 Task: Submit your pick sheet for the the "The 19th Hole".
Action: Mouse moved to (727, 233)
Screenshot: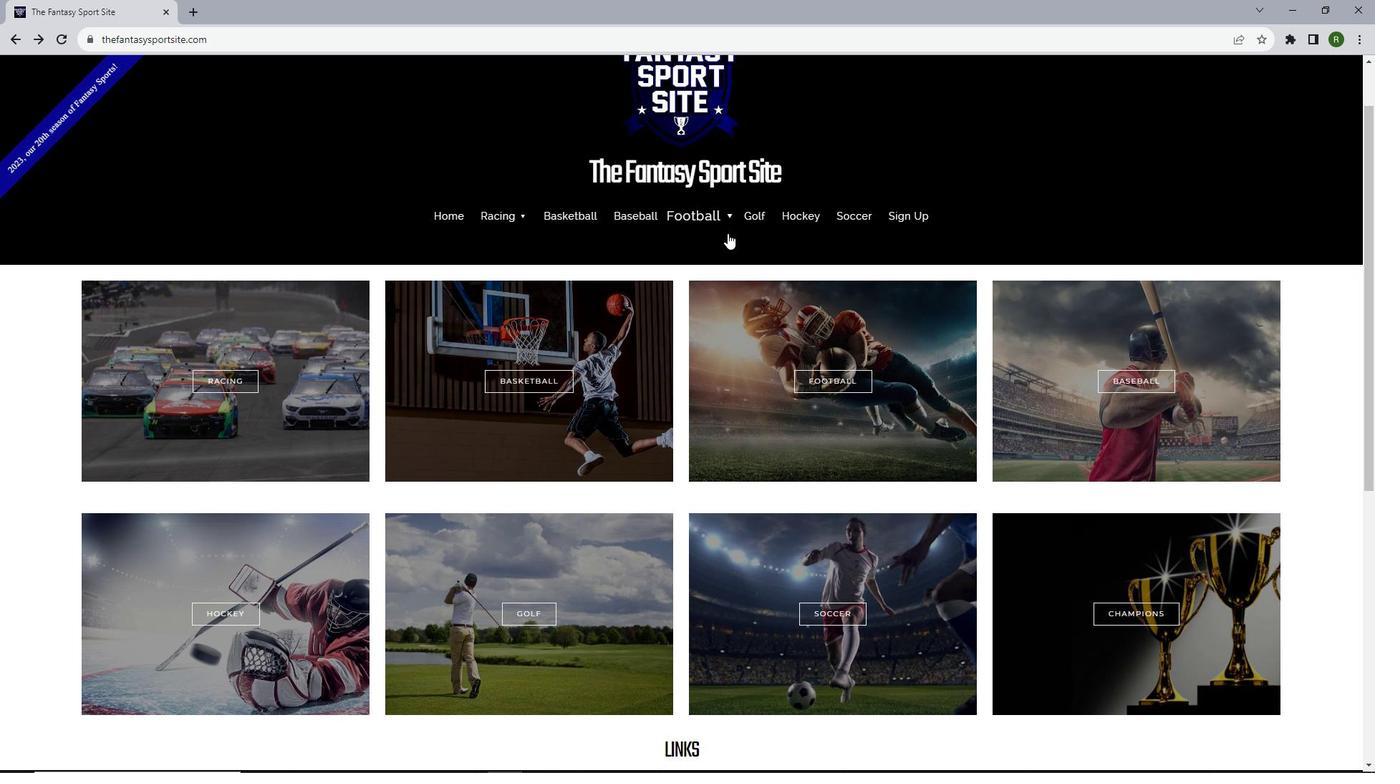 
Action: Mouse scrolled (727, 232) with delta (0, 0)
Screenshot: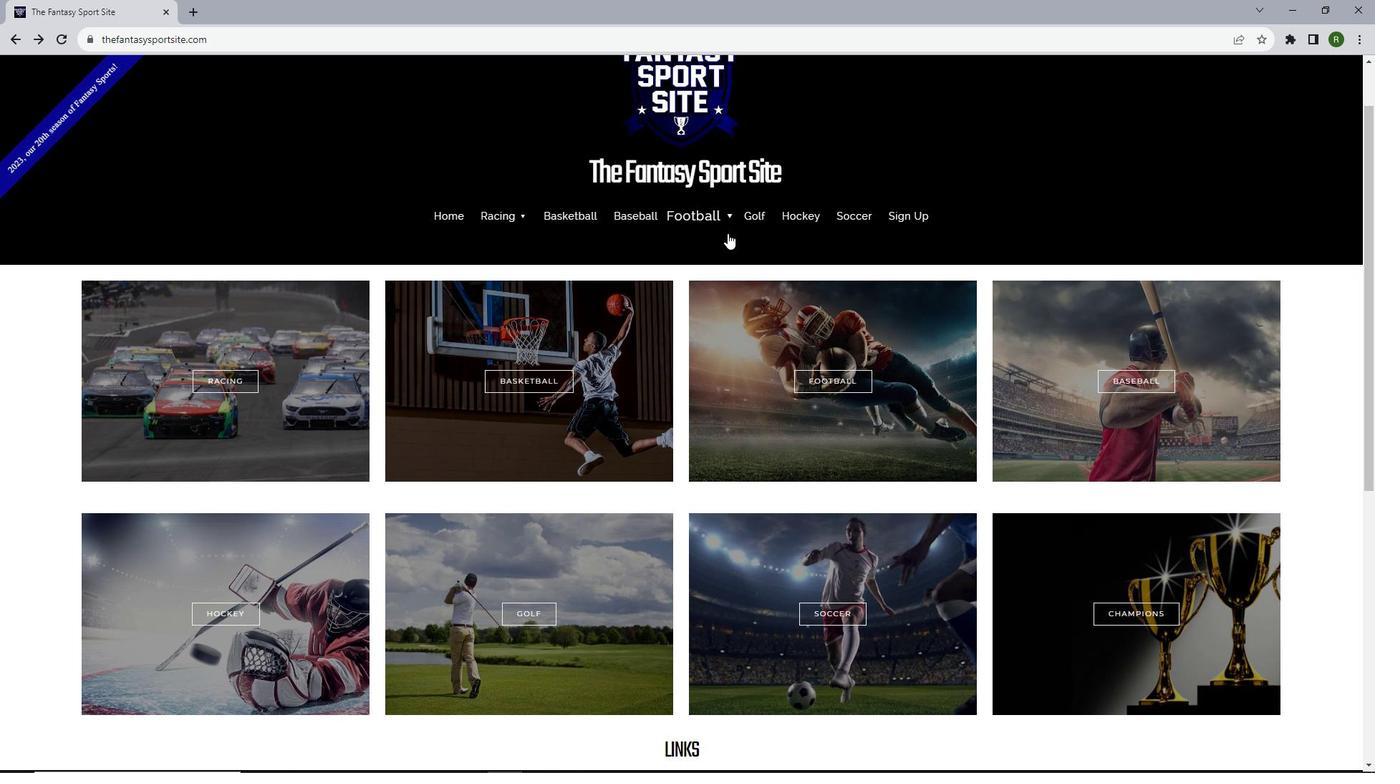 
Action: Mouse moved to (244, 443)
Screenshot: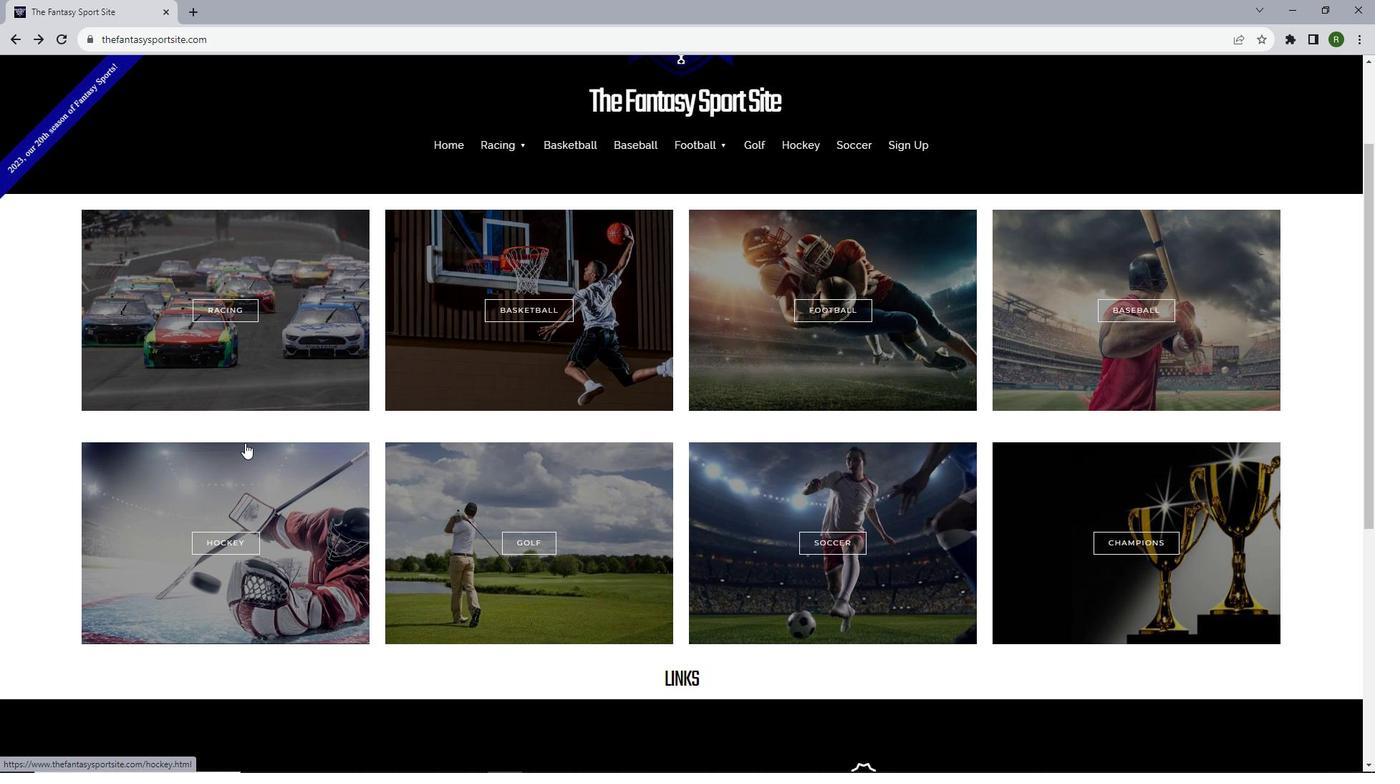 
Action: Mouse scrolled (244, 442) with delta (0, 0)
Screenshot: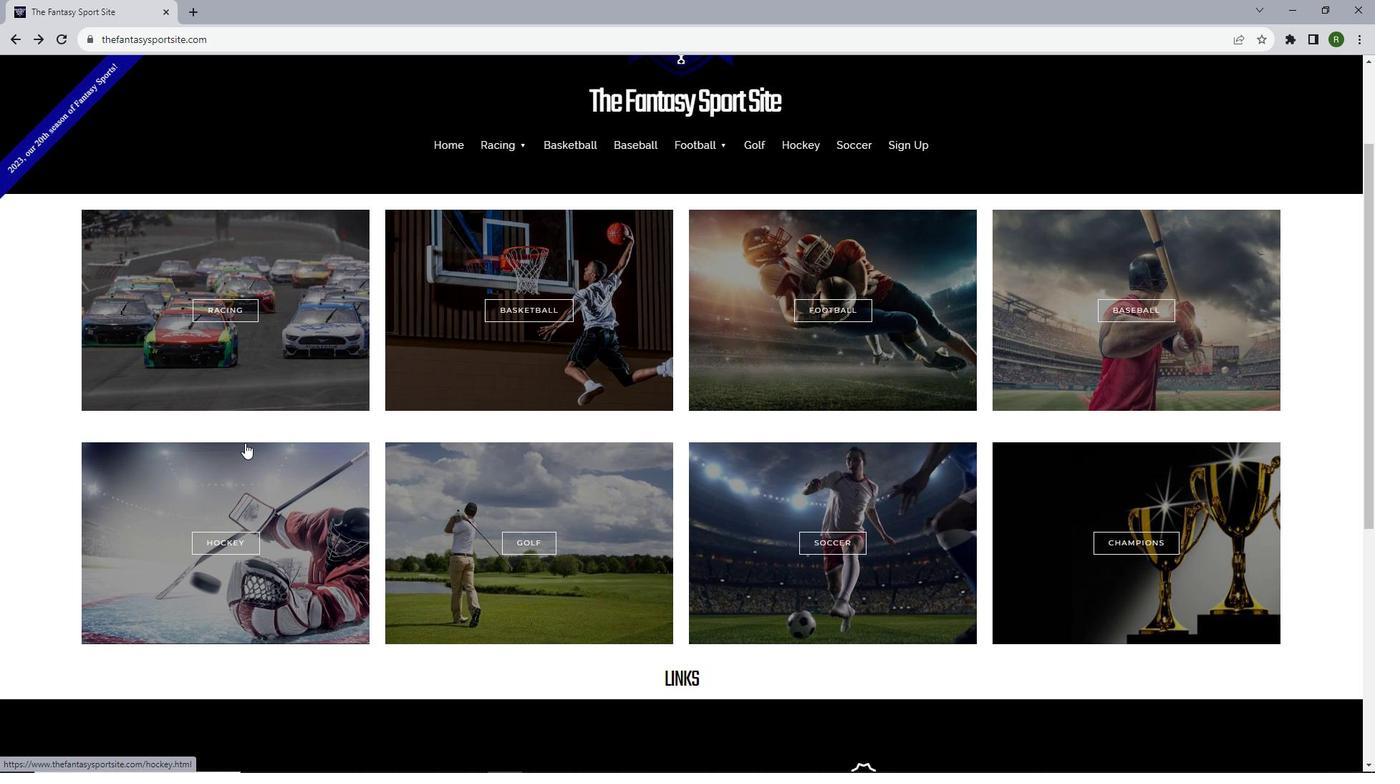
Action: Mouse scrolled (244, 442) with delta (0, 0)
Screenshot: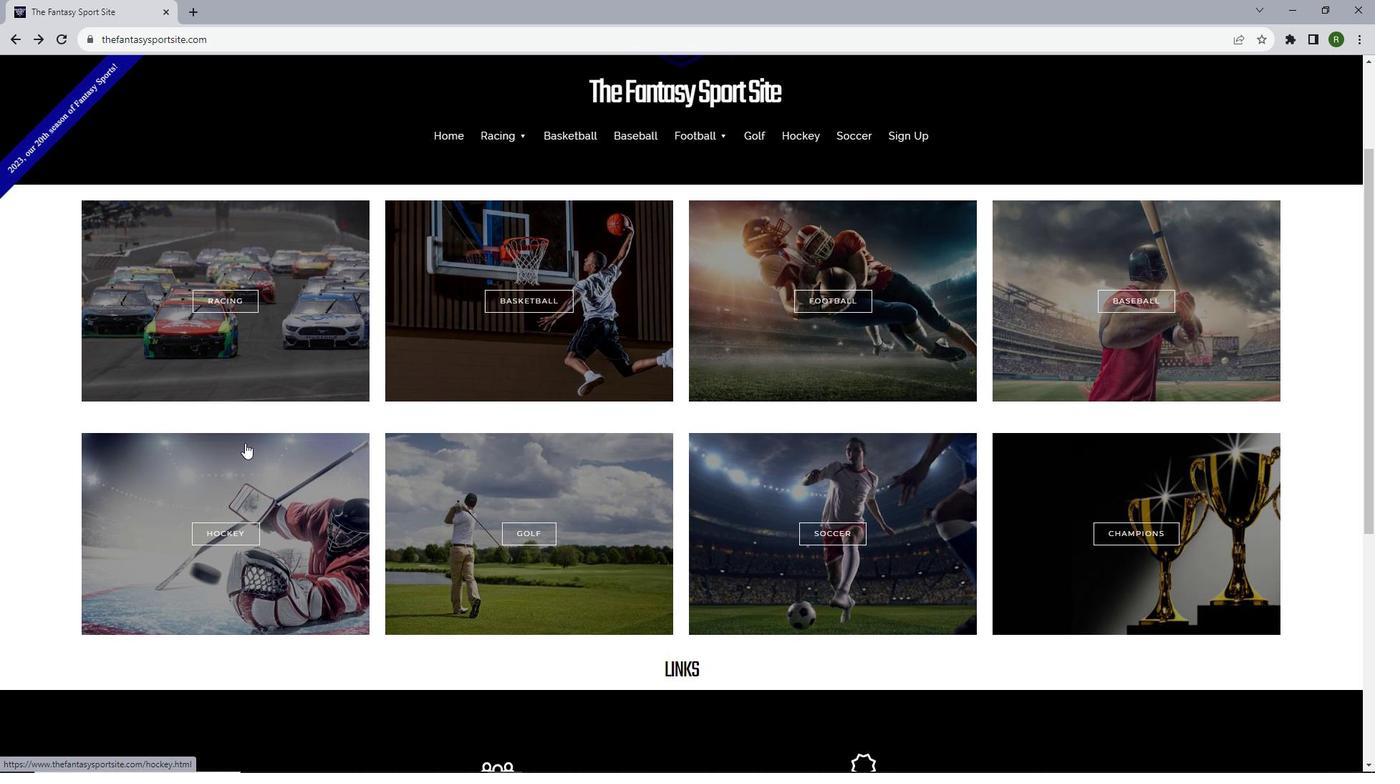 
Action: Mouse moved to (507, 402)
Screenshot: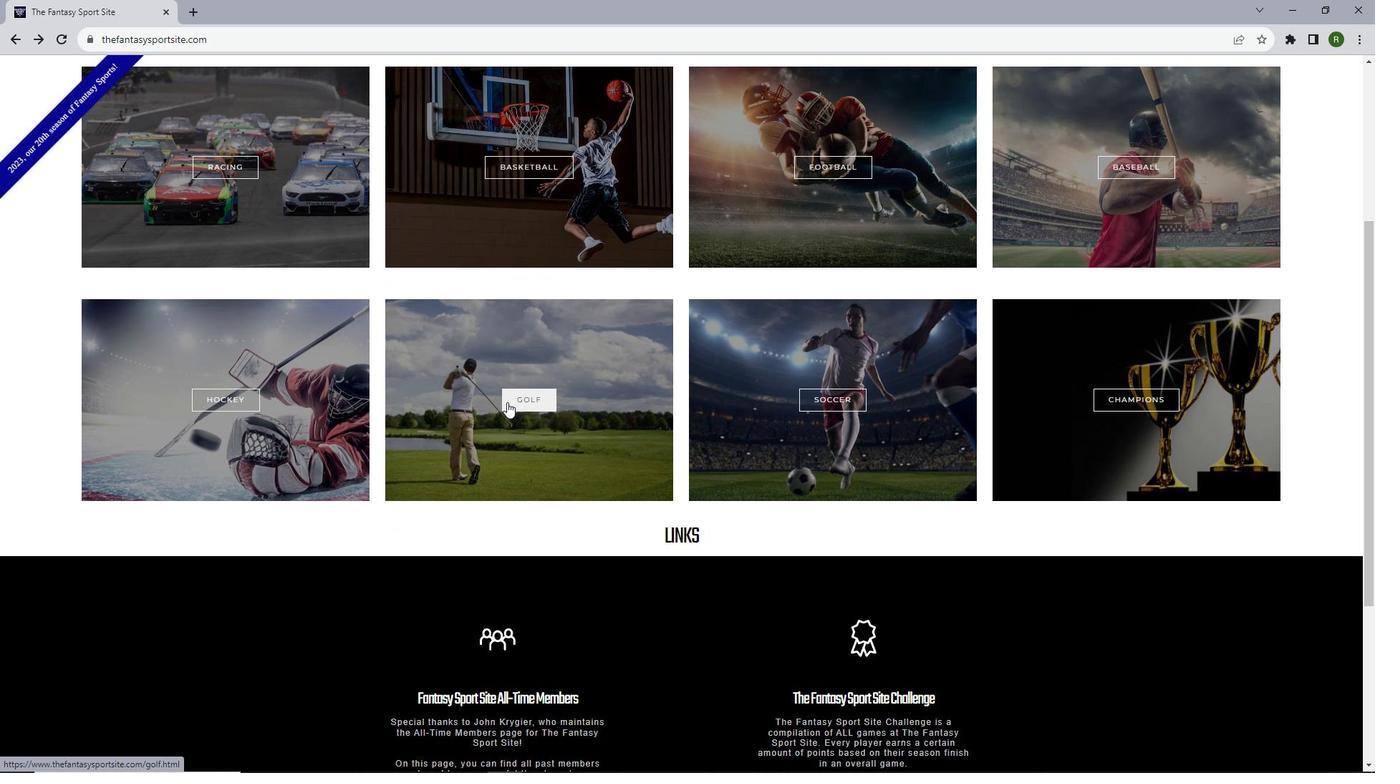 
Action: Mouse pressed left at (507, 402)
Screenshot: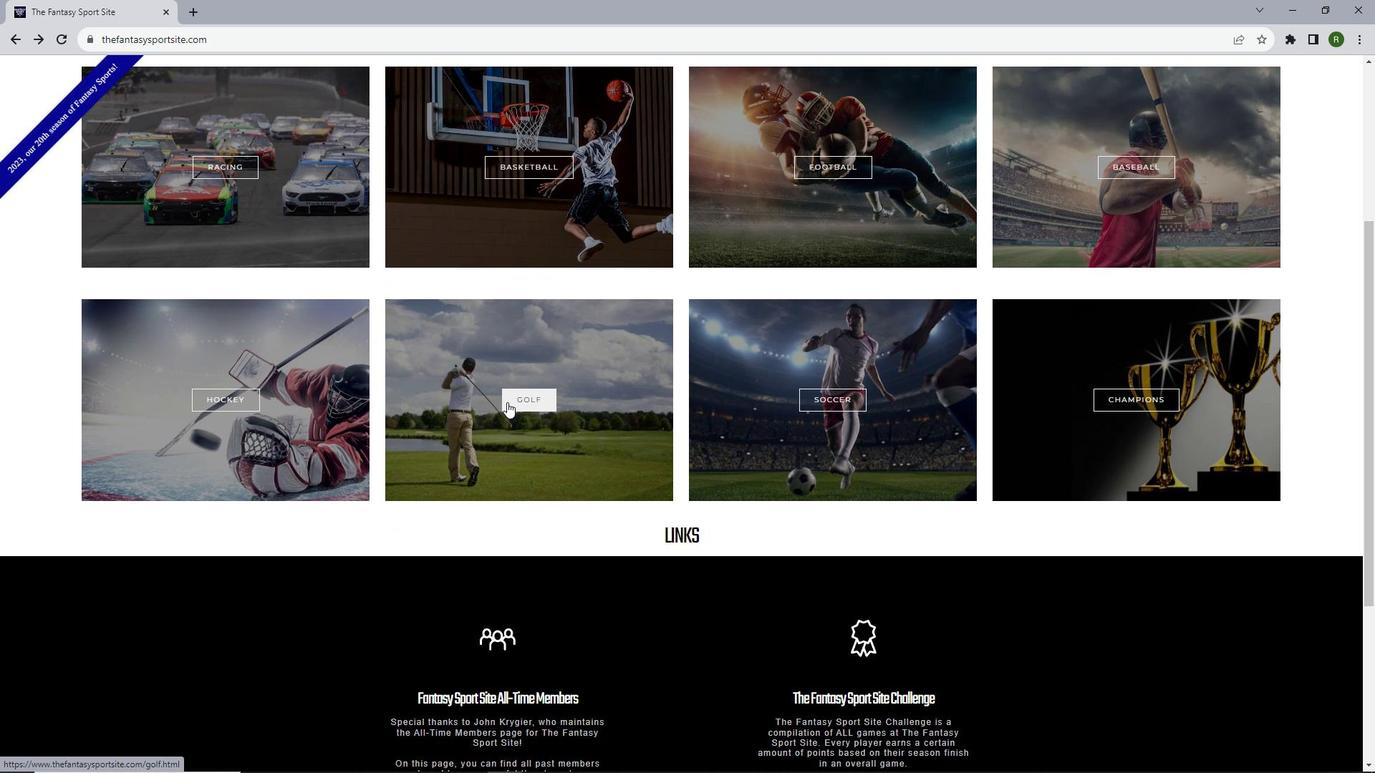
Action: Mouse scrolled (507, 401) with delta (0, 0)
Screenshot: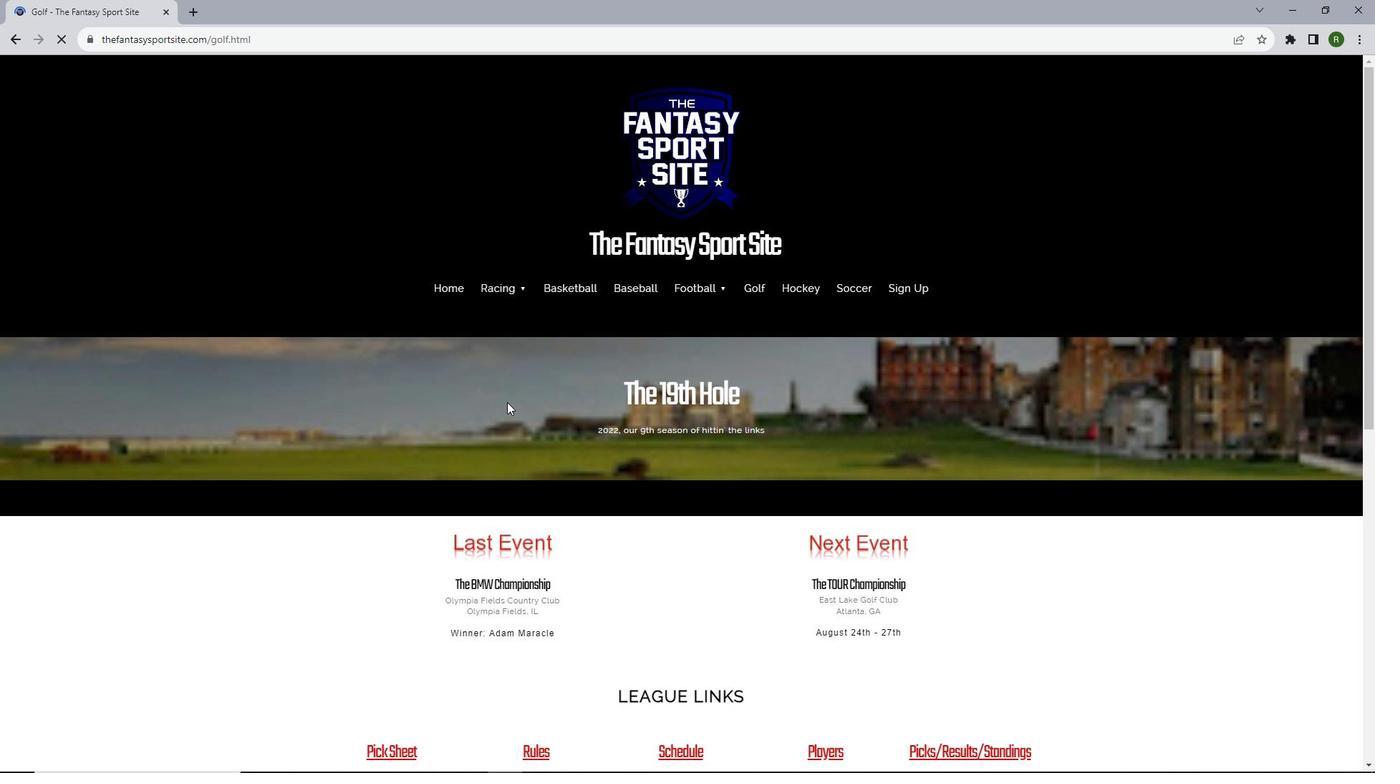 
Action: Mouse scrolled (507, 401) with delta (0, 0)
Screenshot: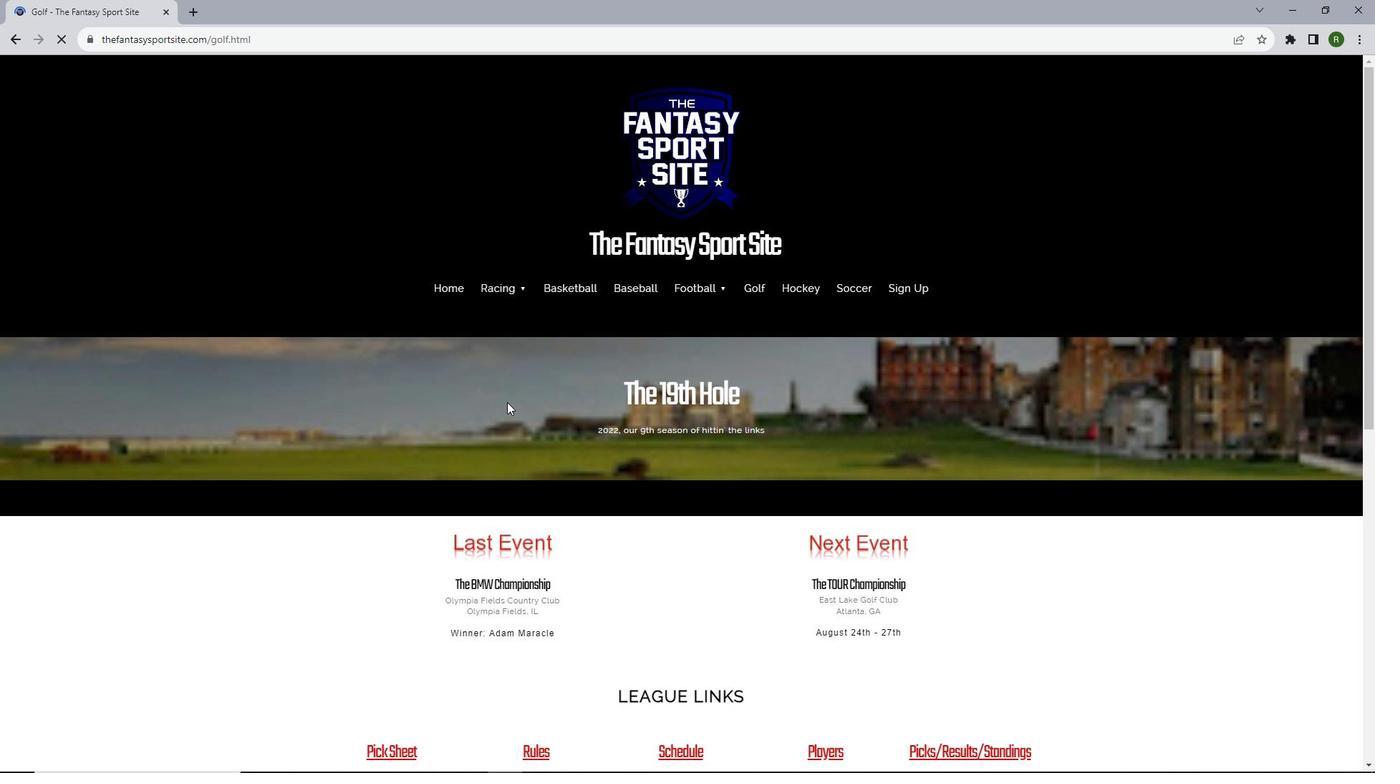 
Action: Mouse scrolled (507, 401) with delta (0, 0)
Screenshot: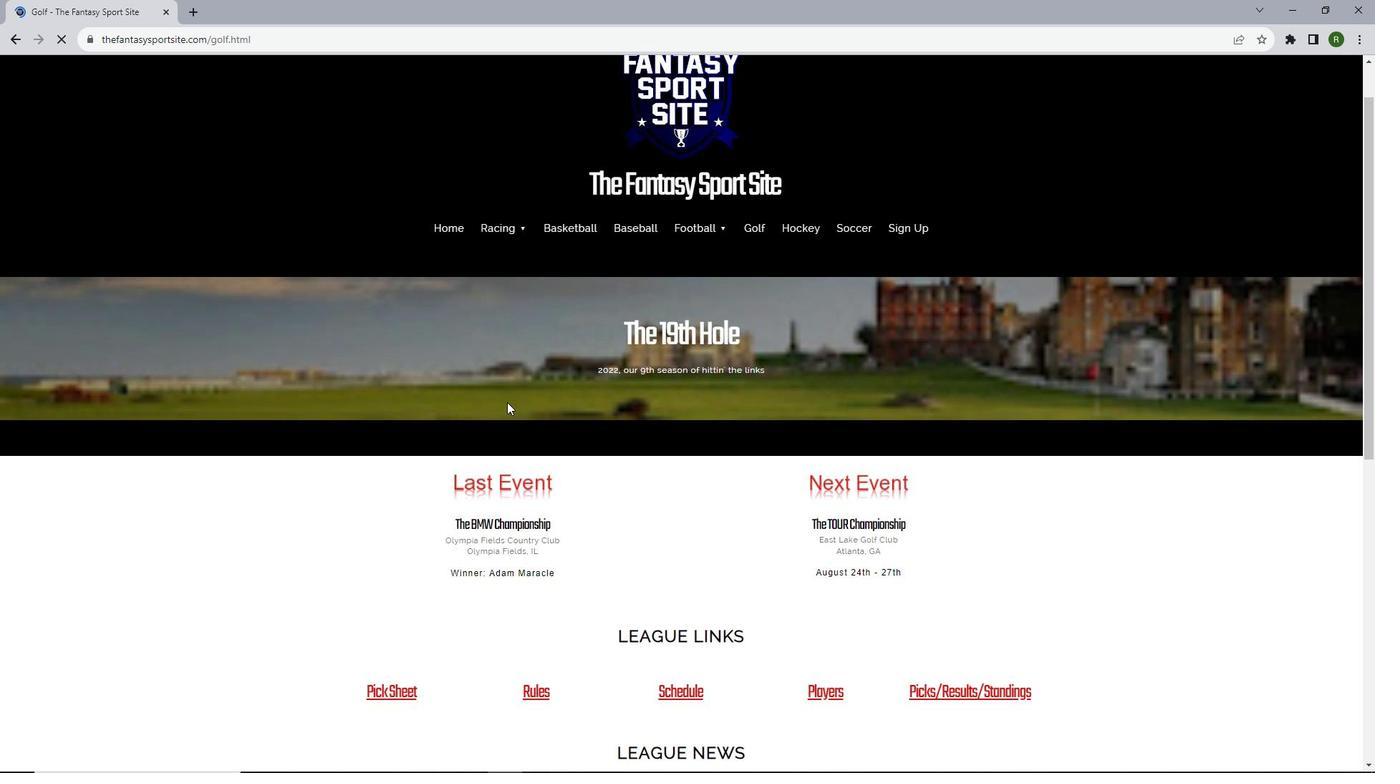 
Action: Mouse scrolled (507, 401) with delta (0, 0)
Screenshot: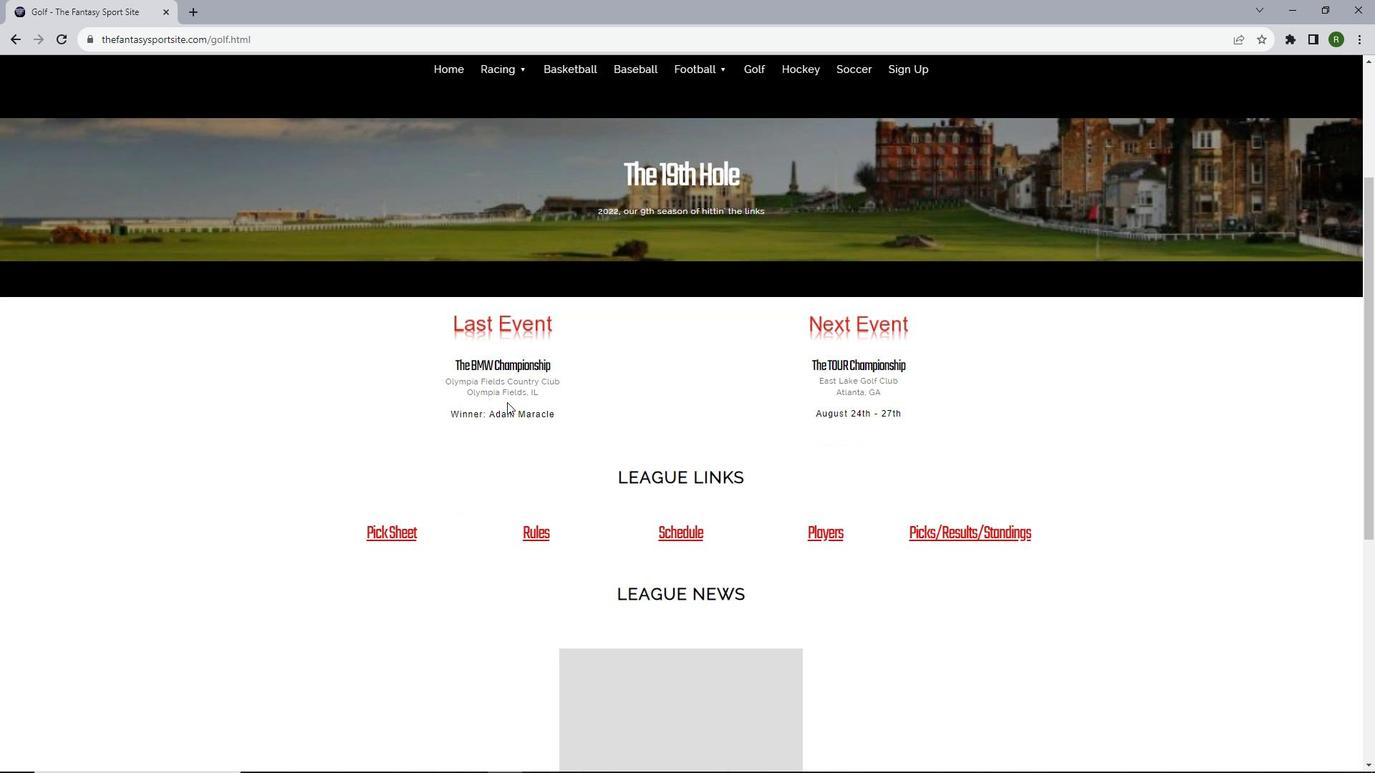 
Action: Mouse moved to (394, 464)
Screenshot: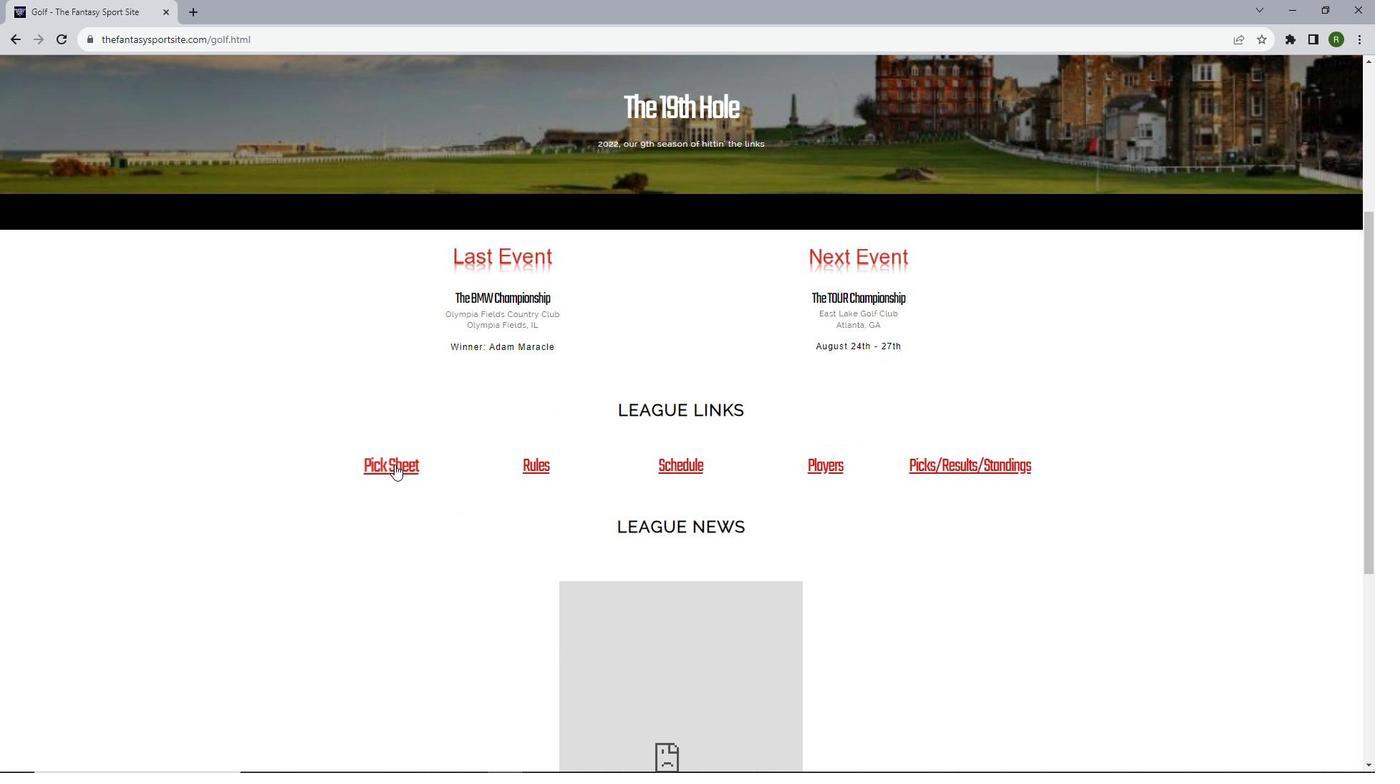 
Action: Mouse pressed left at (394, 464)
Screenshot: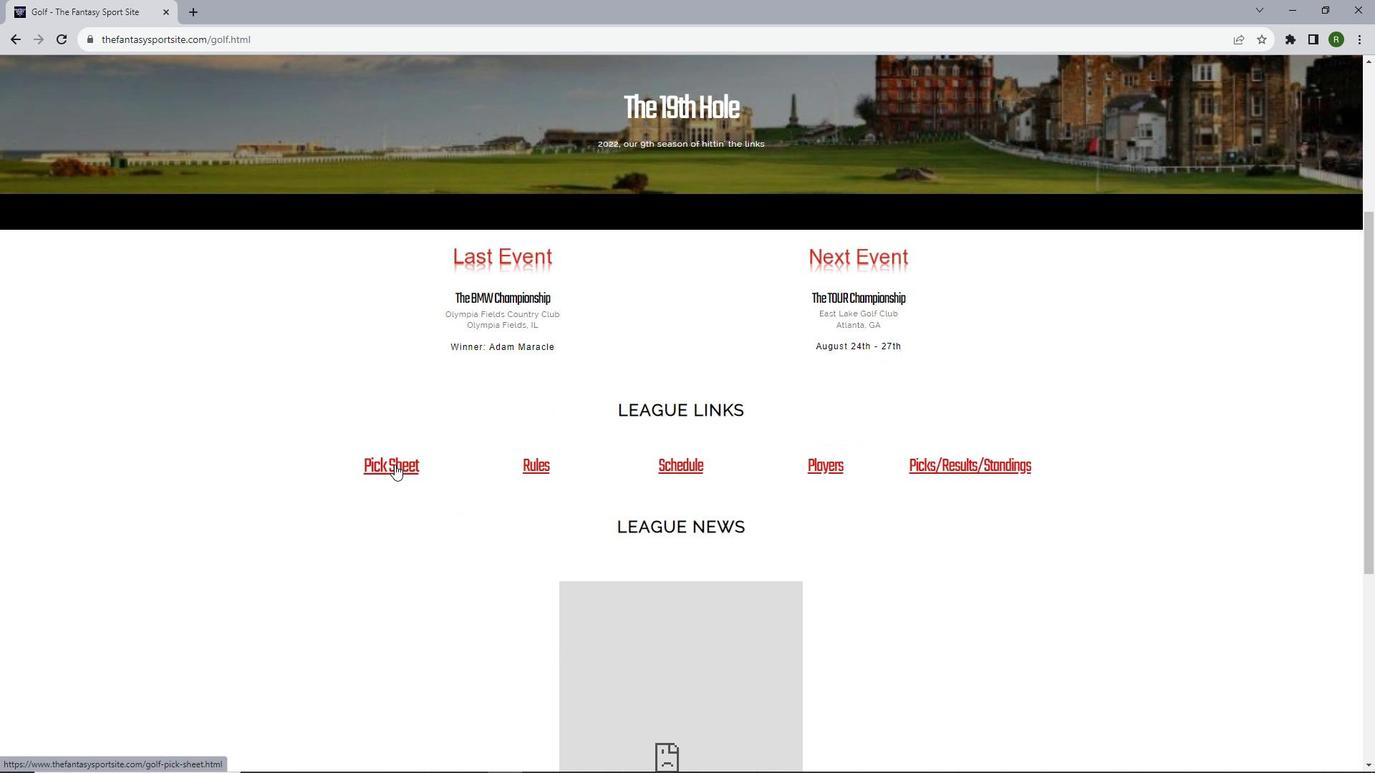 
Action: Mouse moved to (641, 408)
Screenshot: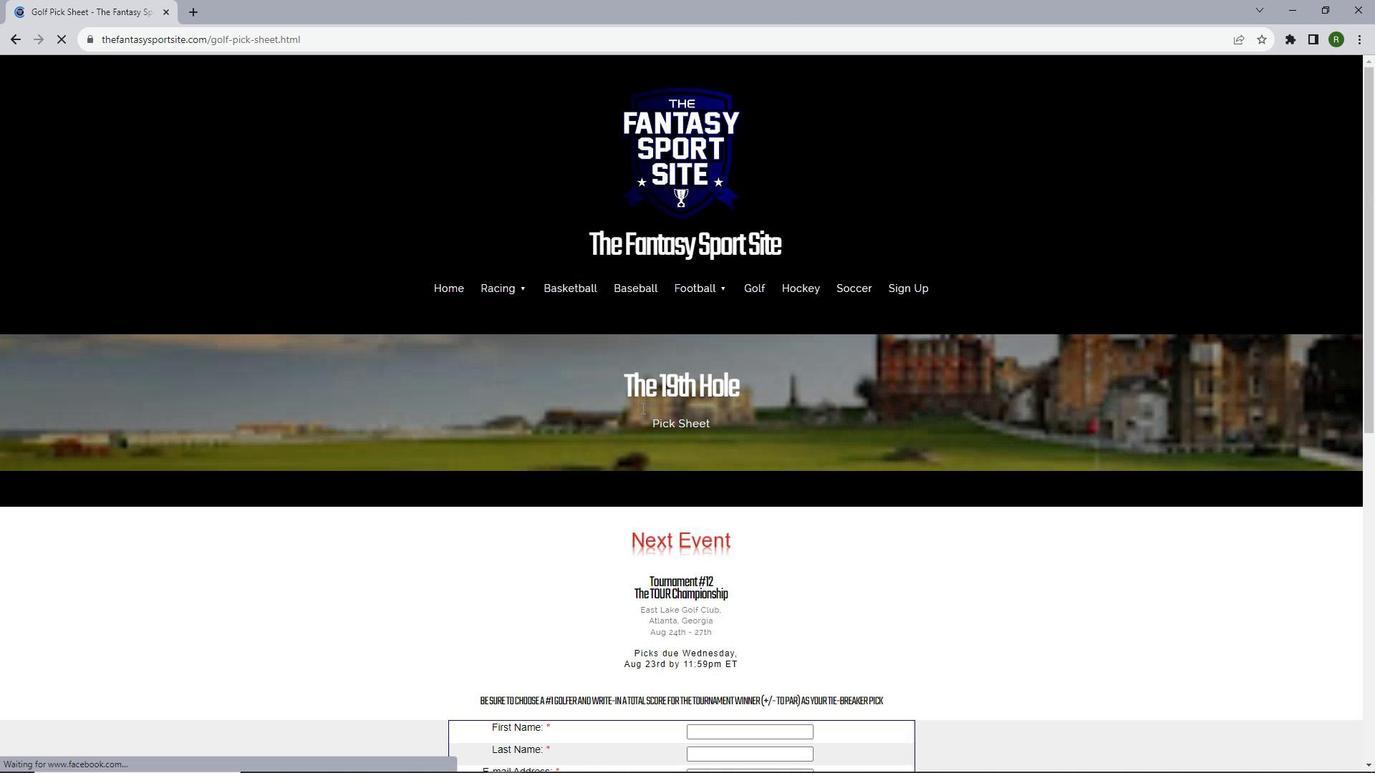 
Action: Mouse scrolled (641, 407) with delta (0, 0)
Screenshot: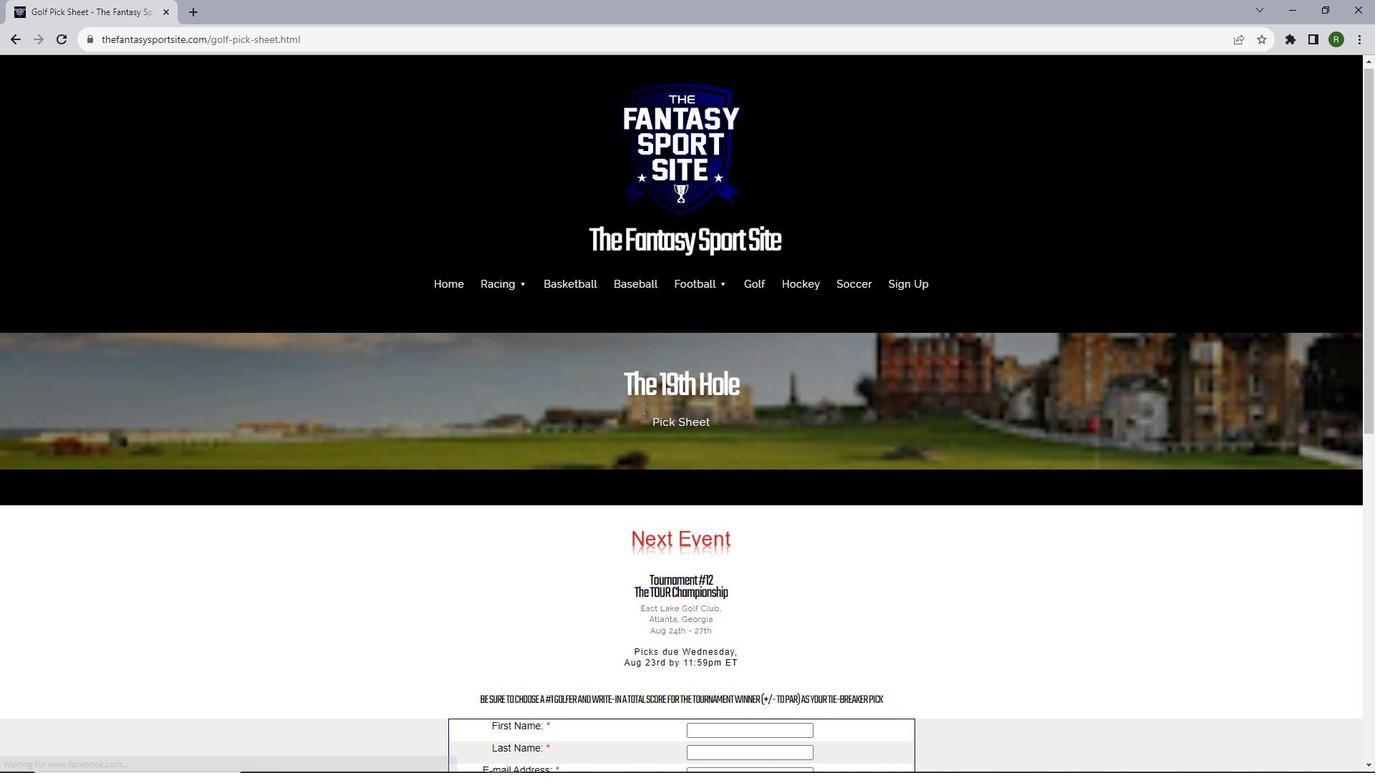 
Action: Mouse scrolled (641, 407) with delta (0, 0)
Screenshot: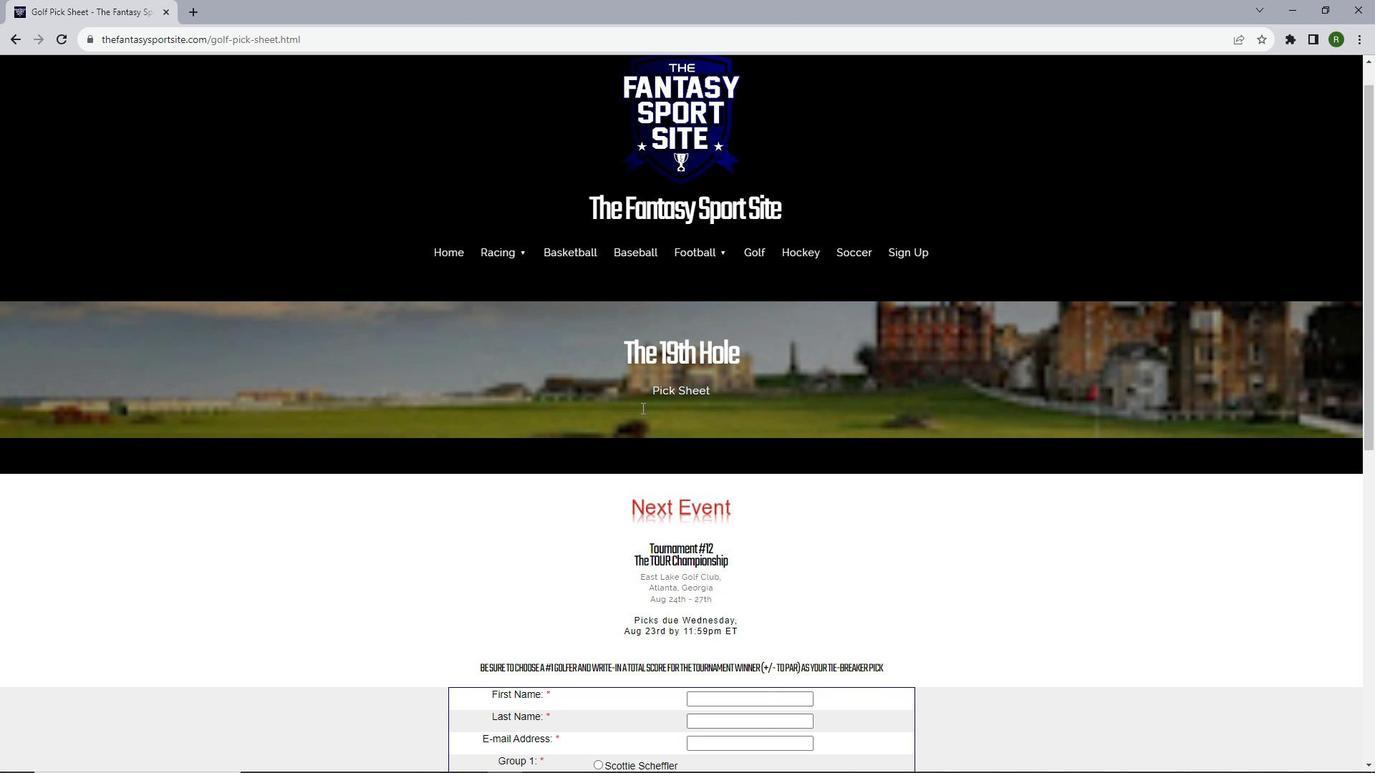 
Action: Mouse scrolled (641, 407) with delta (0, 0)
Screenshot: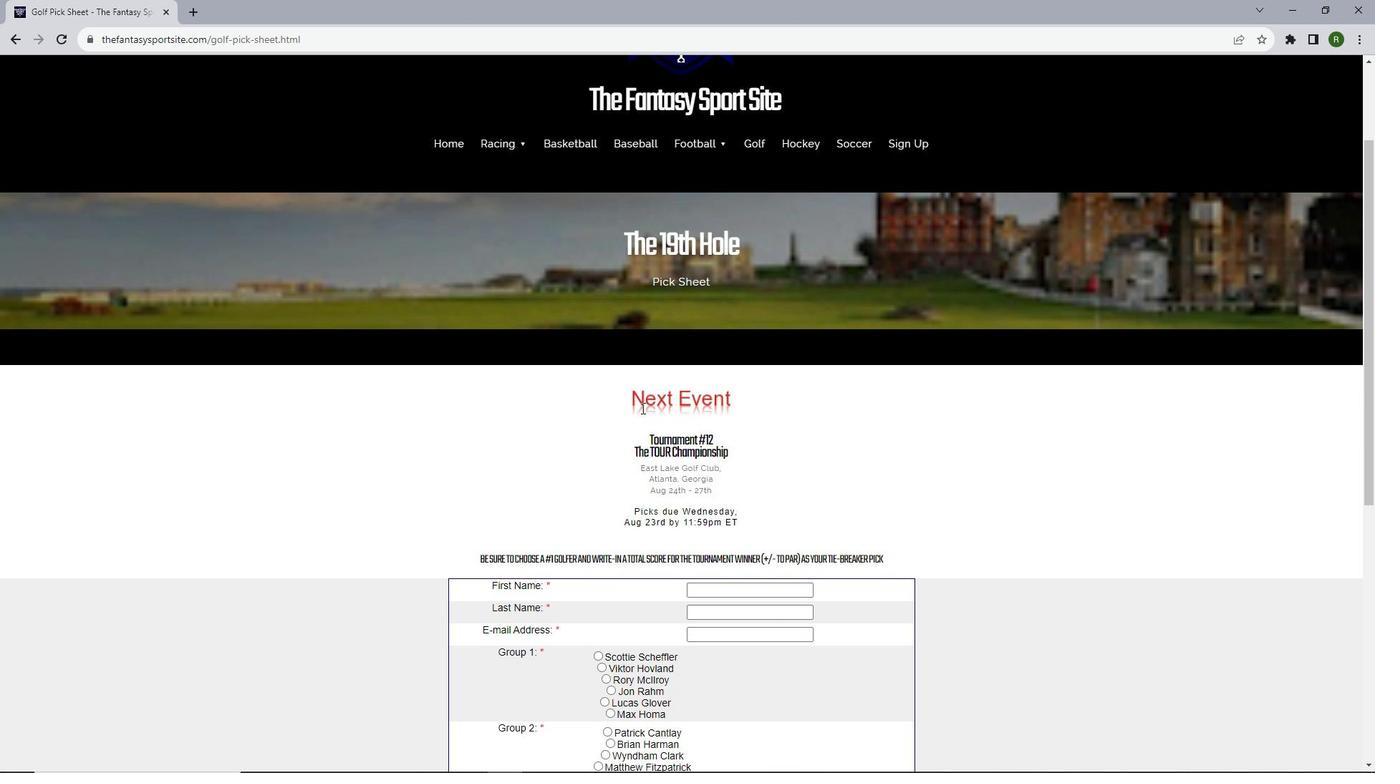 
Action: Mouse scrolled (641, 407) with delta (0, 0)
Screenshot: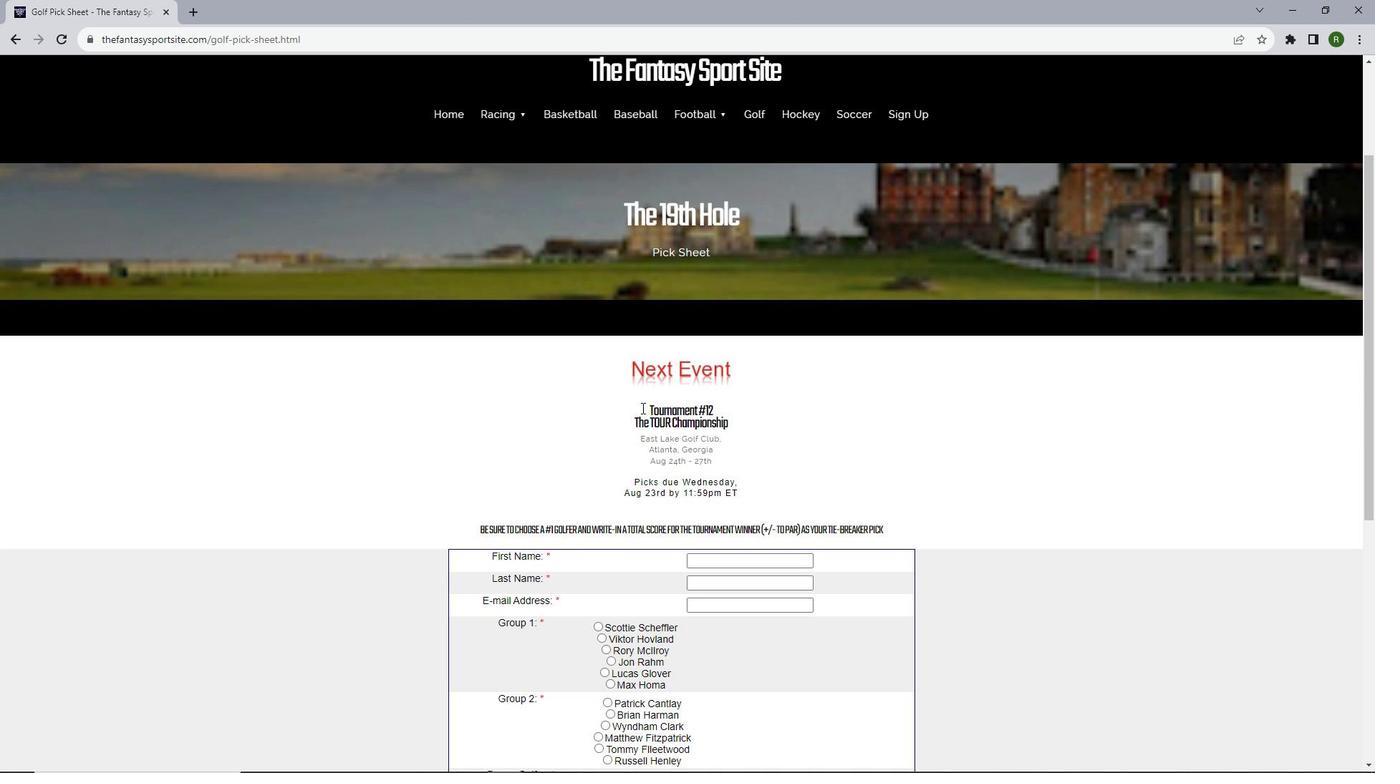 
Action: Mouse moved to (709, 446)
Screenshot: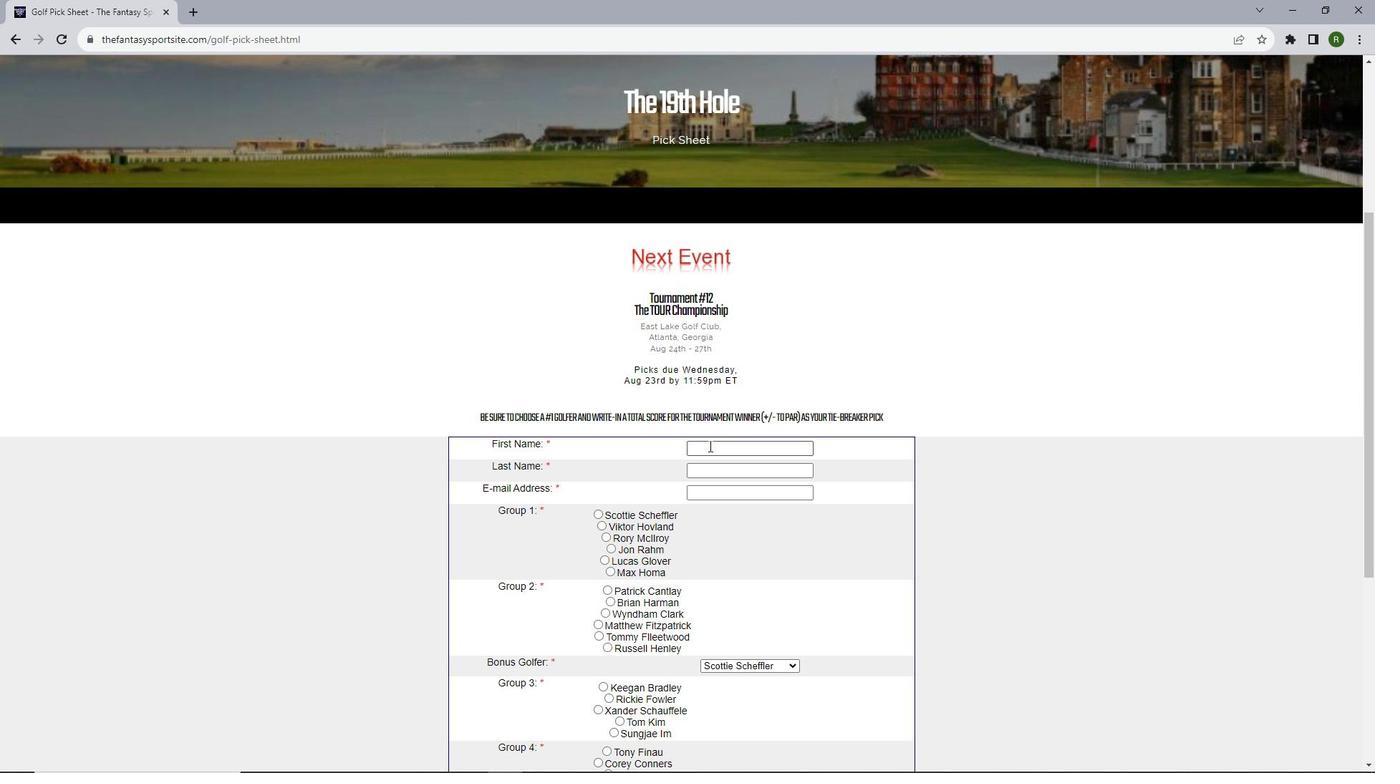 
Action: Mouse pressed left at (709, 446)
Screenshot: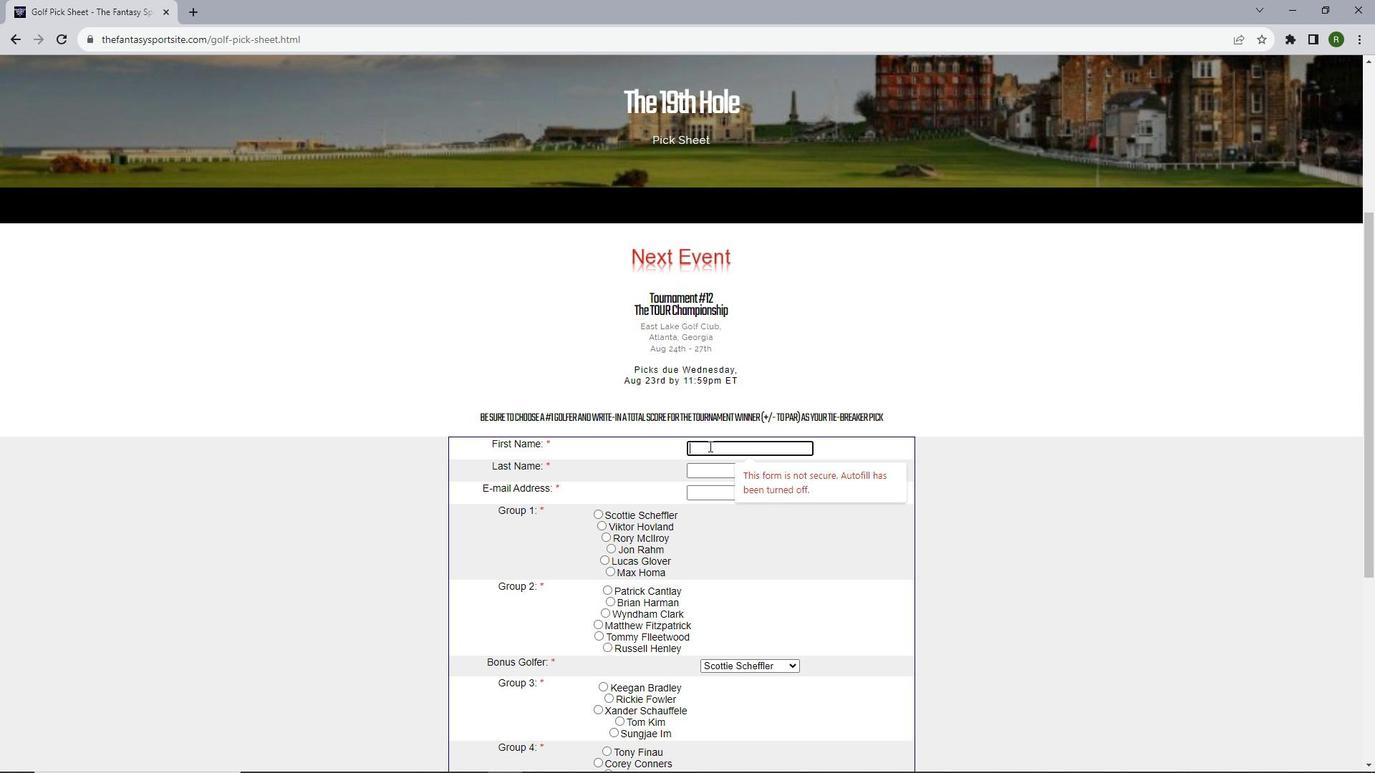 
Action: Key pressed <Key.shift>Mark
Screenshot: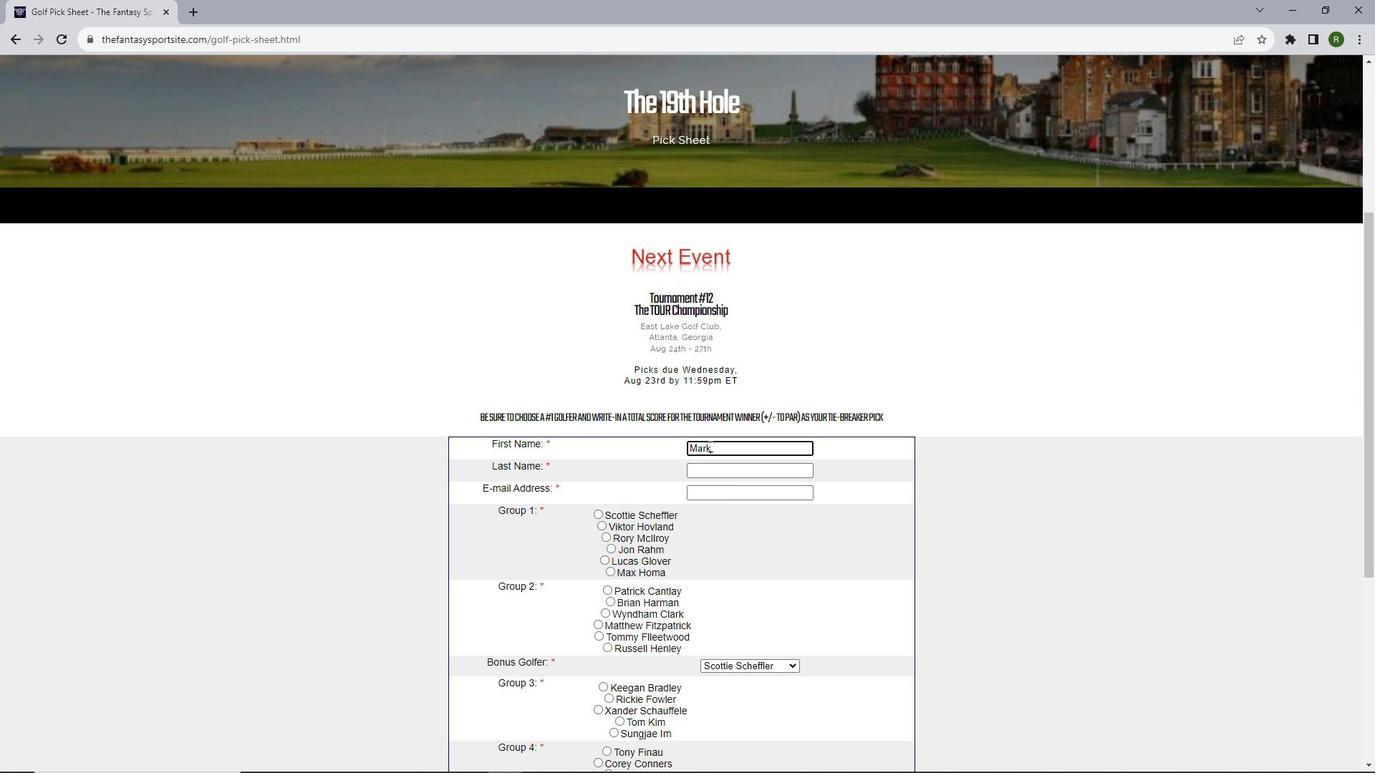
Action: Mouse moved to (709, 461)
Screenshot: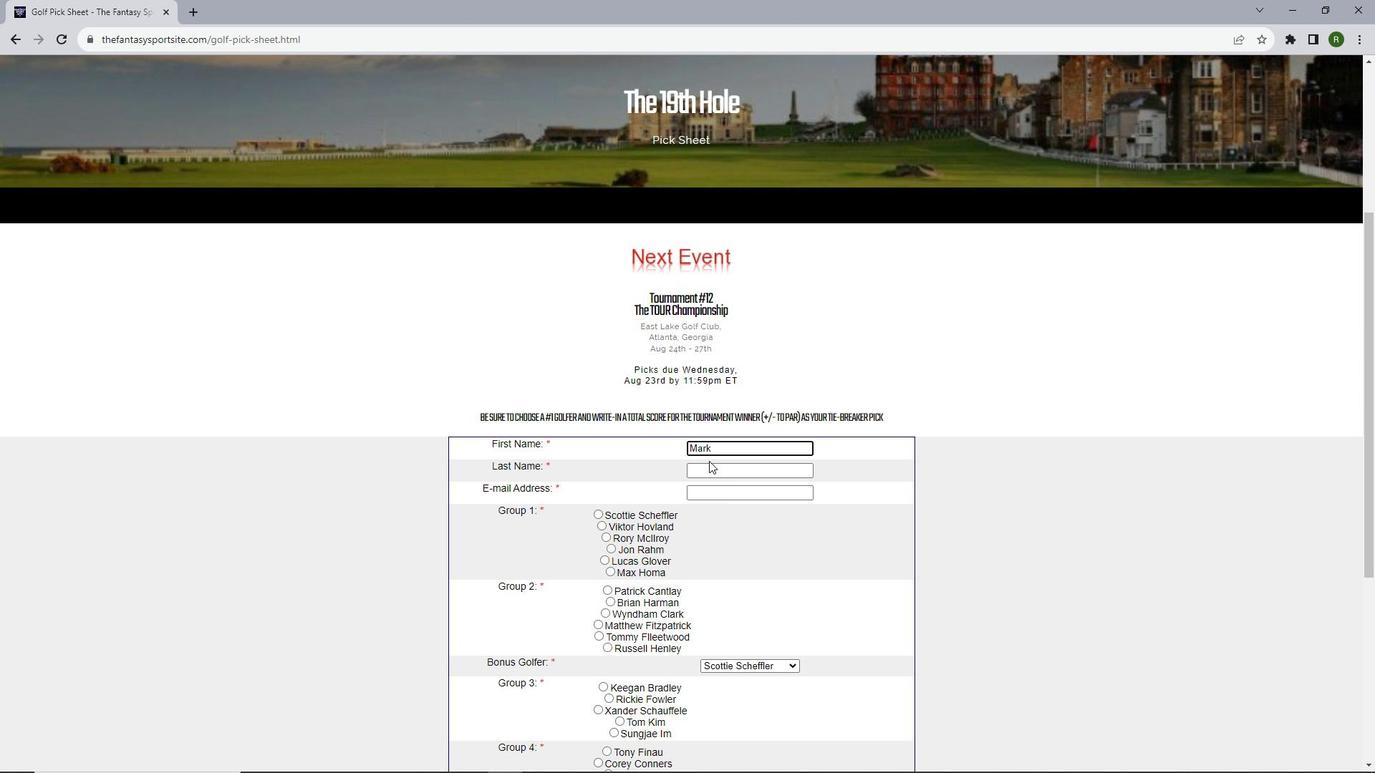 
Action: Mouse pressed left at (709, 461)
Screenshot: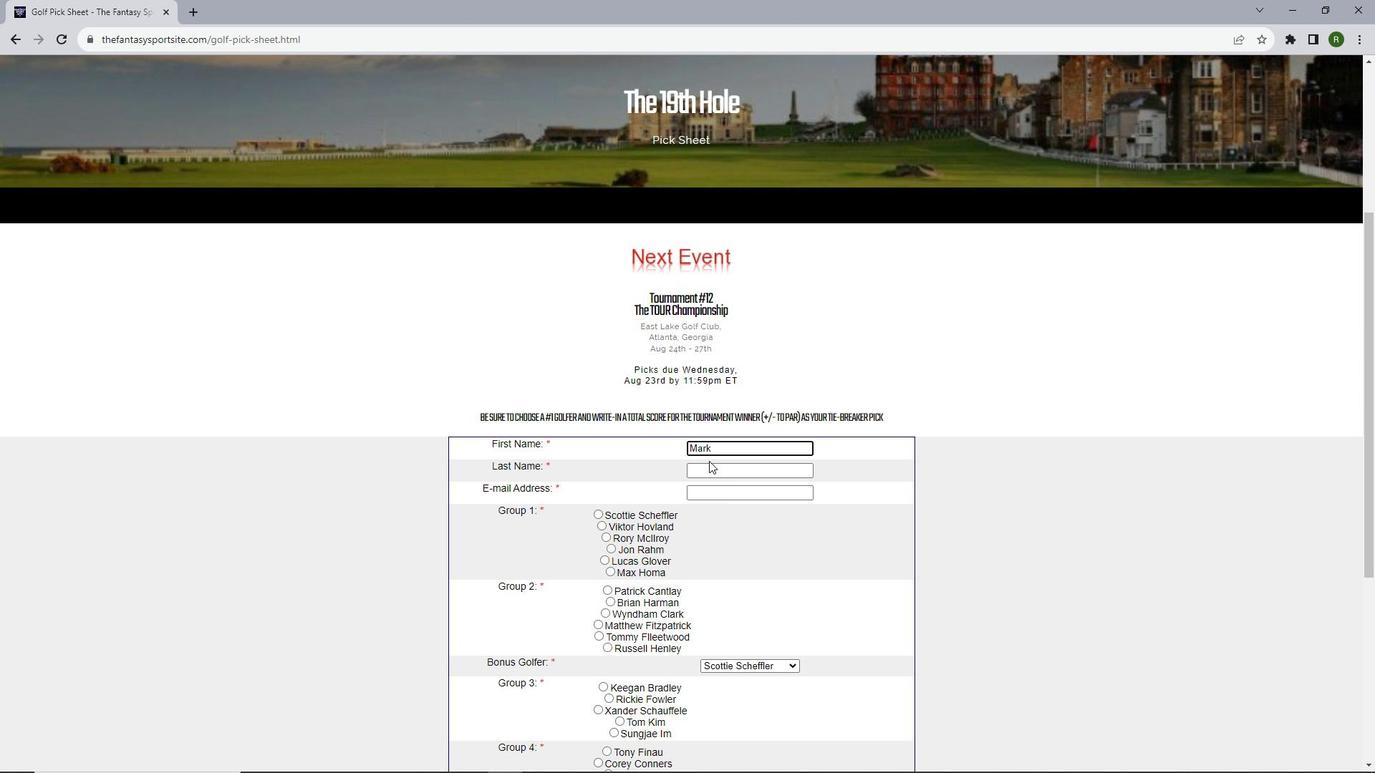 
Action: Mouse moved to (707, 465)
Screenshot: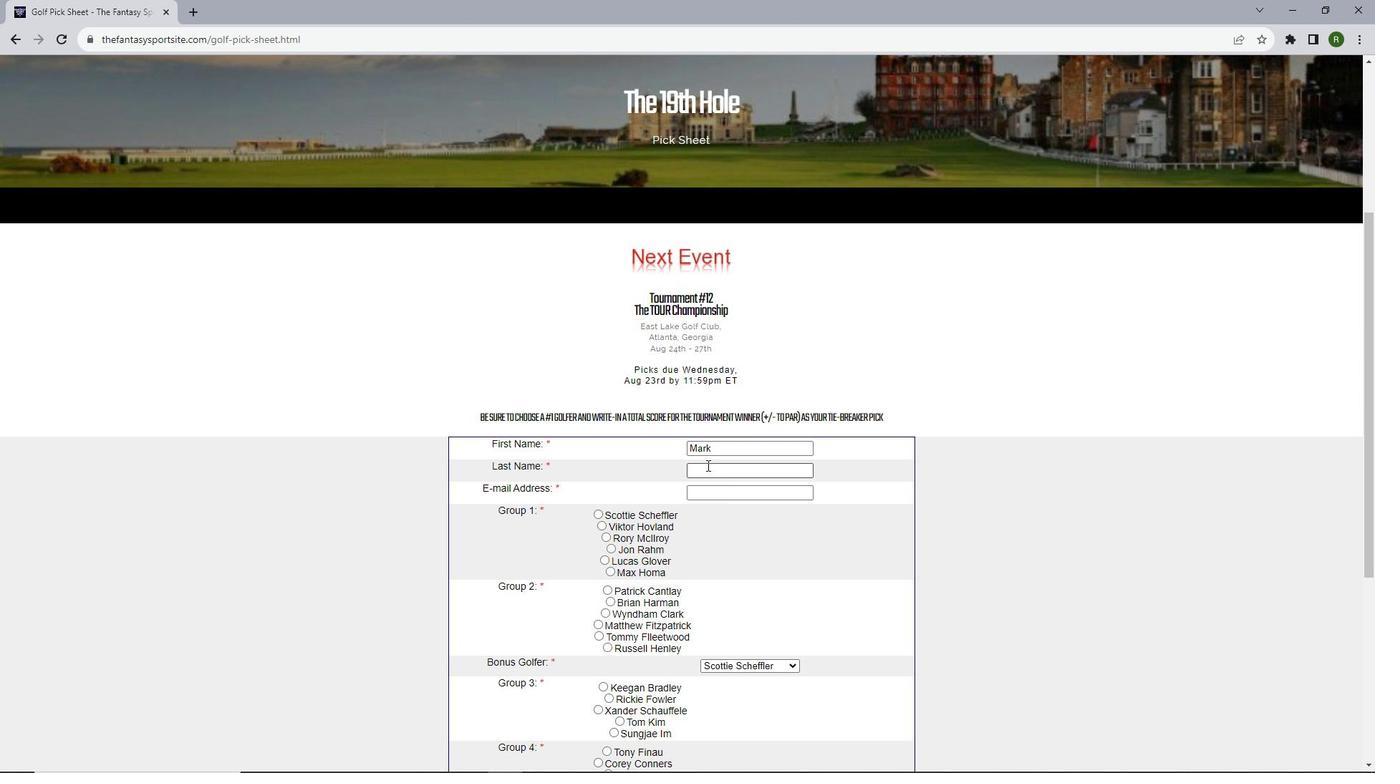 
Action: Mouse pressed left at (707, 465)
Screenshot: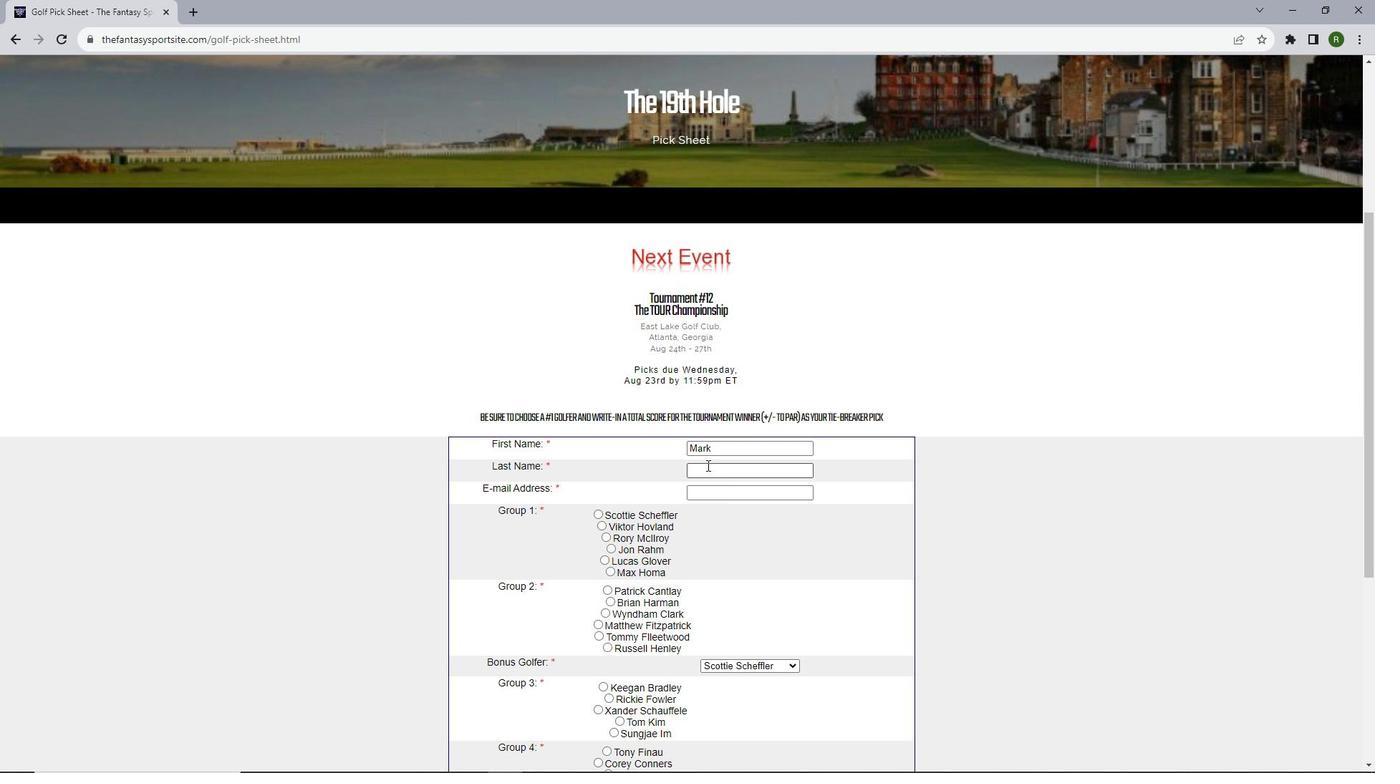 
Action: Key pressed <Key.shift>James
Screenshot: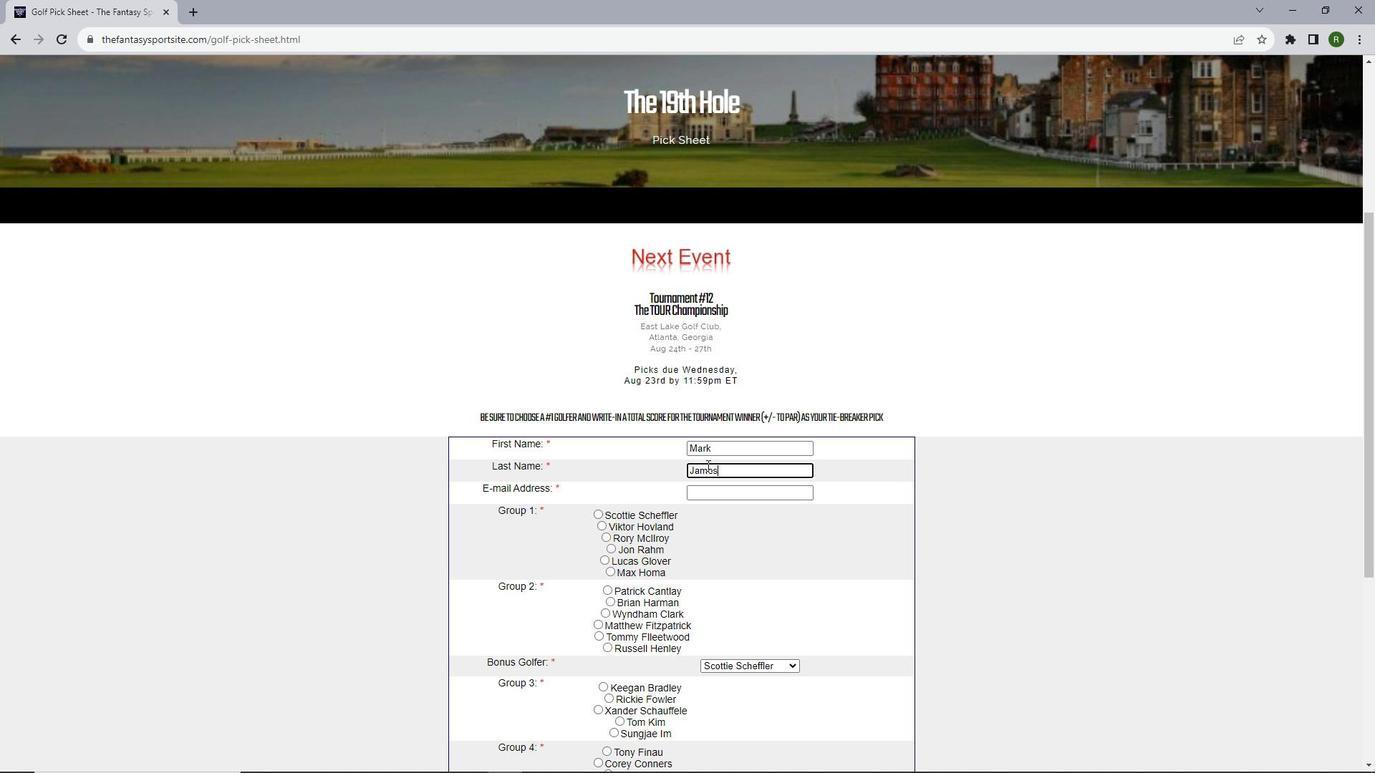 
Action: Mouse moved to (712, 492)
Screenshot: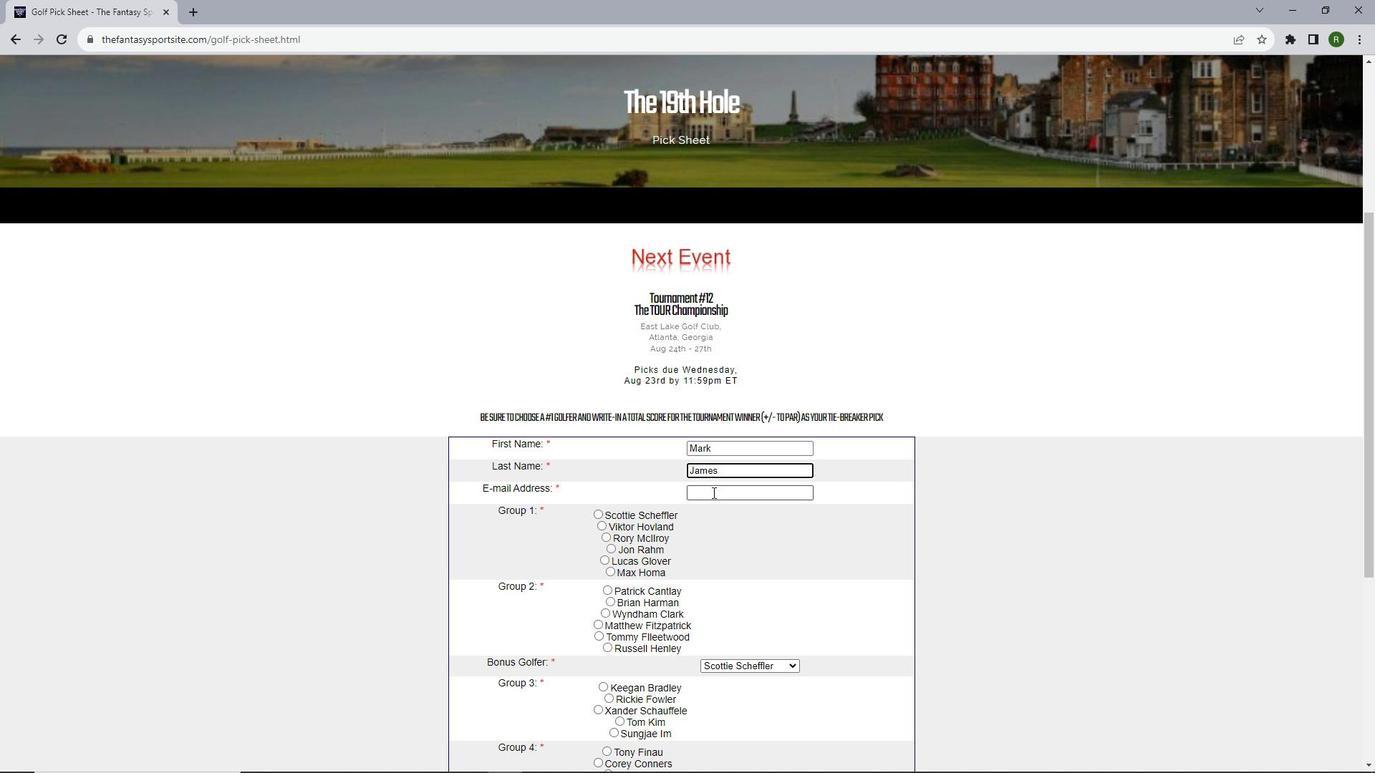 
Action: Mouse pressed left at (712, 492)
Screenshot: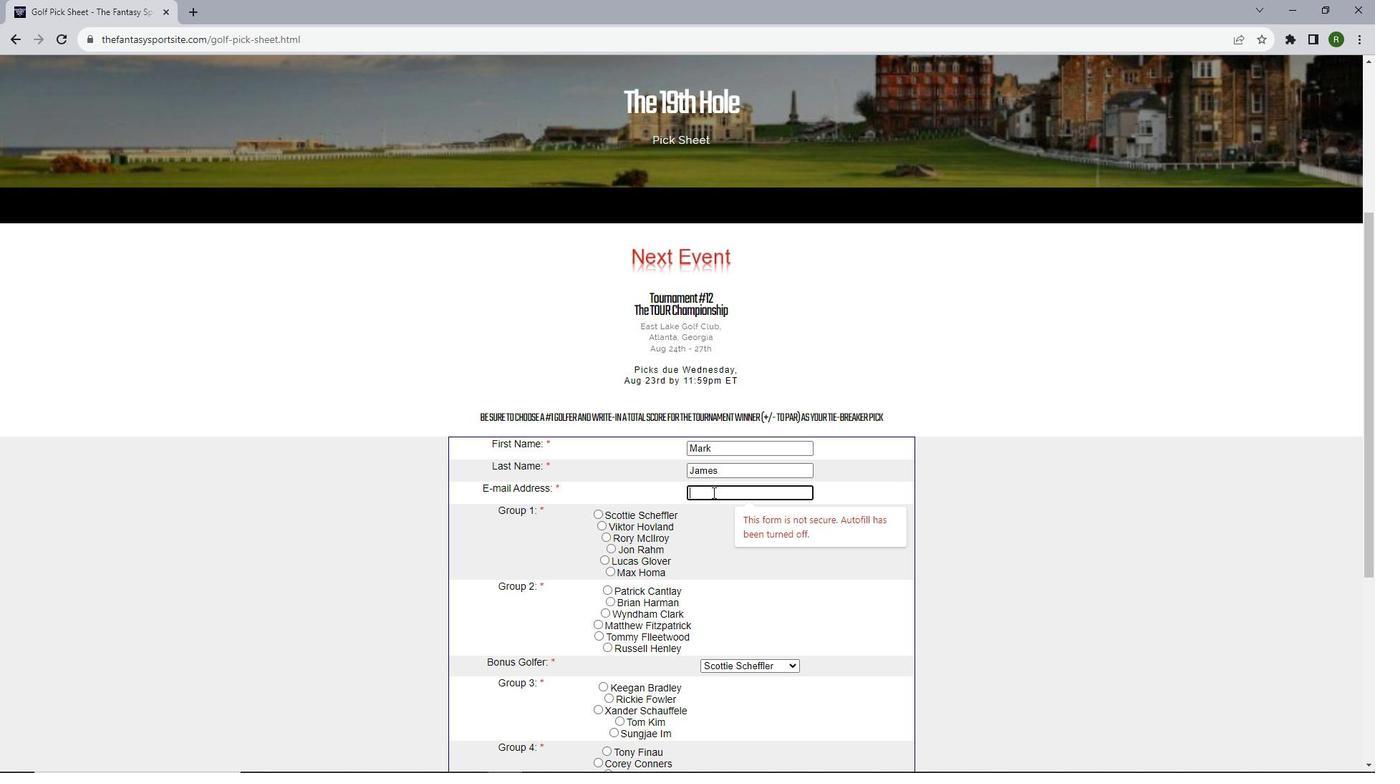
Action: Mouse moved to (597, 513)
Screenshot: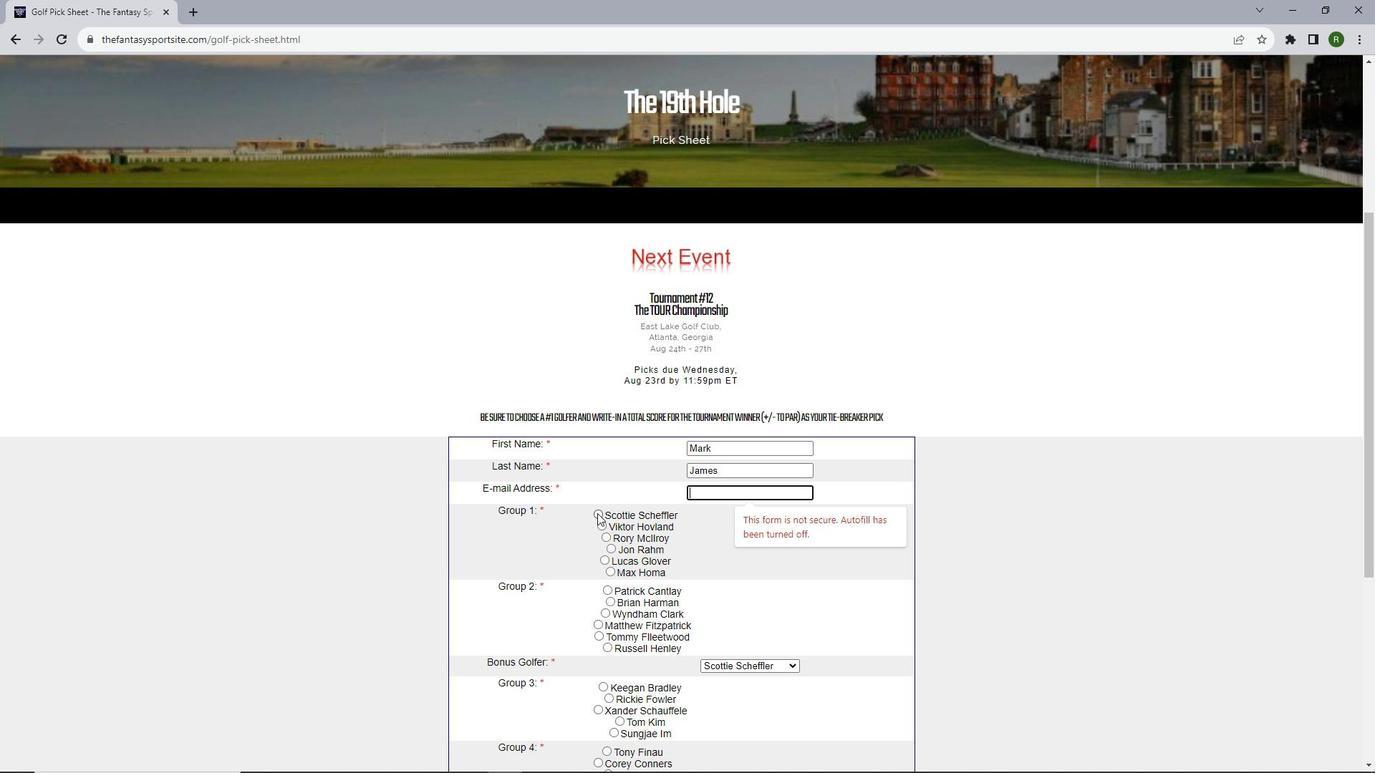 
Action: Mouse pressed left at (597, 513)
Screenshot: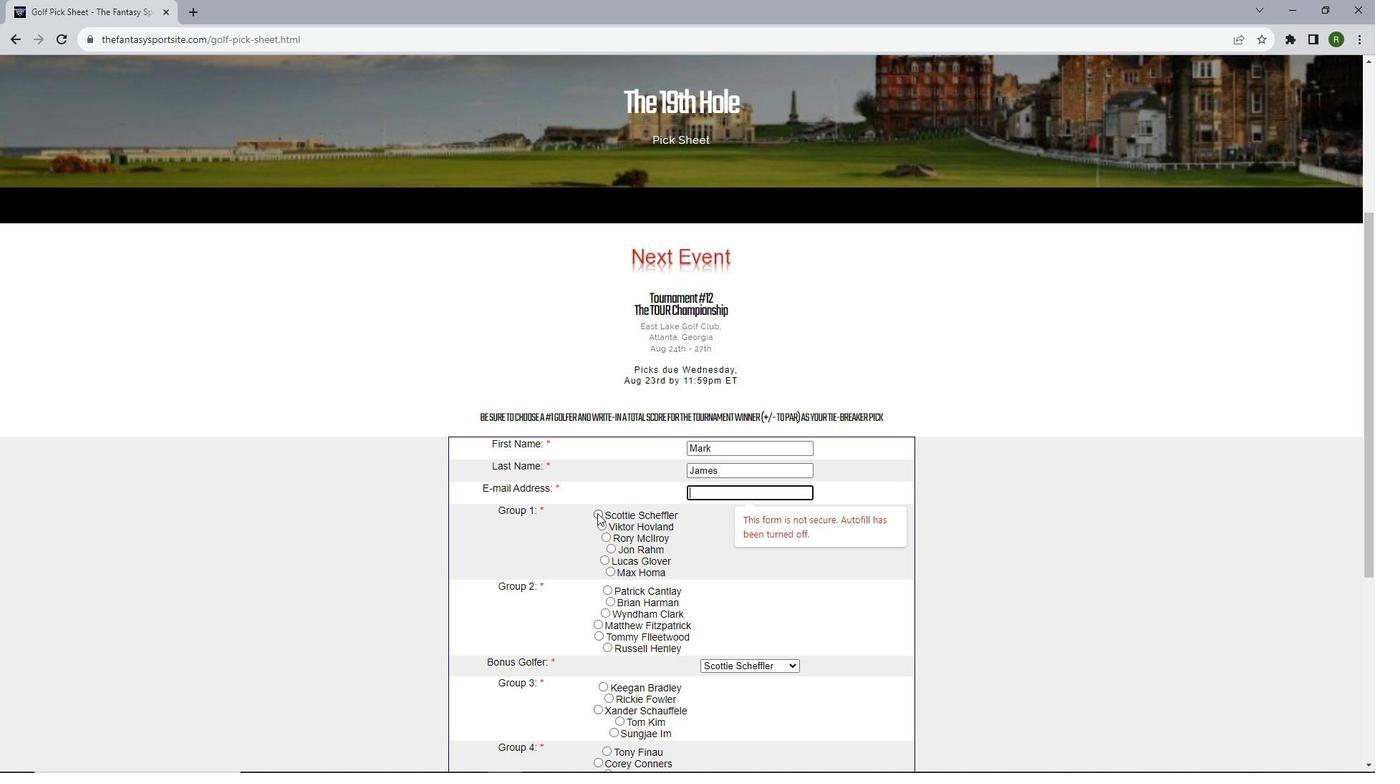
Action: Mouse moved to (656, 564)
Screenshot: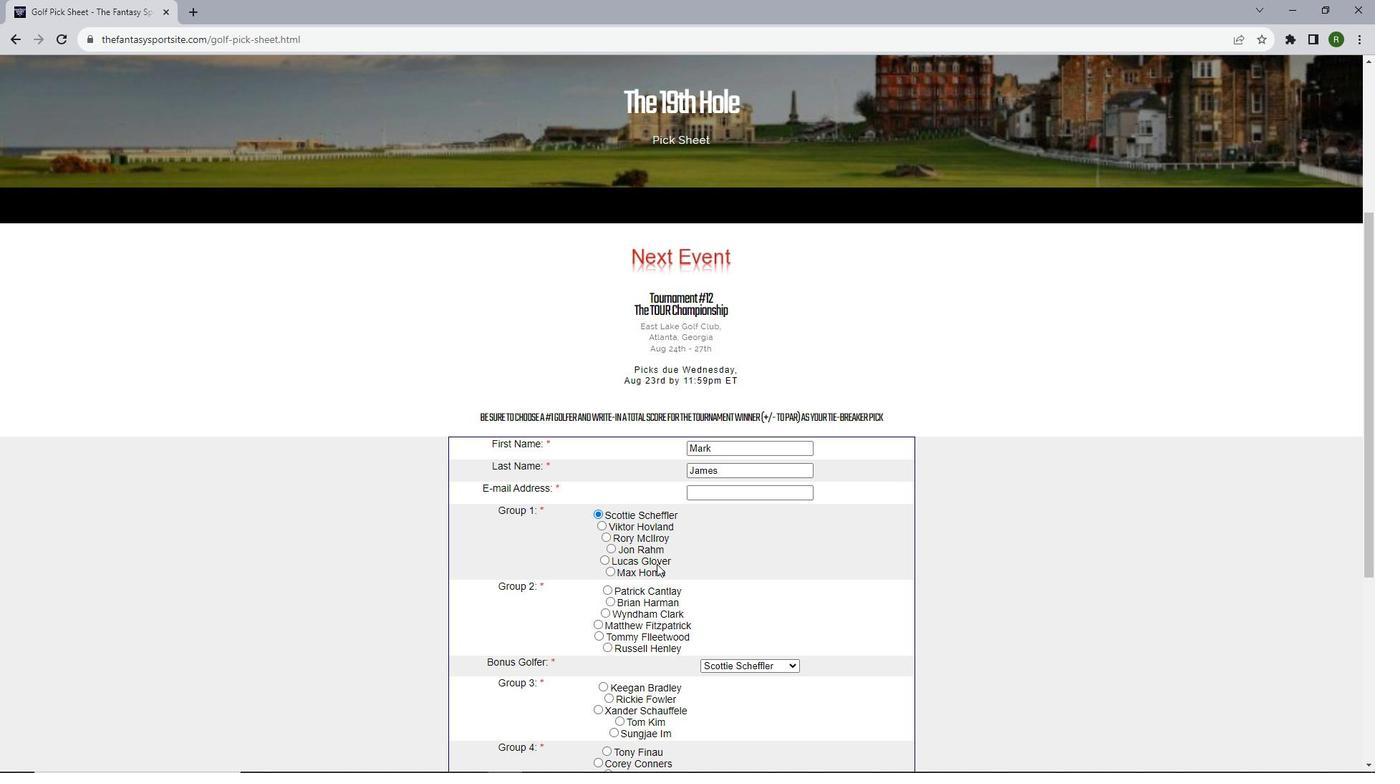 
Action: Mouse scrolled (656, 563) with delta (0, 0)
Screenshot: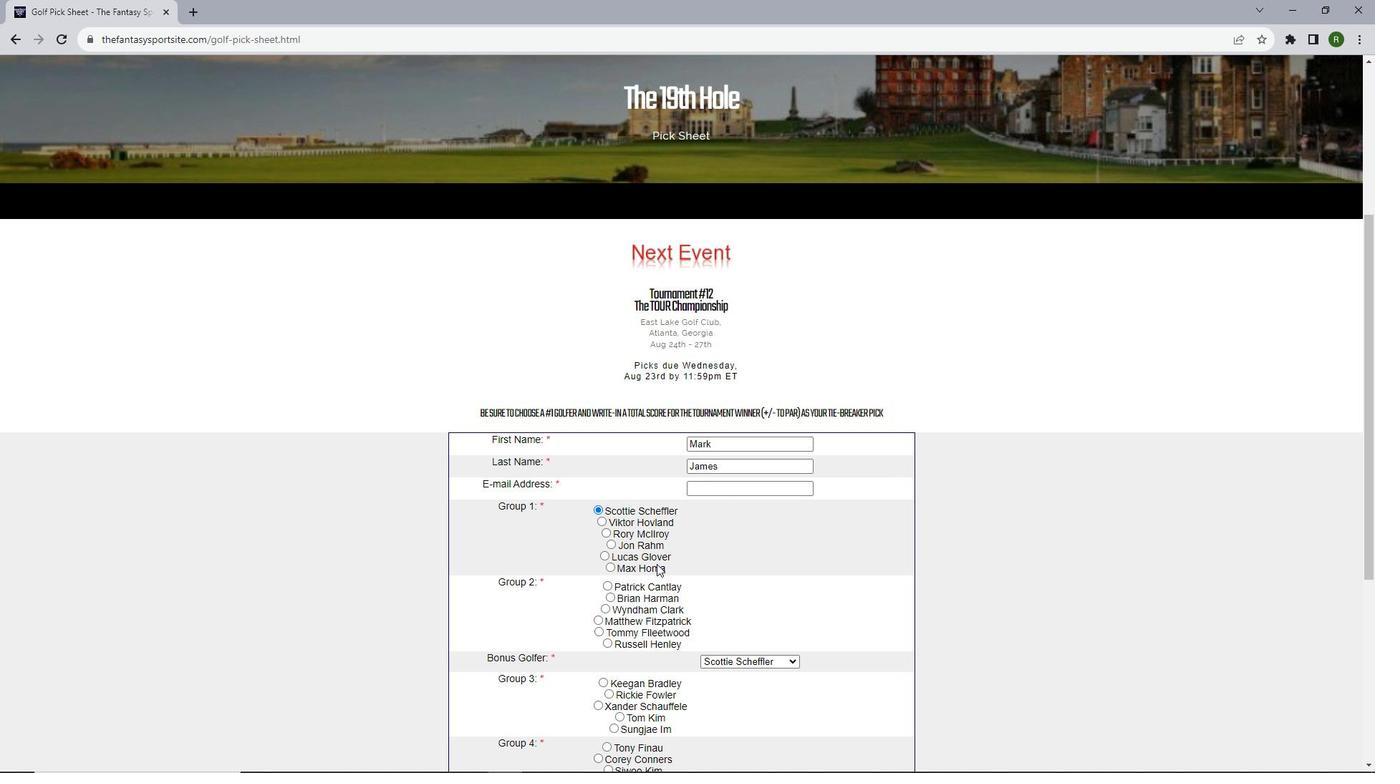 
Action: Mouse moved to (606, 541)
Screenshot: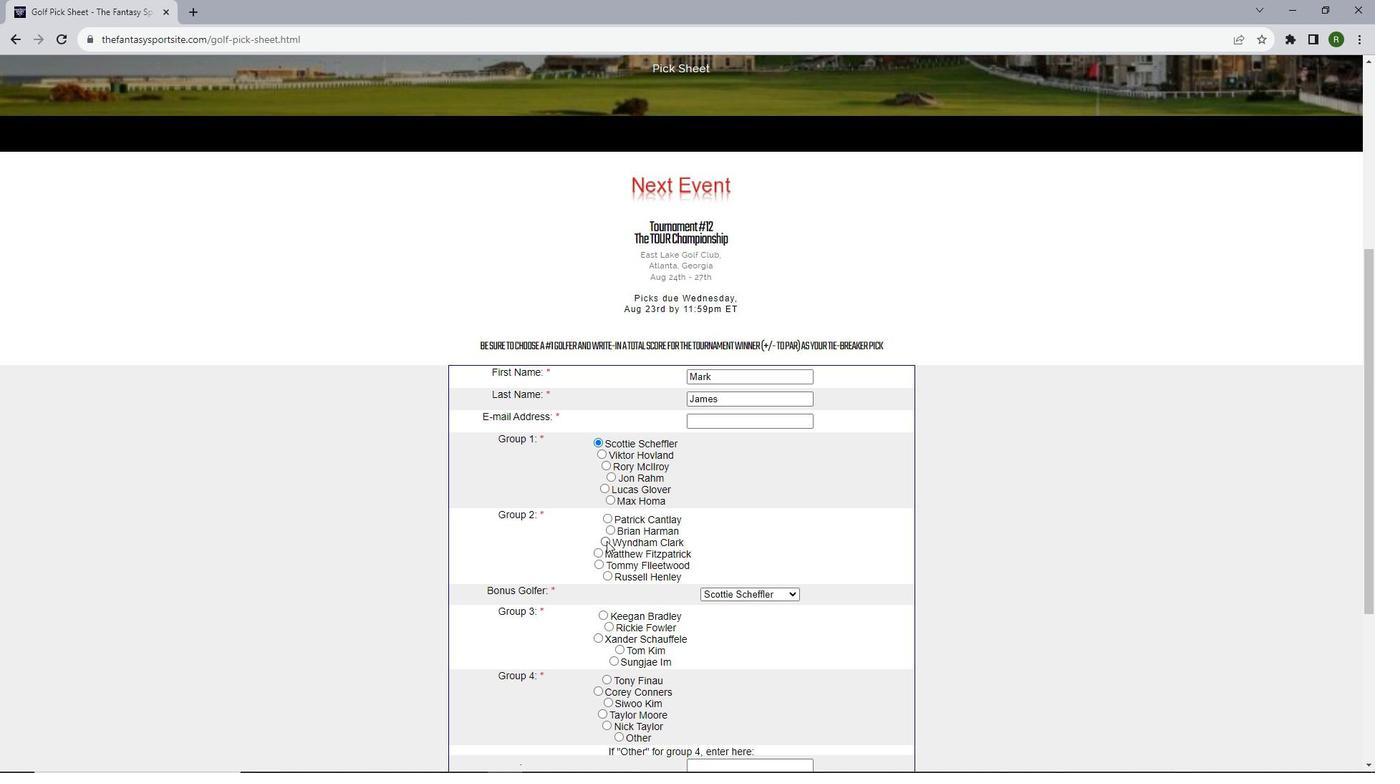 
Action: Mouse pressed left at (606, 541)
Screenshot: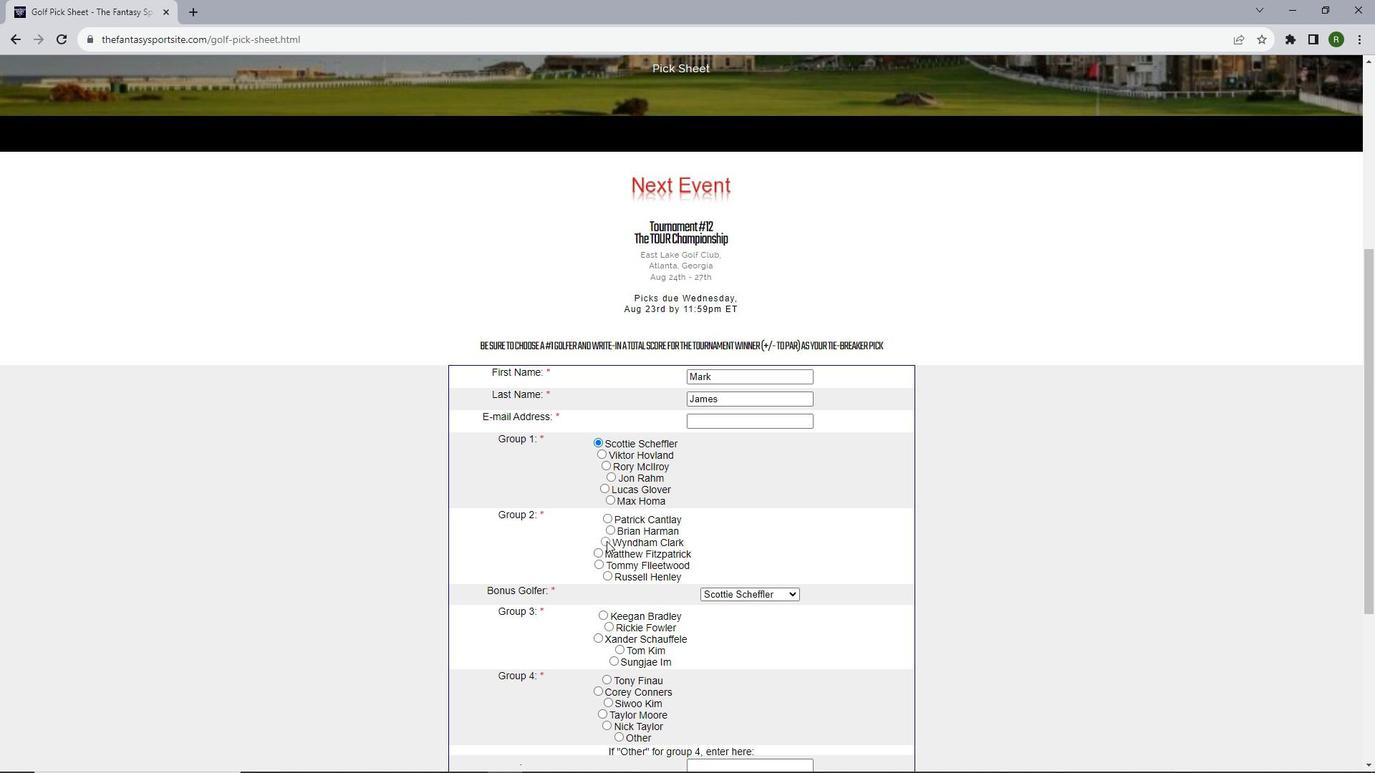 
Action: Mouse moved to (728, 561)
Screenshot: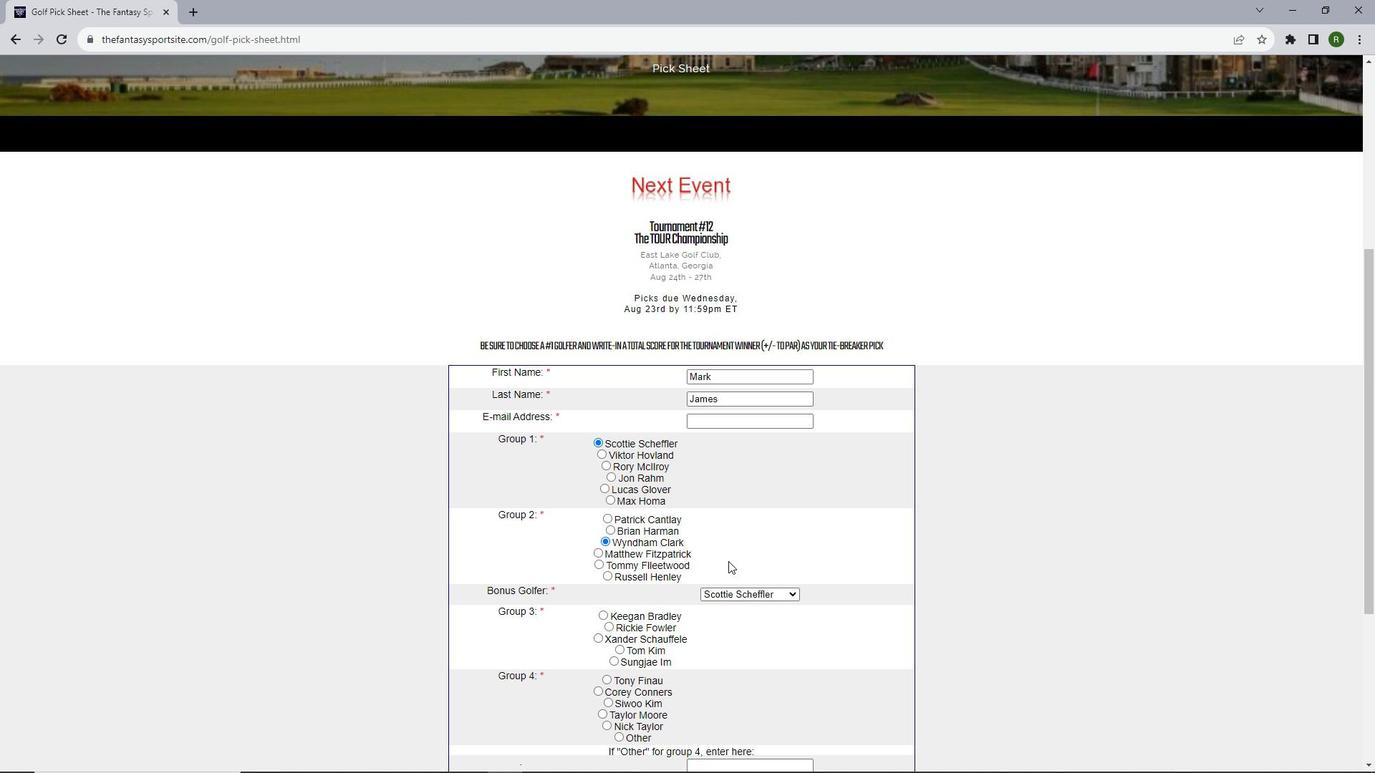 
Action: Mouse scrolled (728, 560) with delta (0, 0)
Screenshot: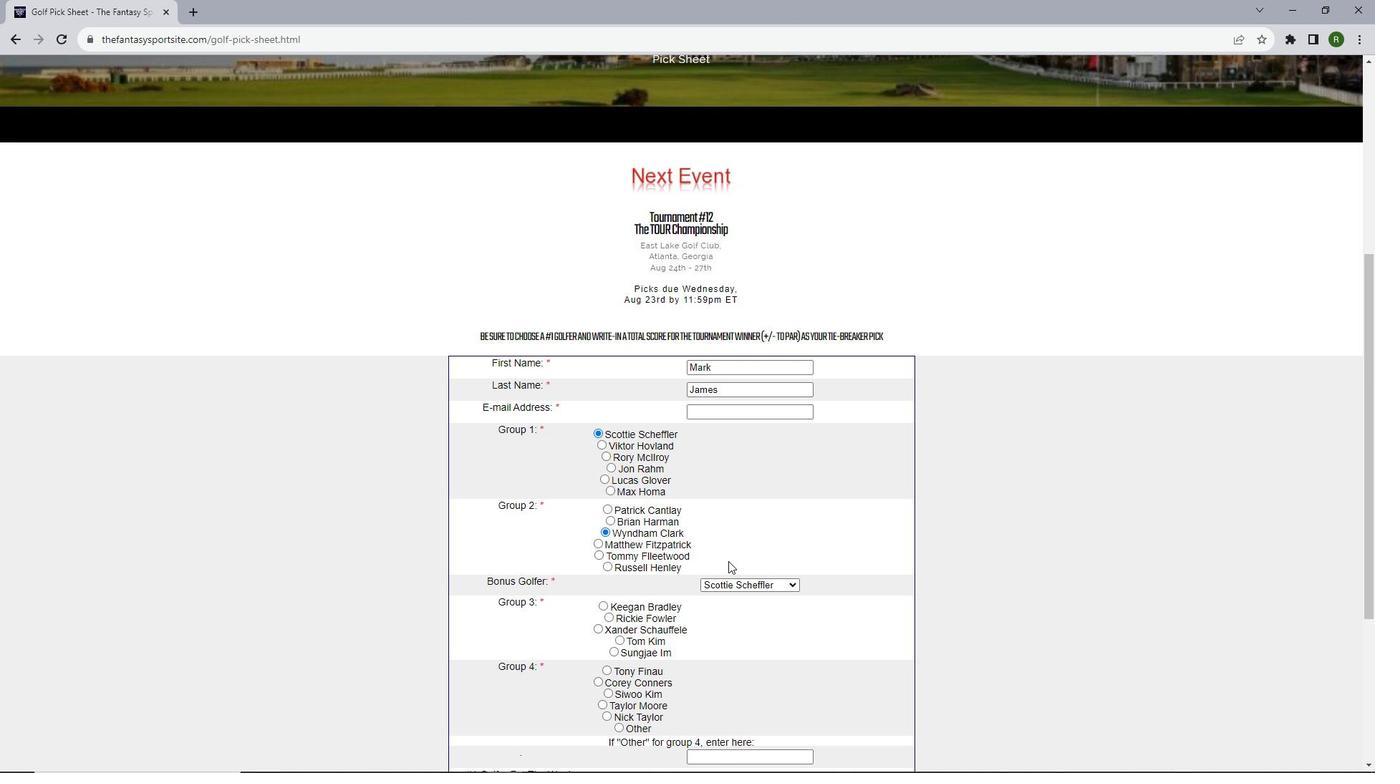 
Action: Mouse moved to (753, 521)
Screenshot: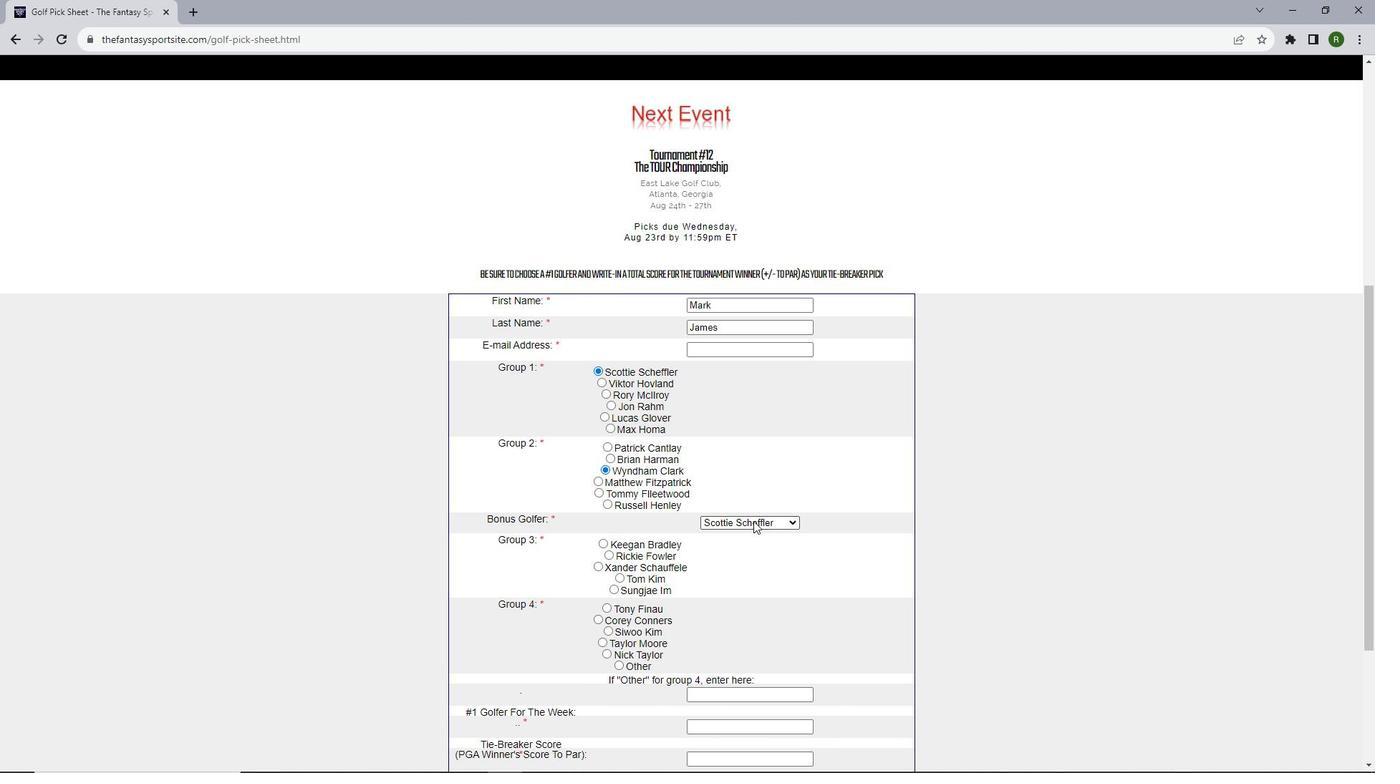 
Action: Mouse pressed left at (753, 521)
Screenshot: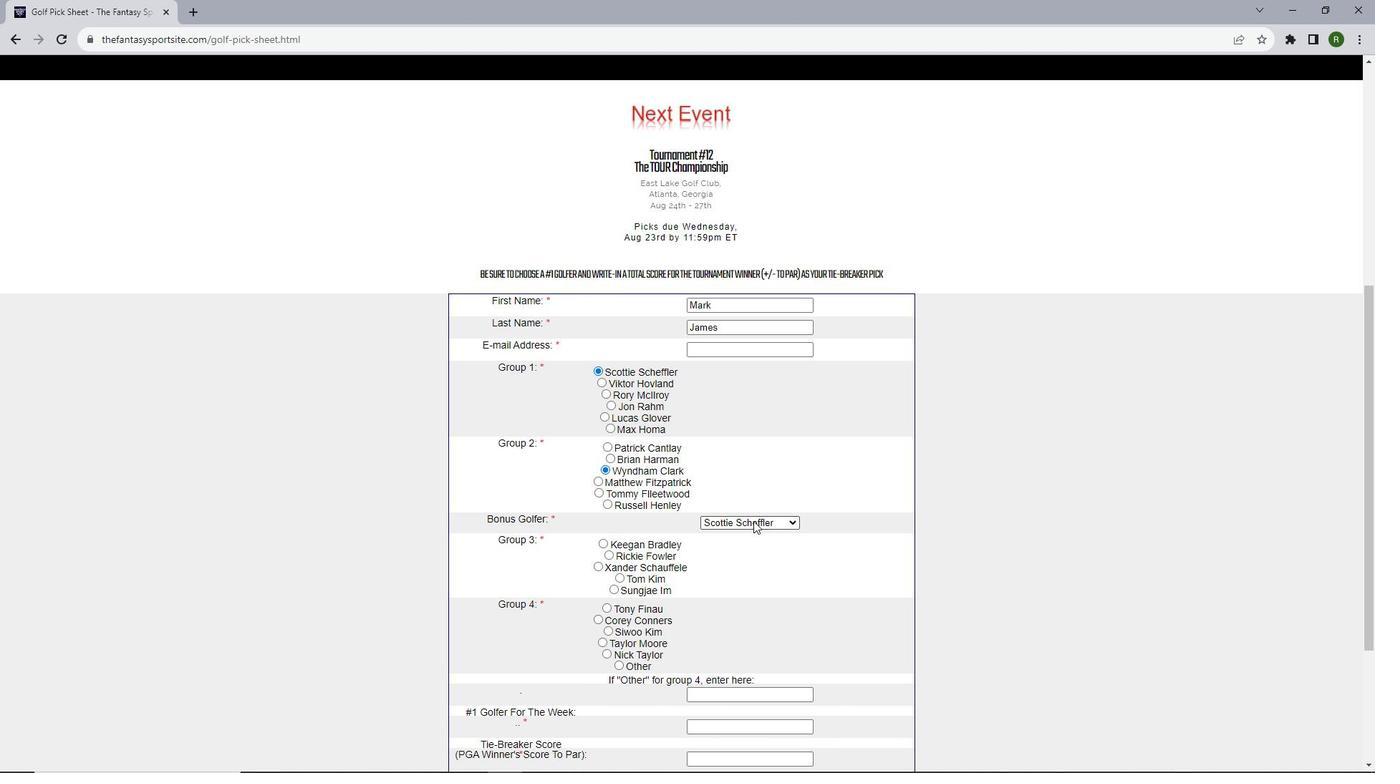 
Action: Mouse moved to (742, 534)
Screenshot: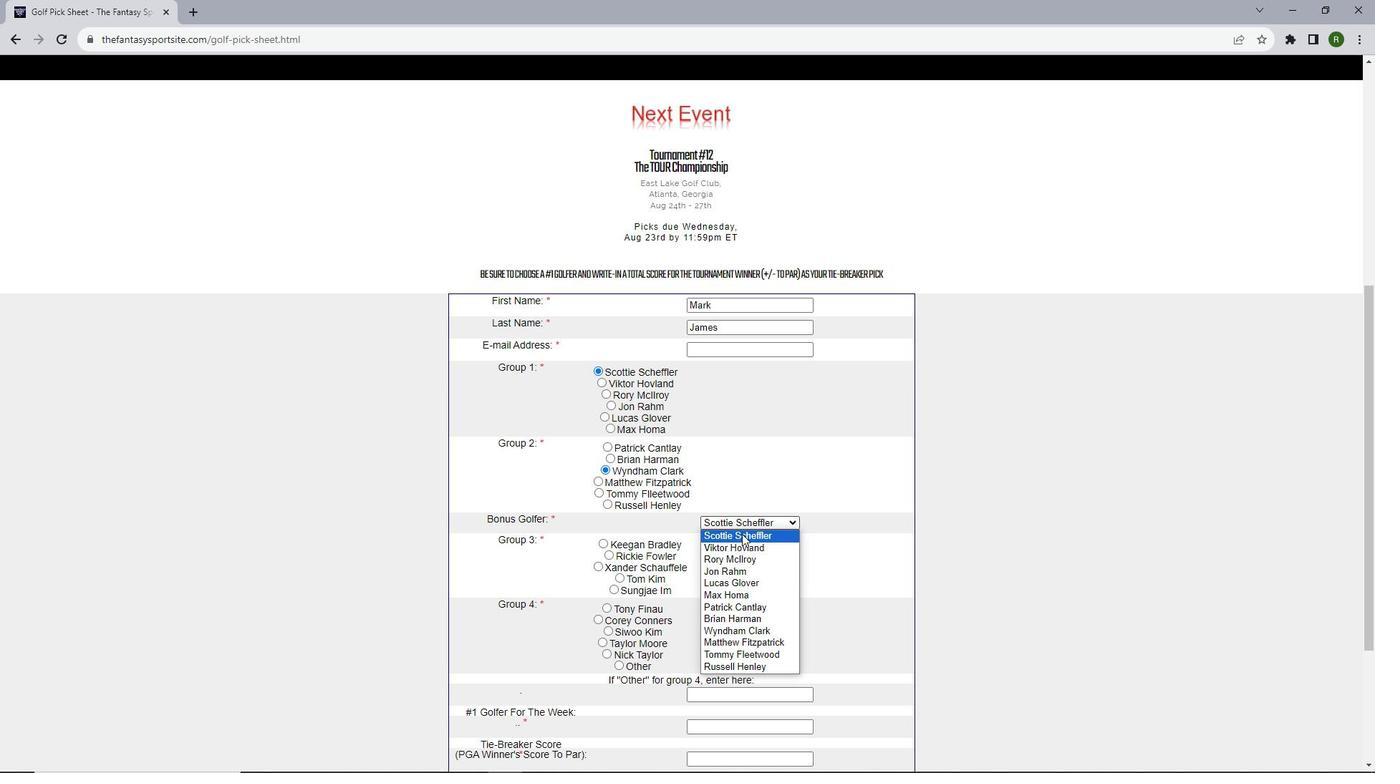 
Action: Mouse pressed left at (742, 534)
Screenshot: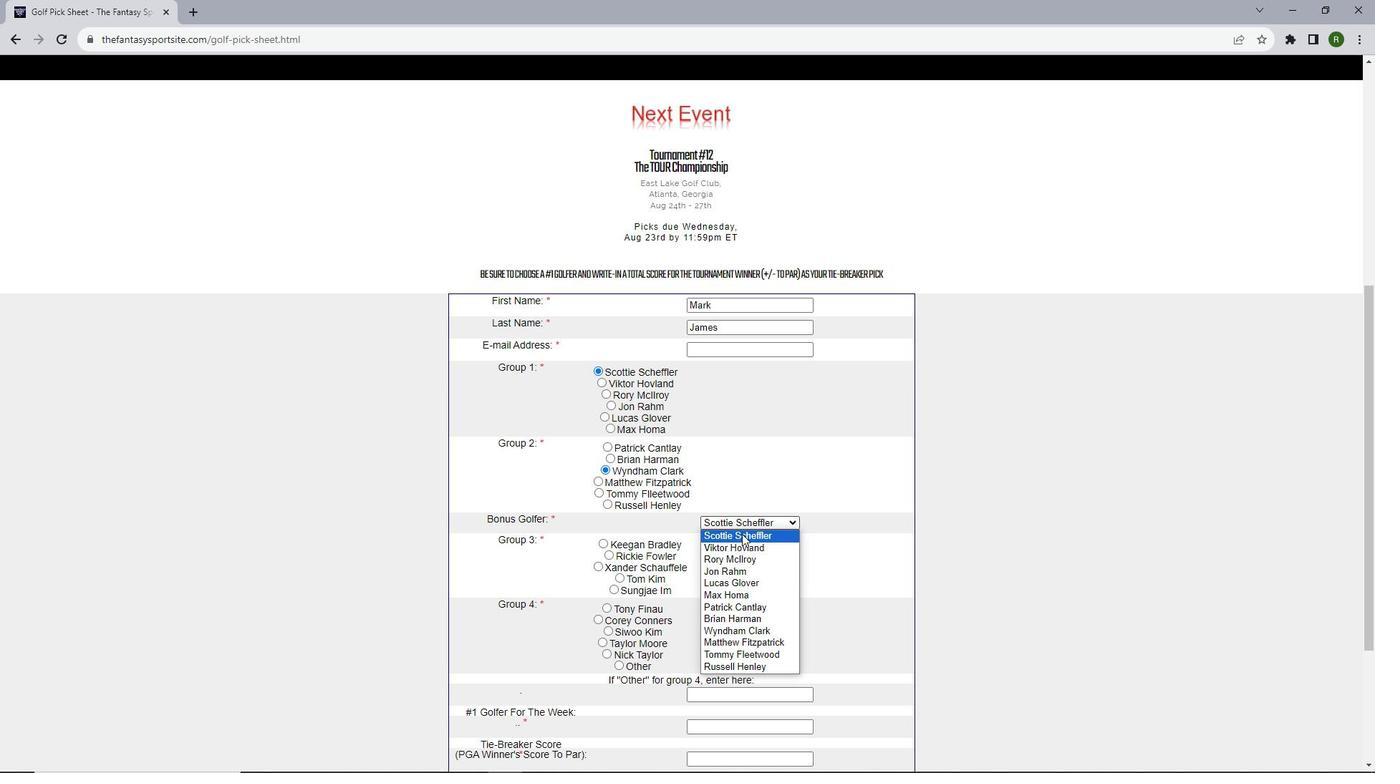 
Action: Mouse moved to (609, 556)
Screenshot: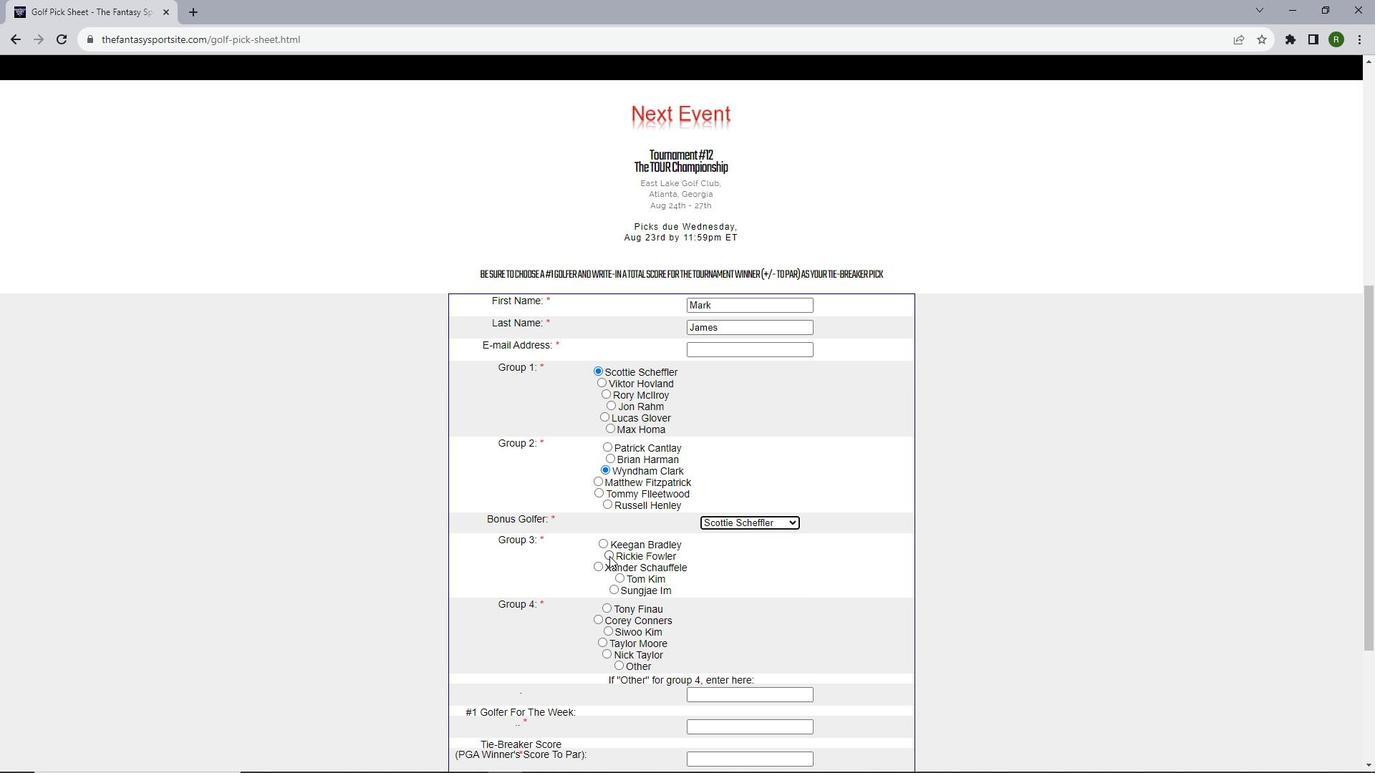 
Action: Mouse pressed left at (609, 556)
Screenshot: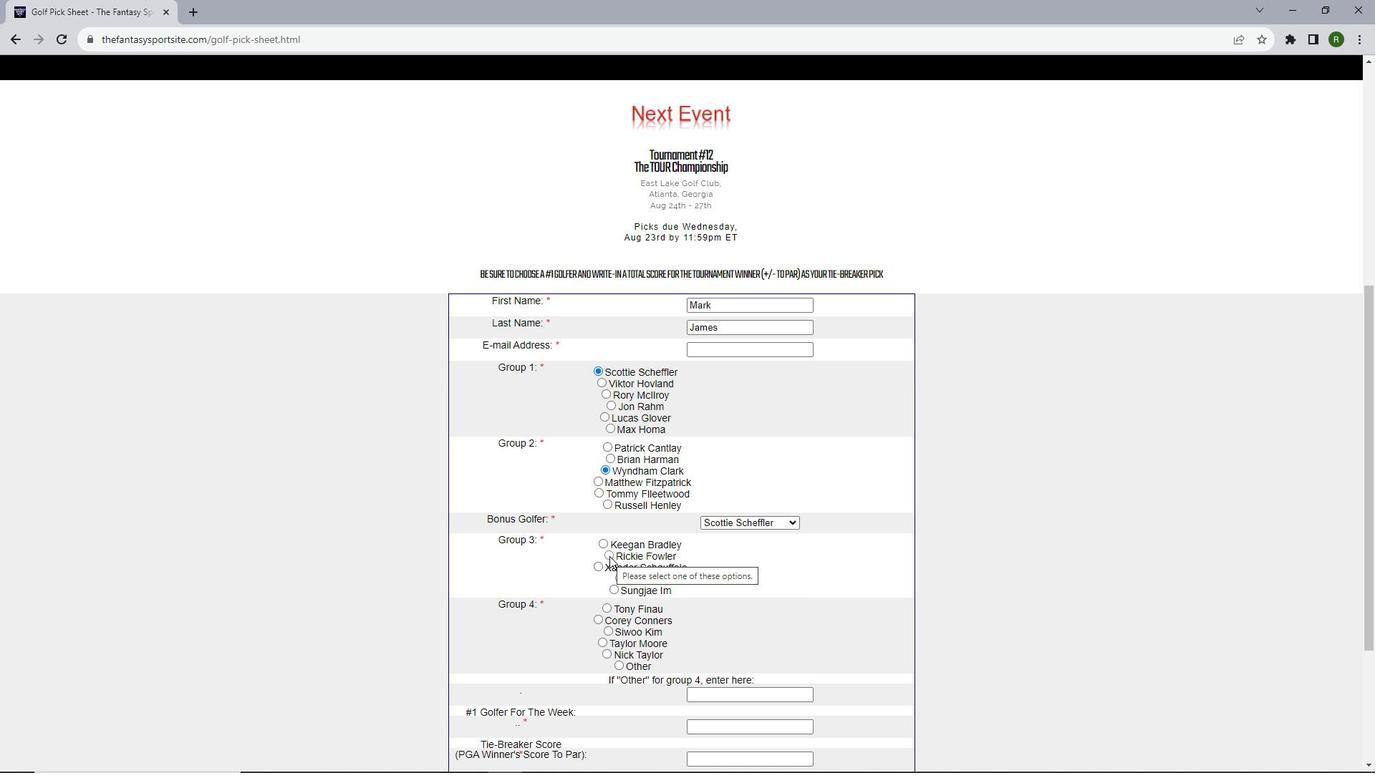 
Action: Mouse moved to (670, 565)
Screenshot: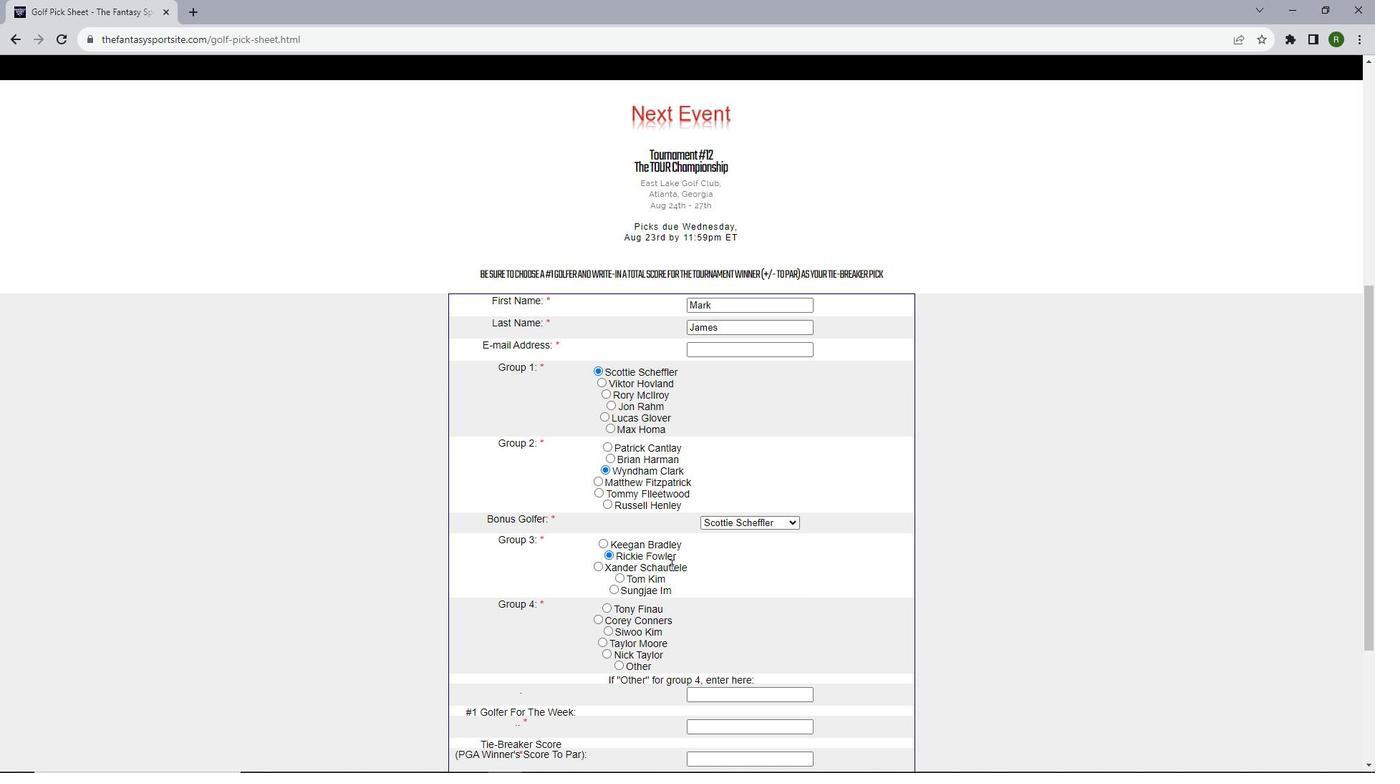 
Action: Mouse scrolled (670, 564) with delta (0, 0)
Screenshot: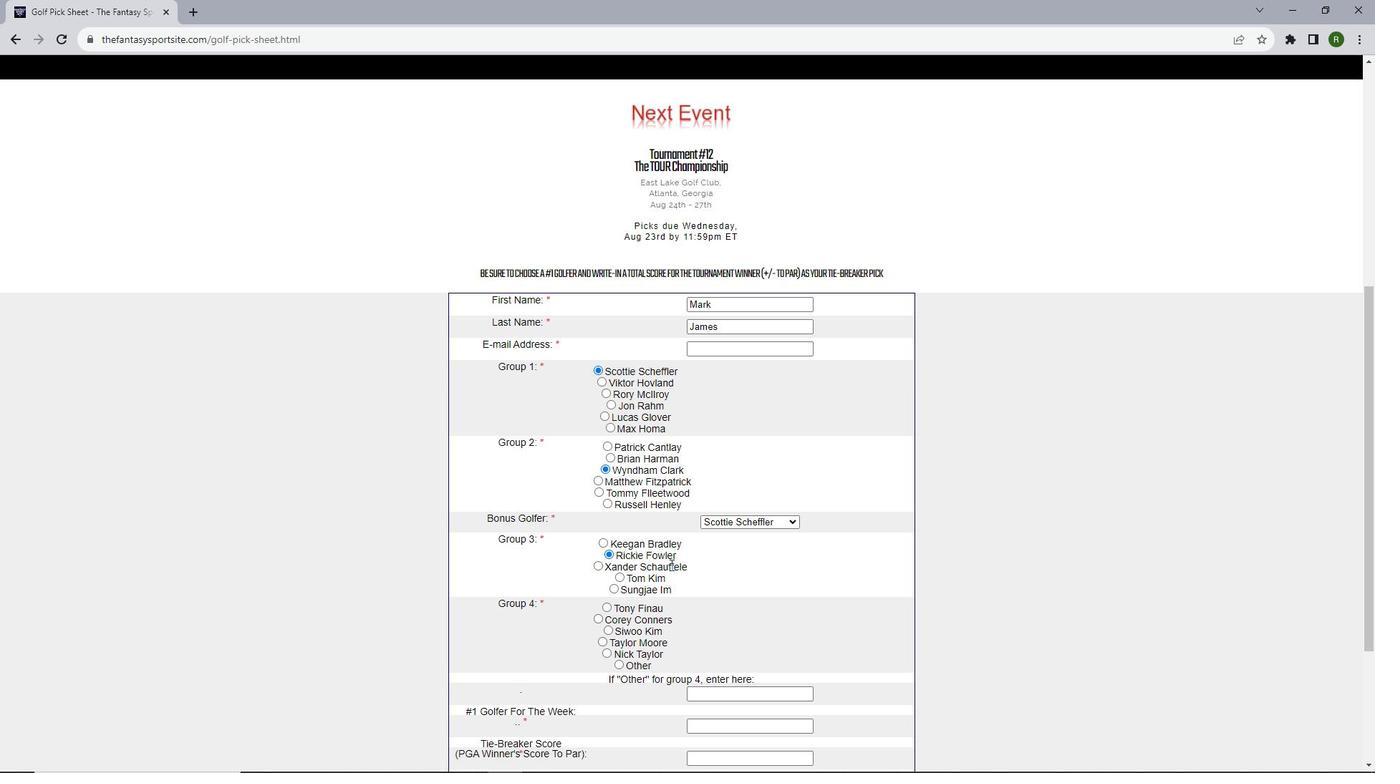 
Action: Mouse moved to (599, 548)
Screenshot: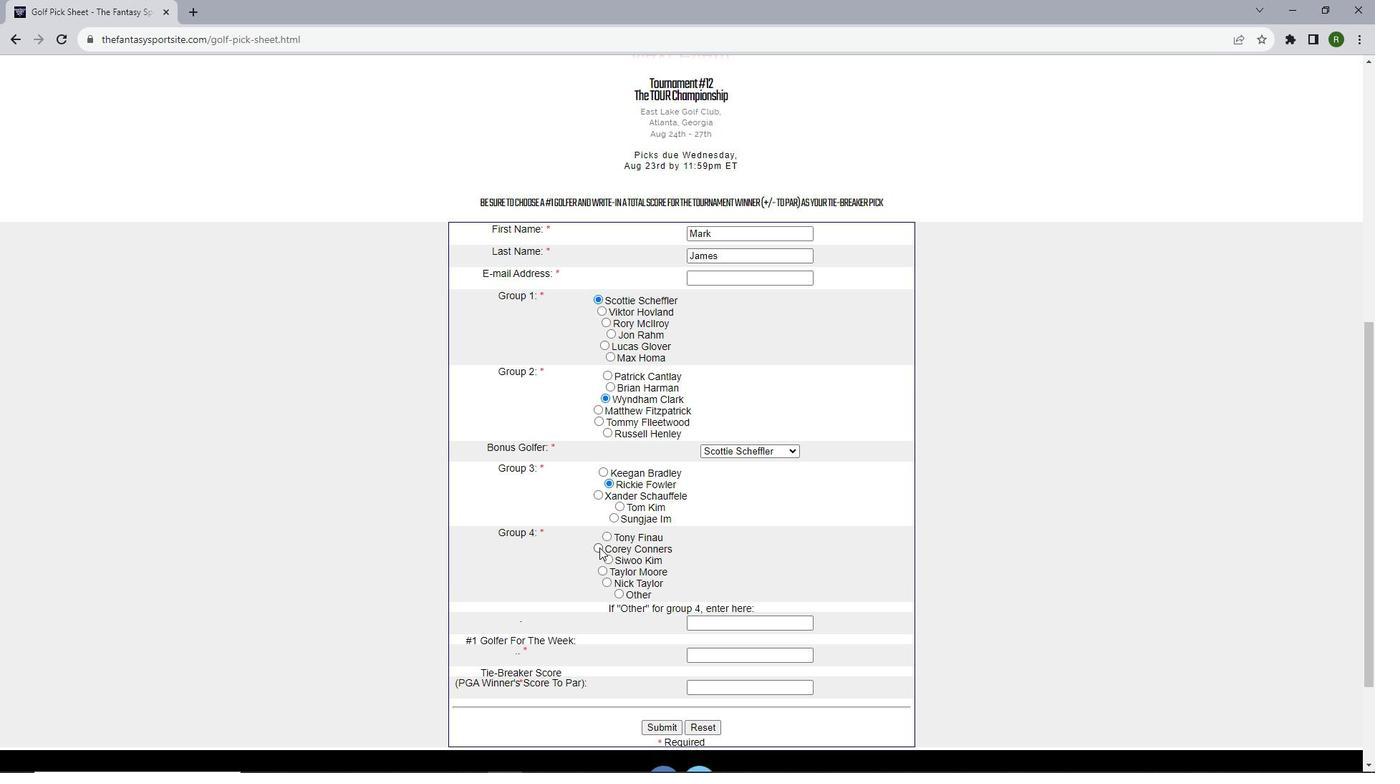 
Action: Mouse pressed left at (599, 548)
Screenshot: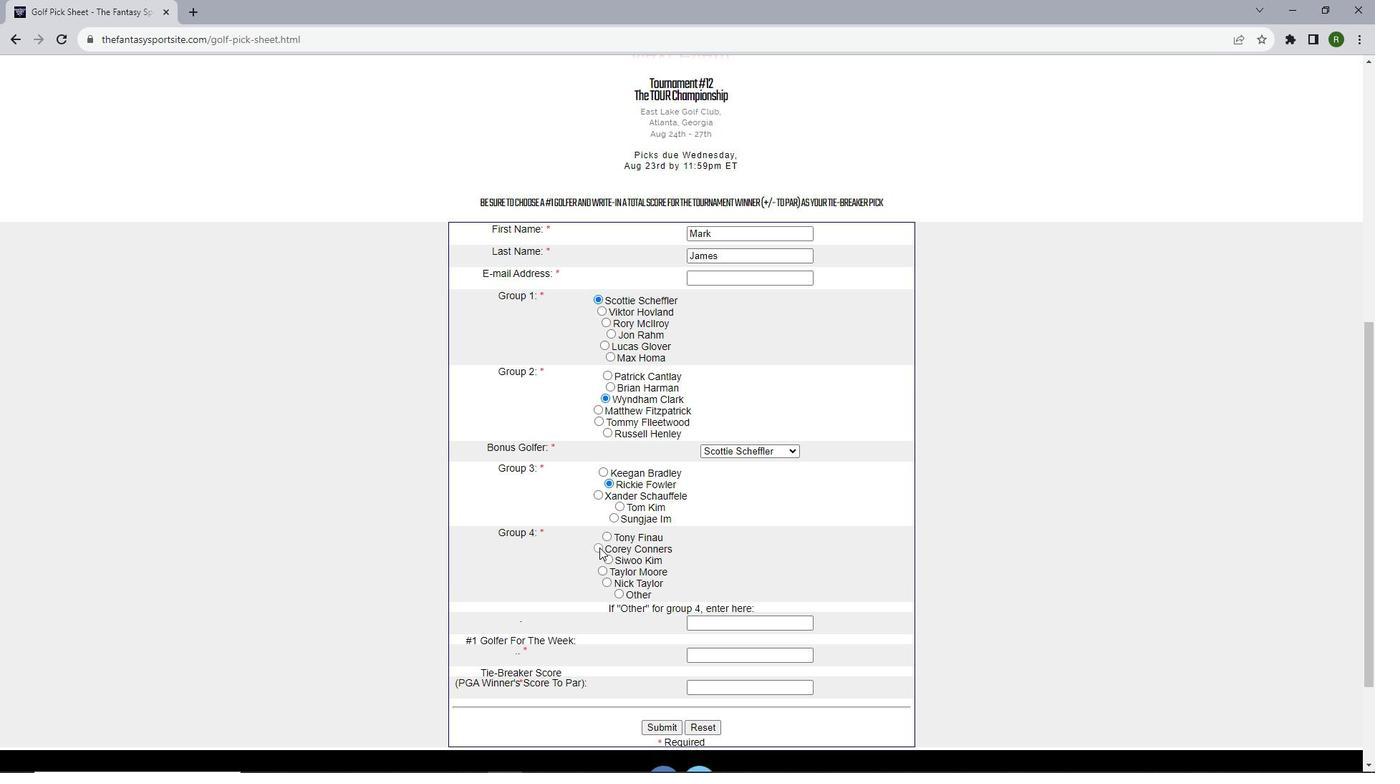 
Action: Mouse moved to (621, 628)
Screenshot: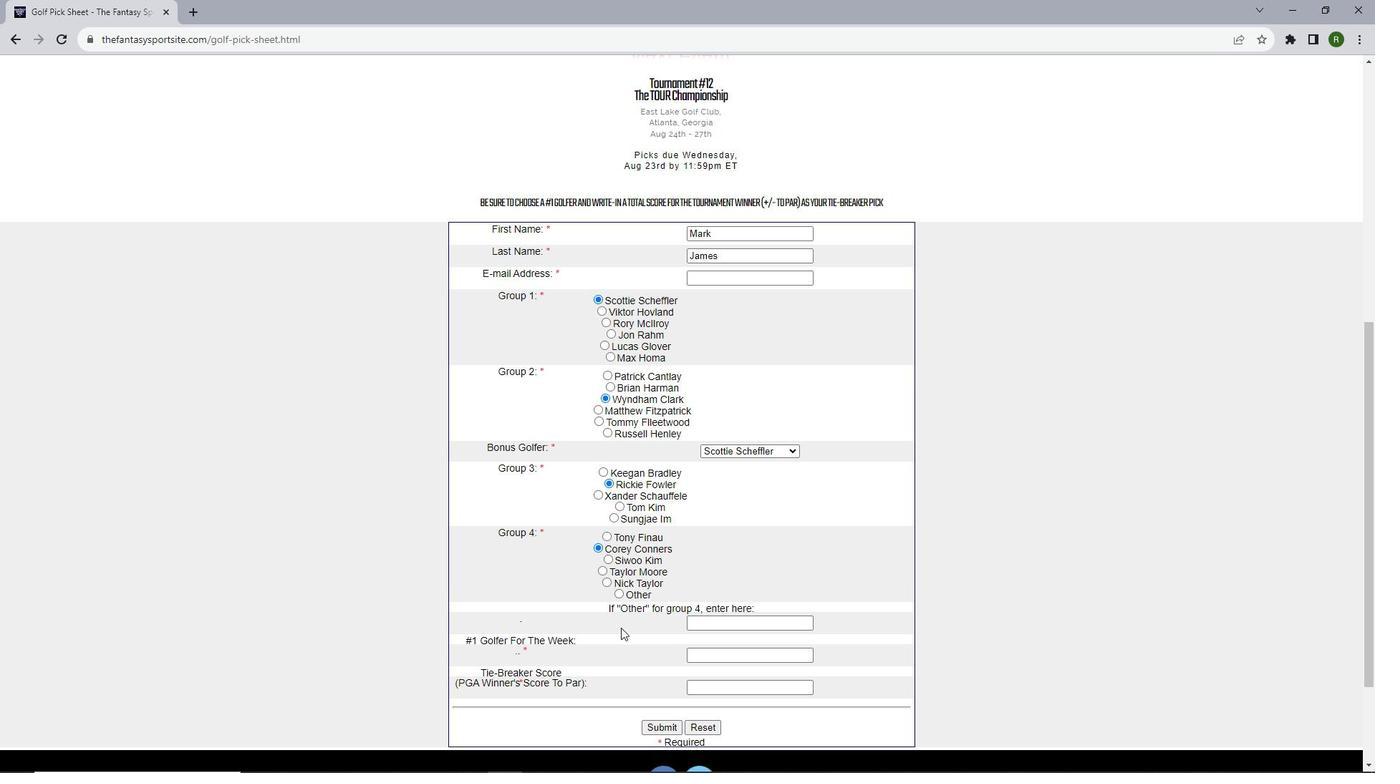 
Action: Mouse scrolled (621, 627) with delta (0, 0)
Screenshot: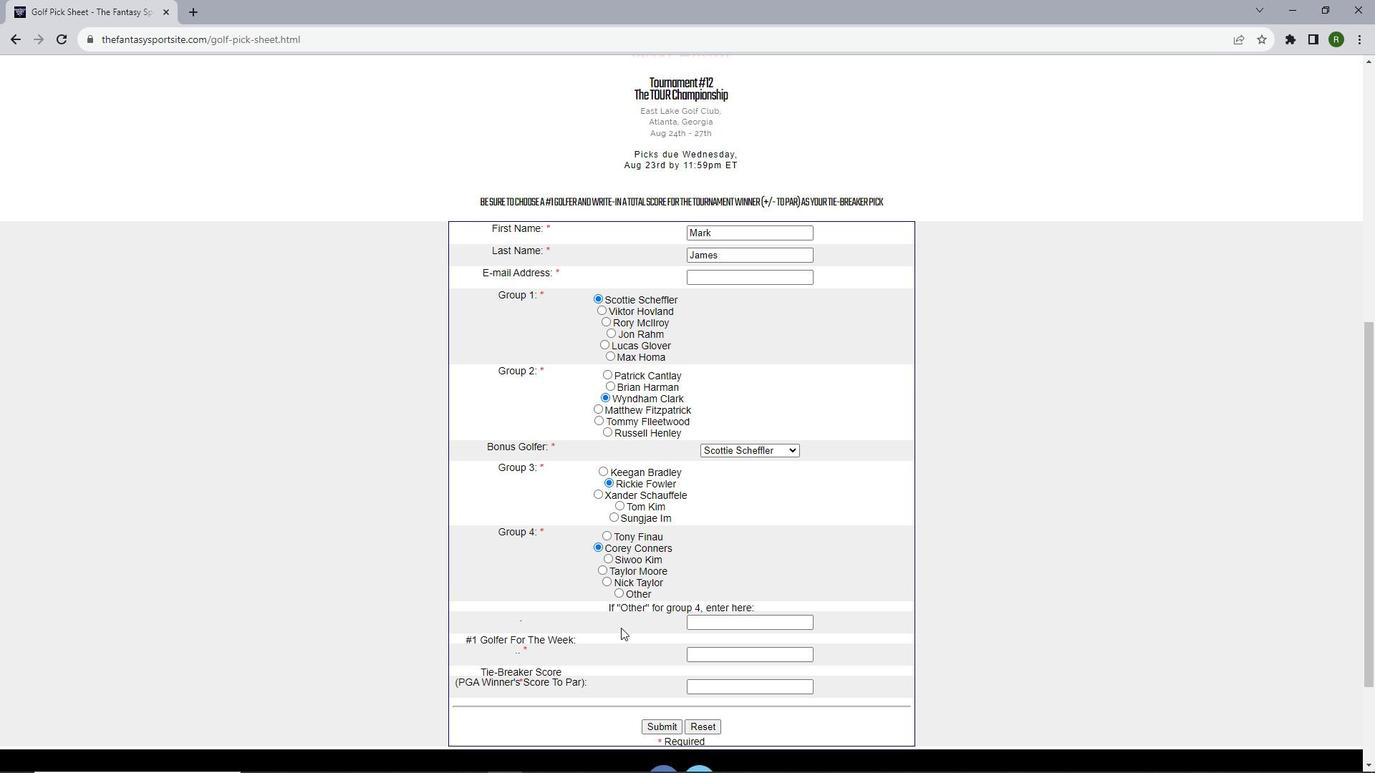 
Action: Mouse moved to (616, 524)
Screenshot: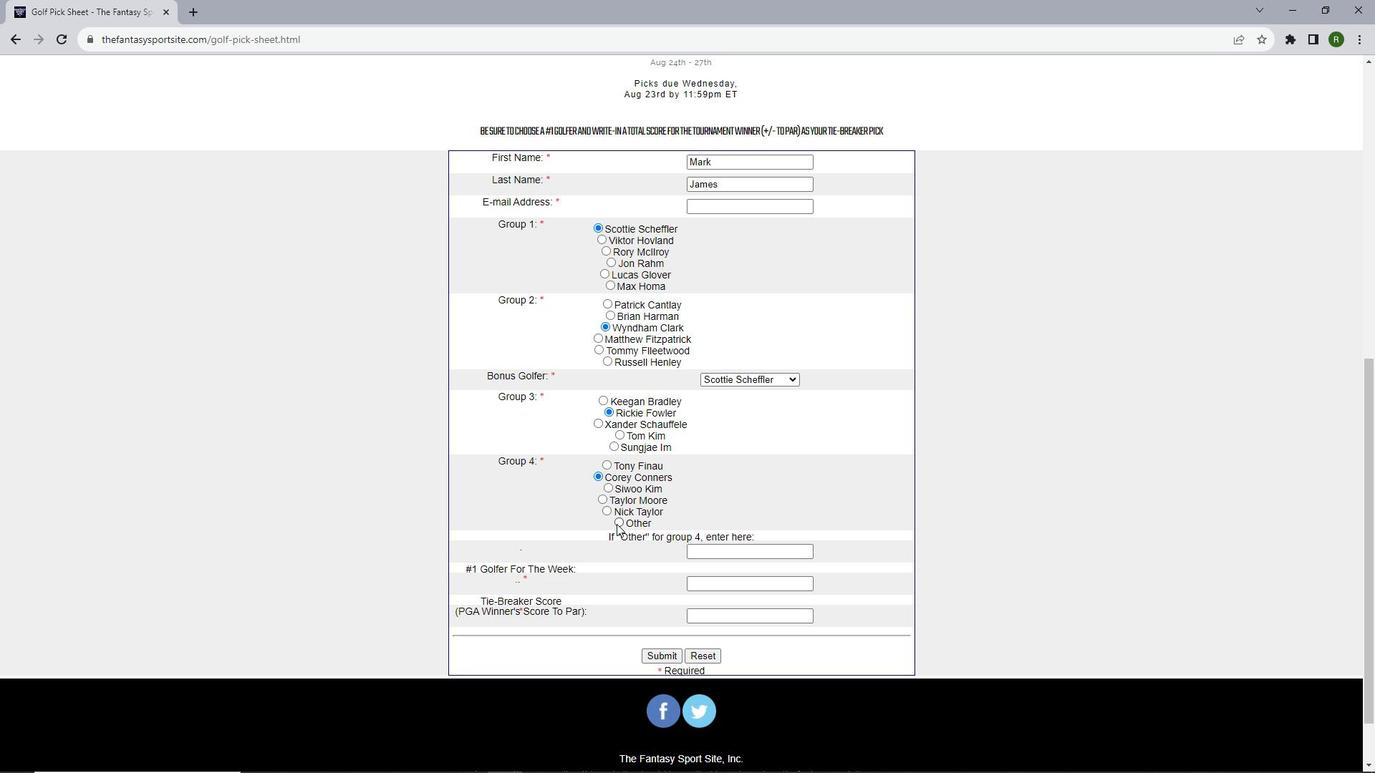 
Action: Mouse pressed left at (616, 524)
Screenshot: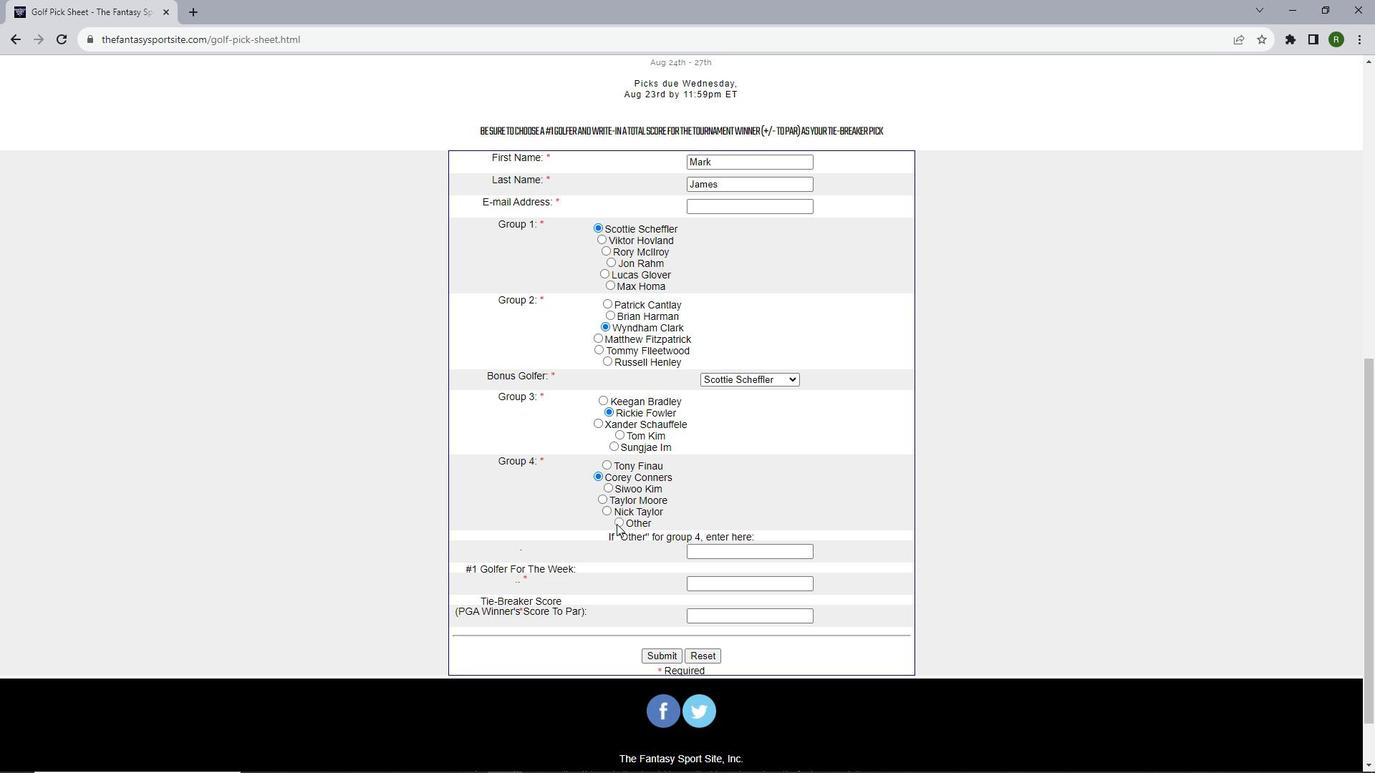 
Action: Mouse moved to (704, 553)
Screenshot: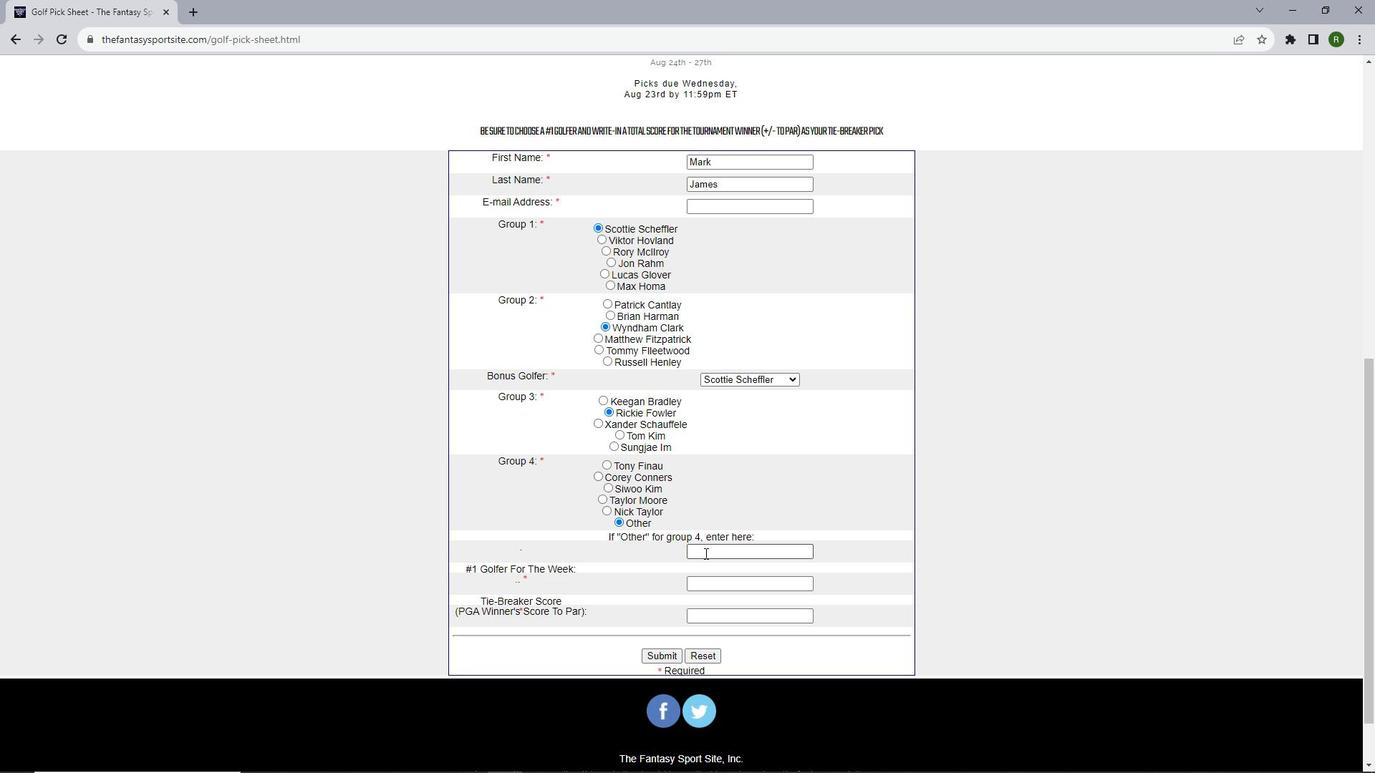 
Action: Mouse pressed left at (704, 553)
Screenshot: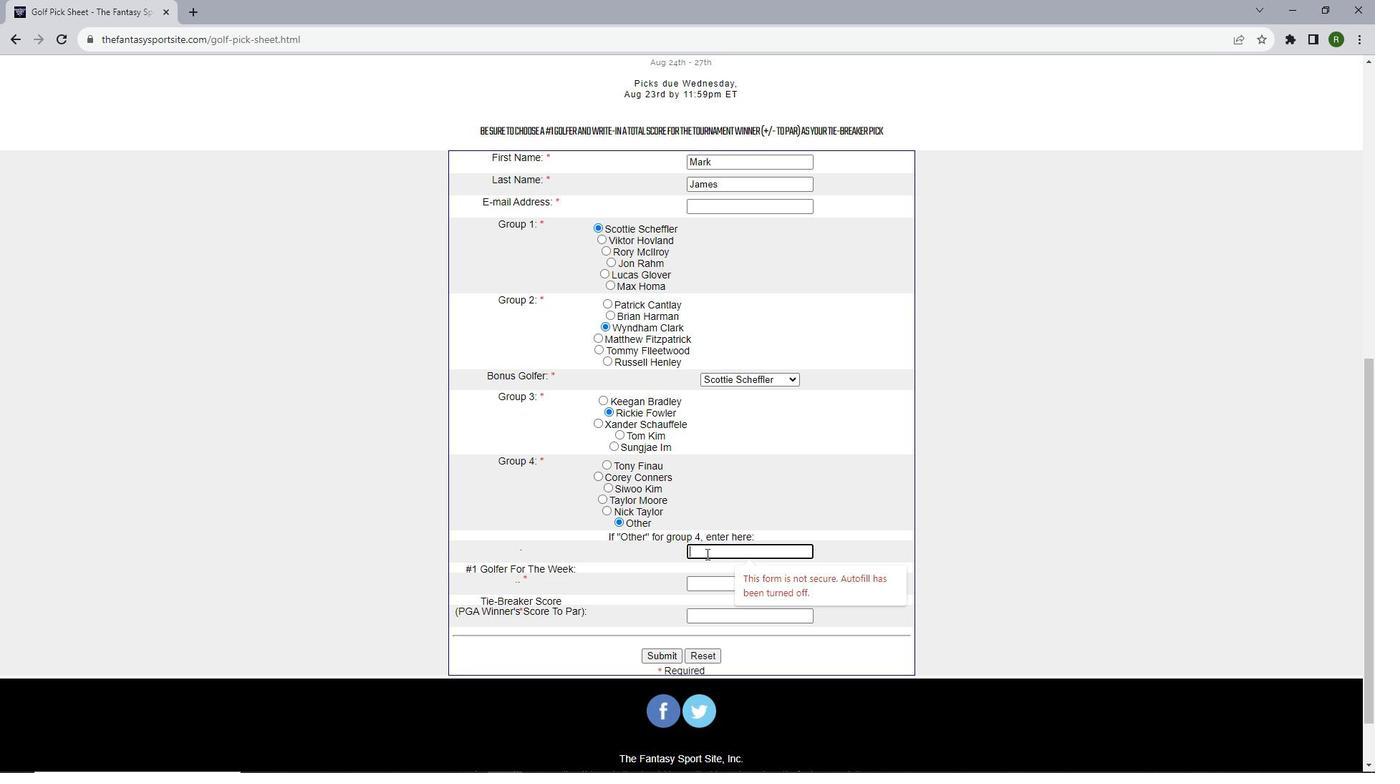 
Action: Mouse moved to (706, 554)
Screenshot: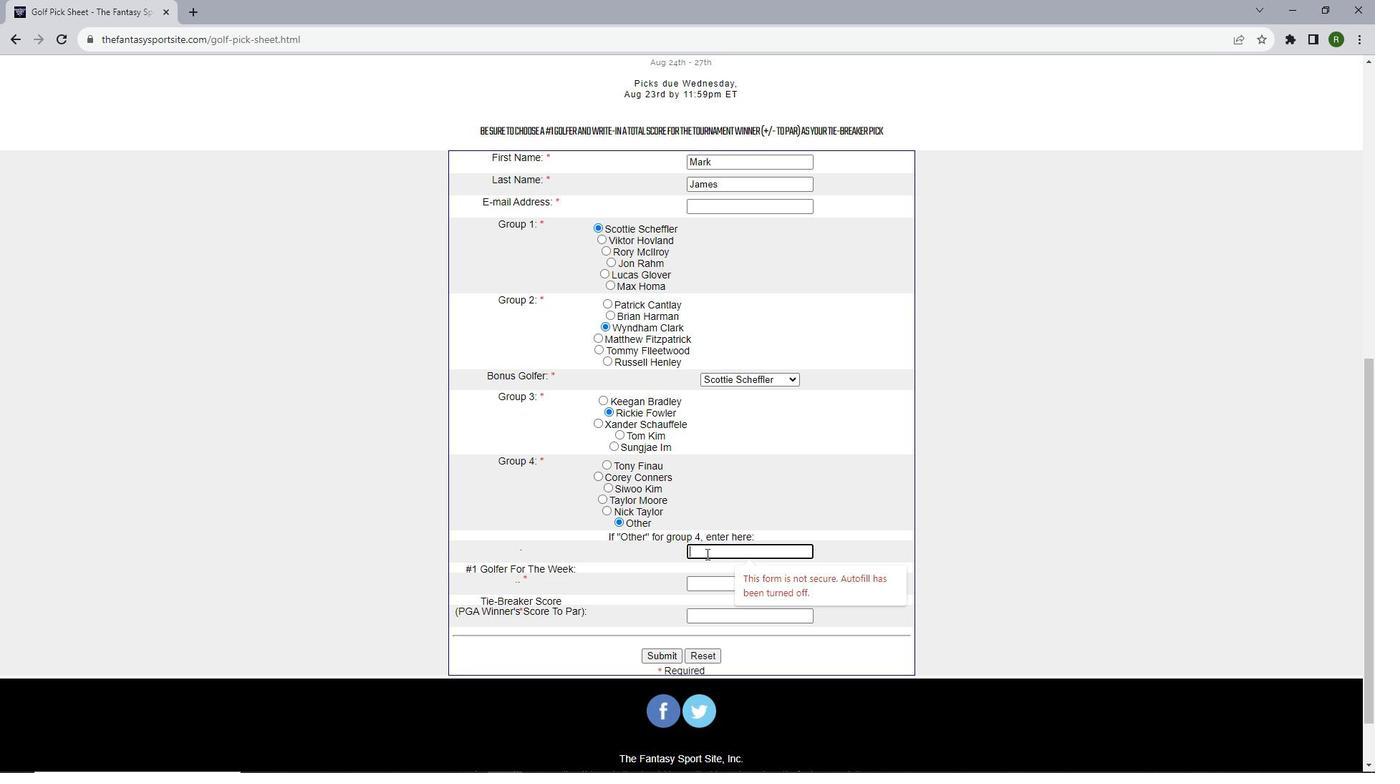 
Action: Key pressed <Key.shift>Scottie<Key.space><Key.shift>Scheffler
Screenshot: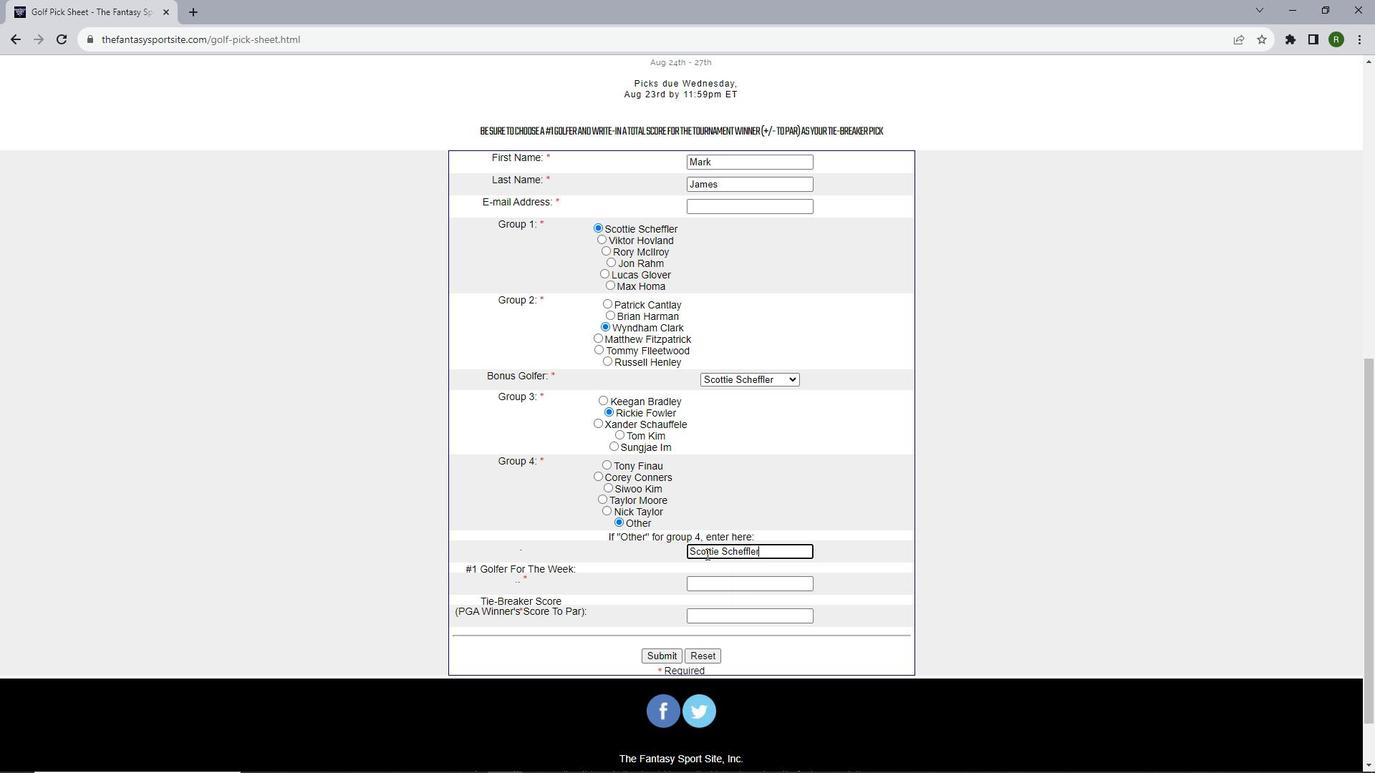 
Action: Mouse moved to (712, 582)
Screenshot: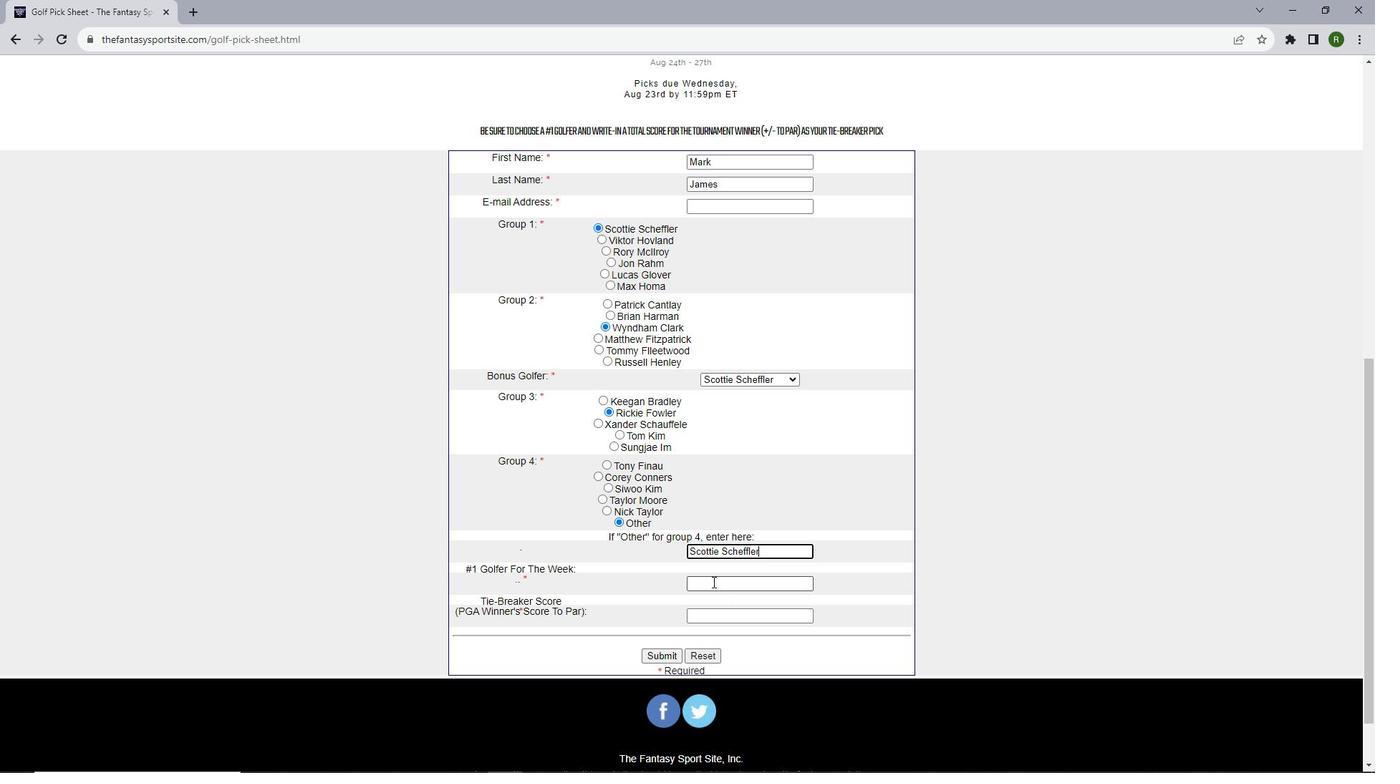 
Action: Mouse pressed left at (712, 582)
Screenshot: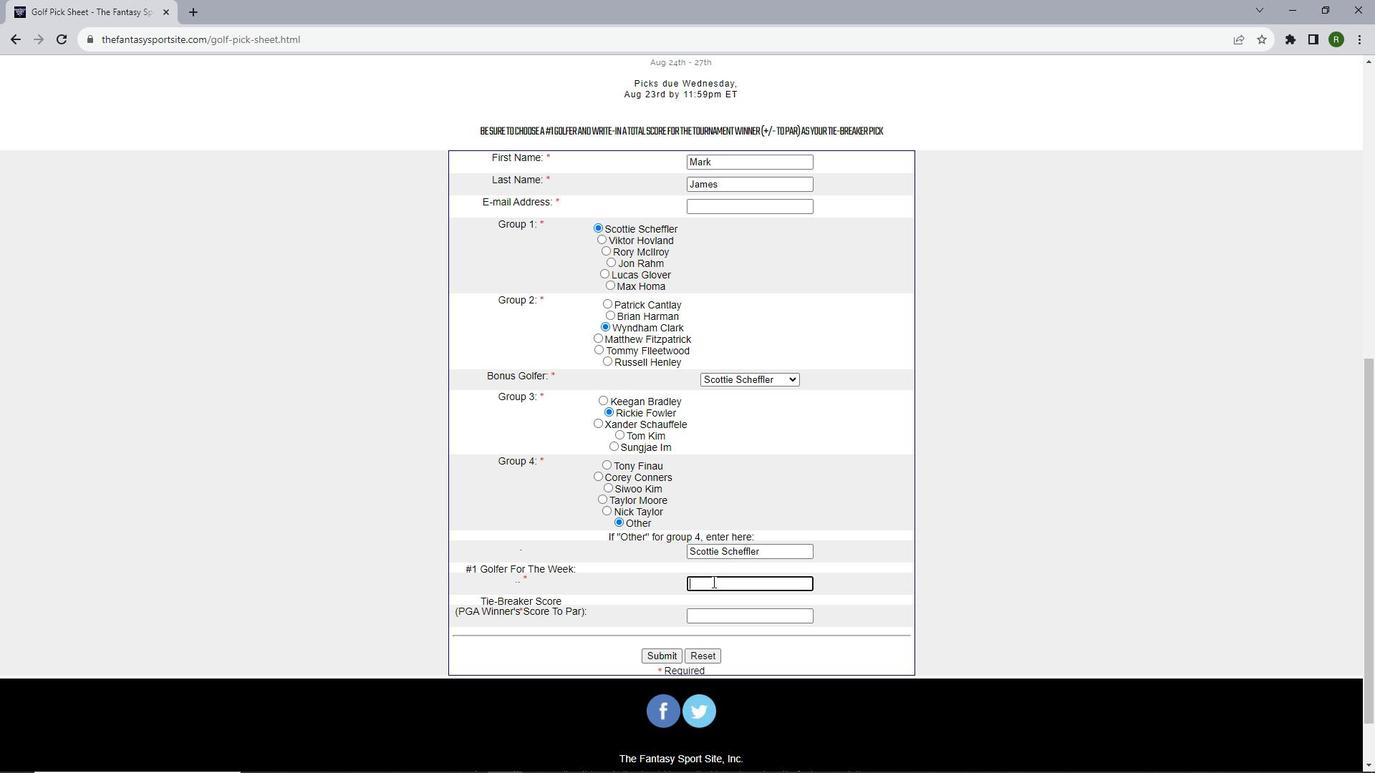 
Action: Key pressed t<Key.insert><Key.backspace><Key.shift>Tau<Key.backspace>ylor<Key.space><Key.shift>Moore
Screenshot: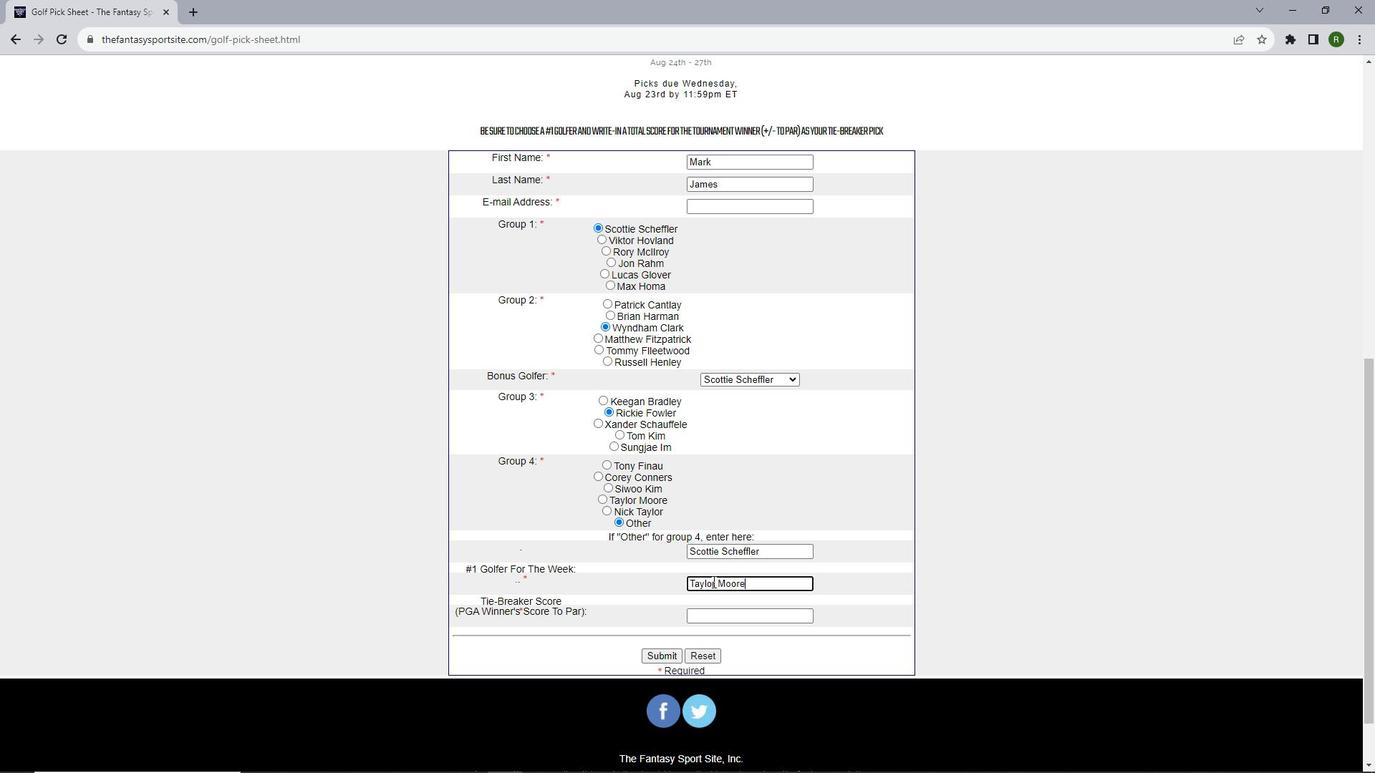 
Action: Mouse moved to (714, 615)
Screenshot: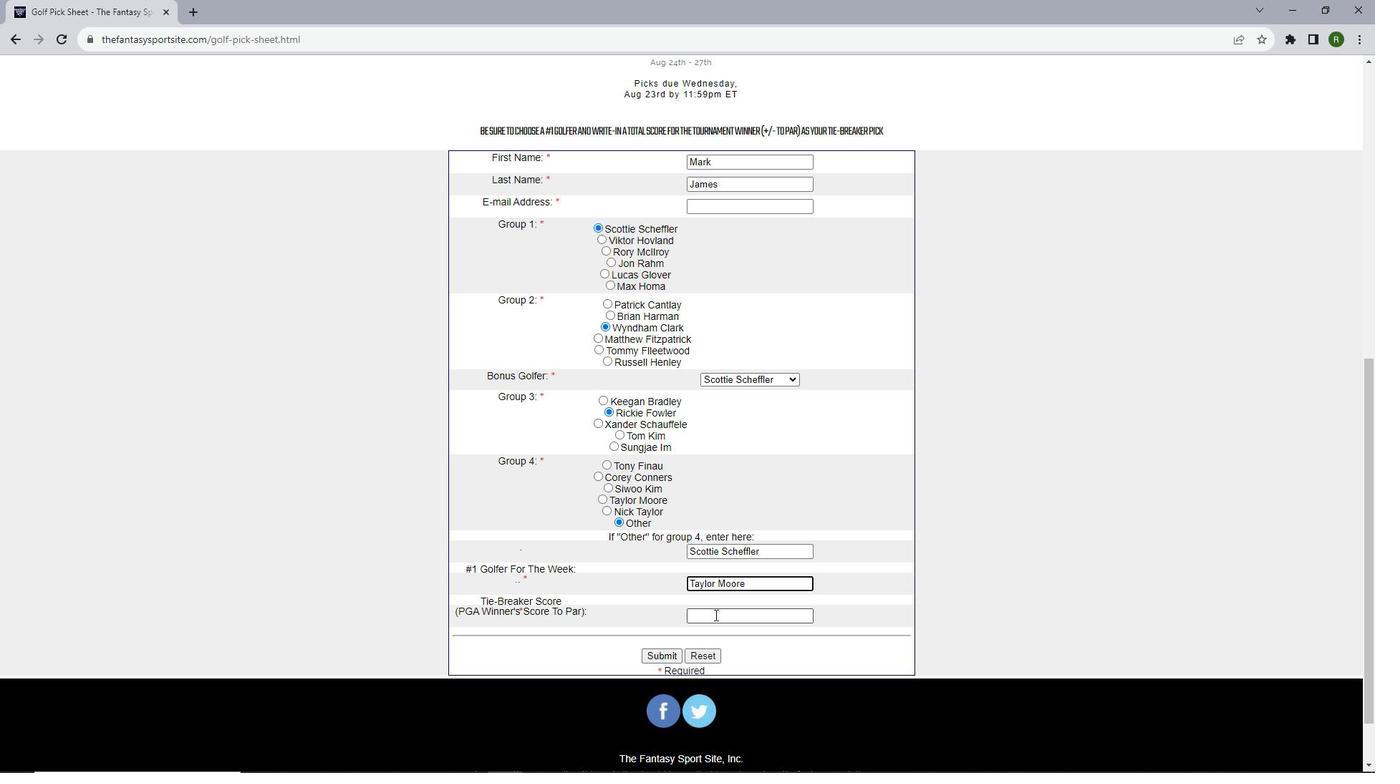 
Action: Mouse pressed left at (714, 615)
Screenshot: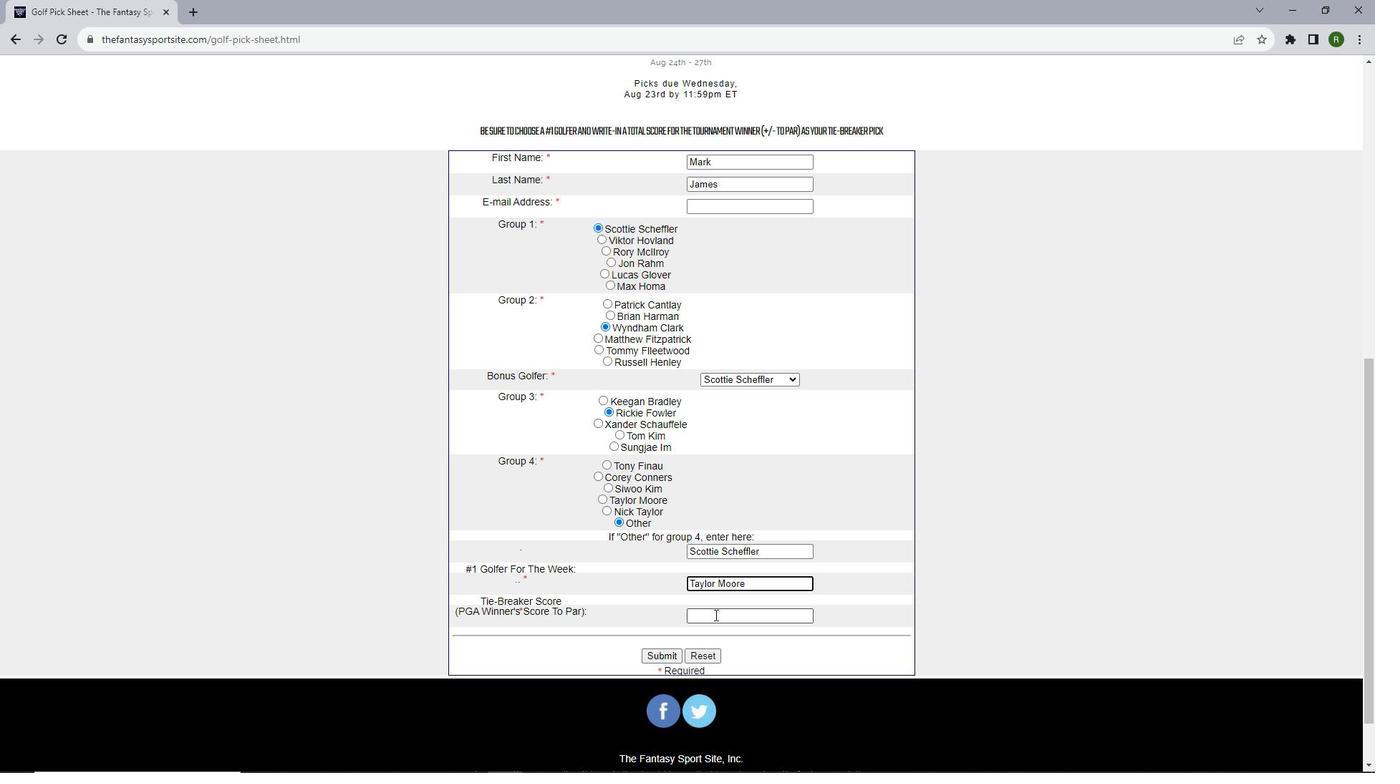 
Action: Mouse moved to (714, 616)
Screenshot: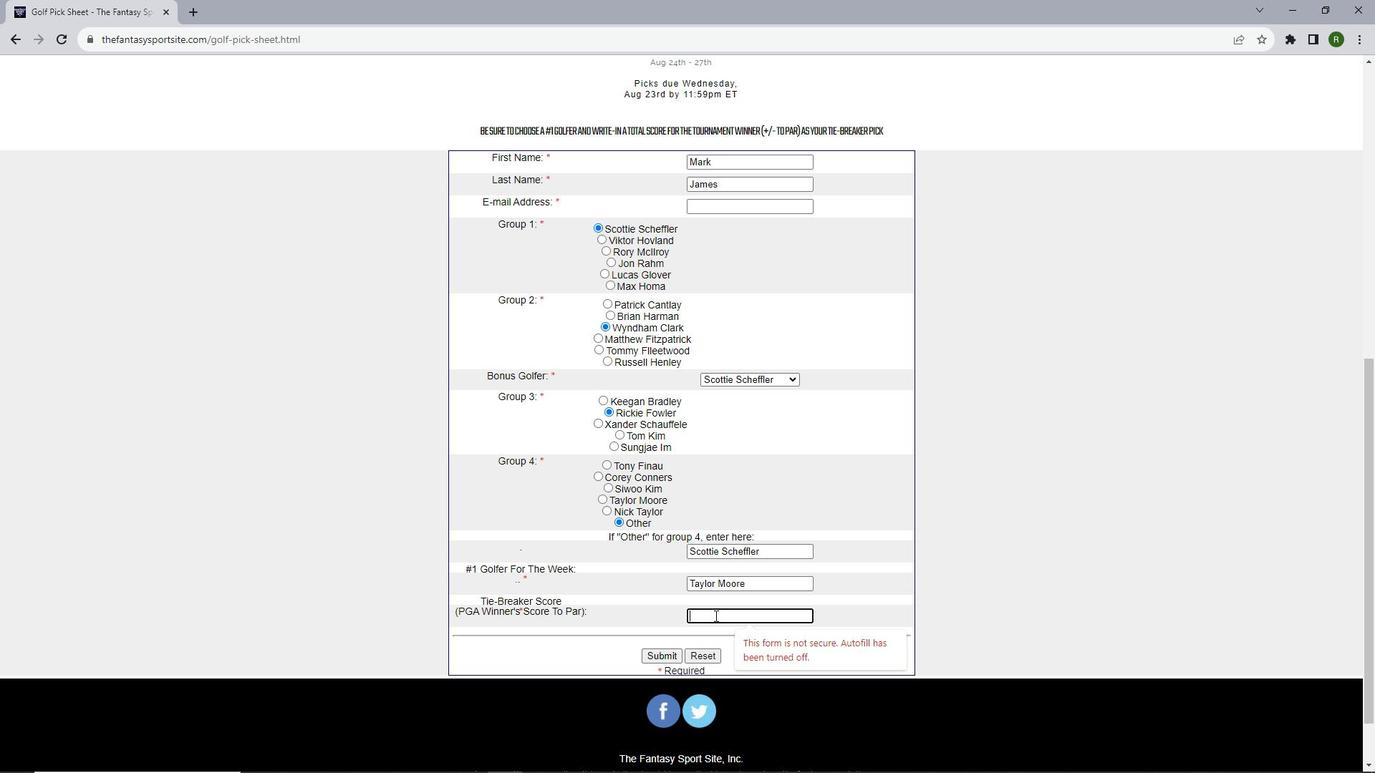 
Action: Key pressed 16
Screenshot: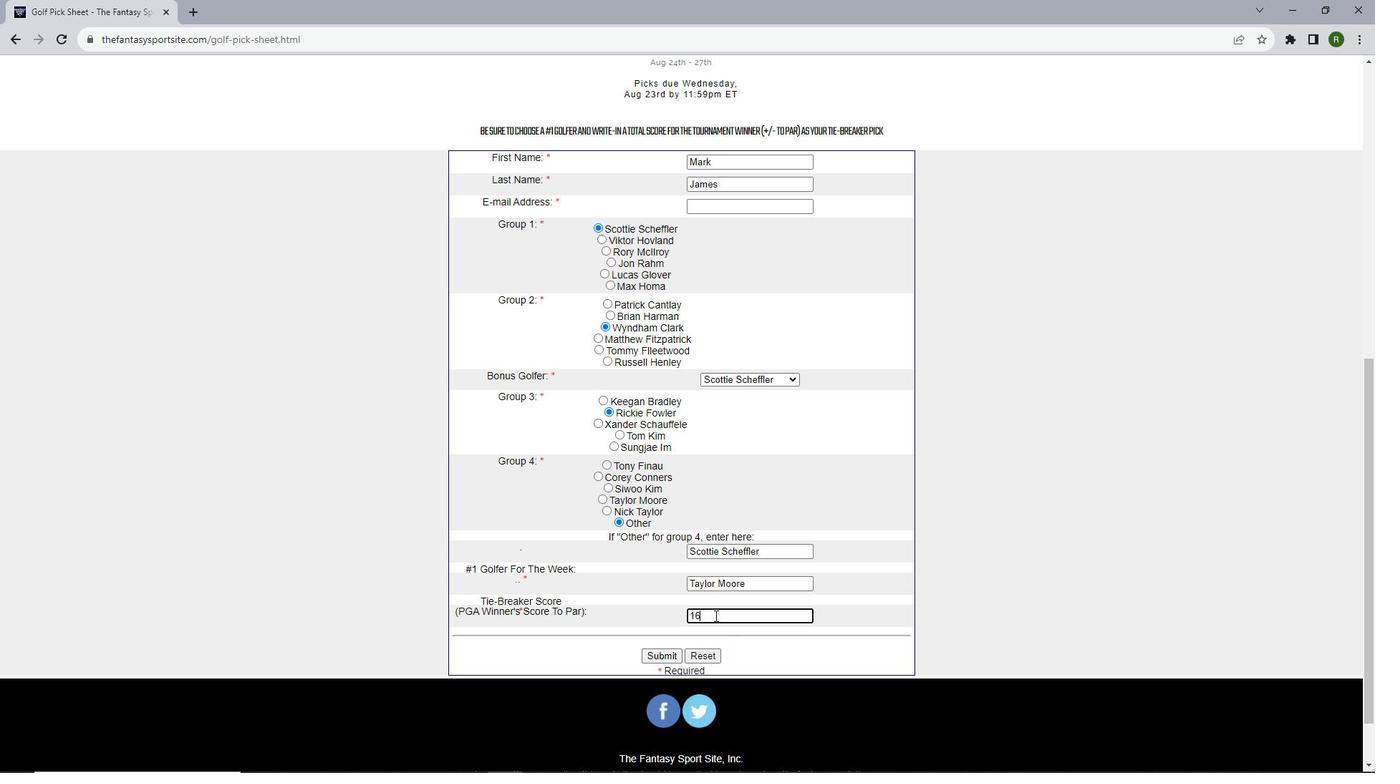
Action: Mouse moved to (919, 605)
Screenshot: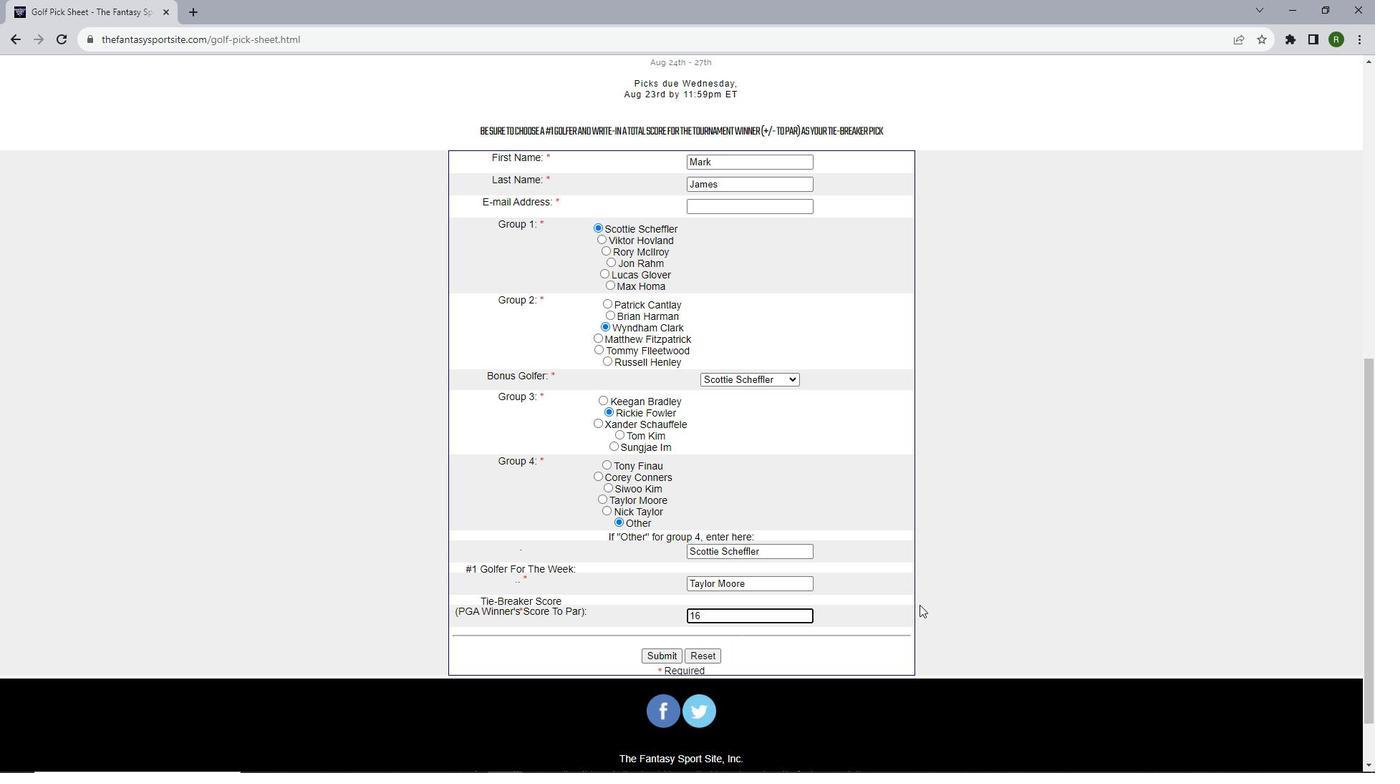 
Action: Mouse pressed left at (919, 605)
Screenshot: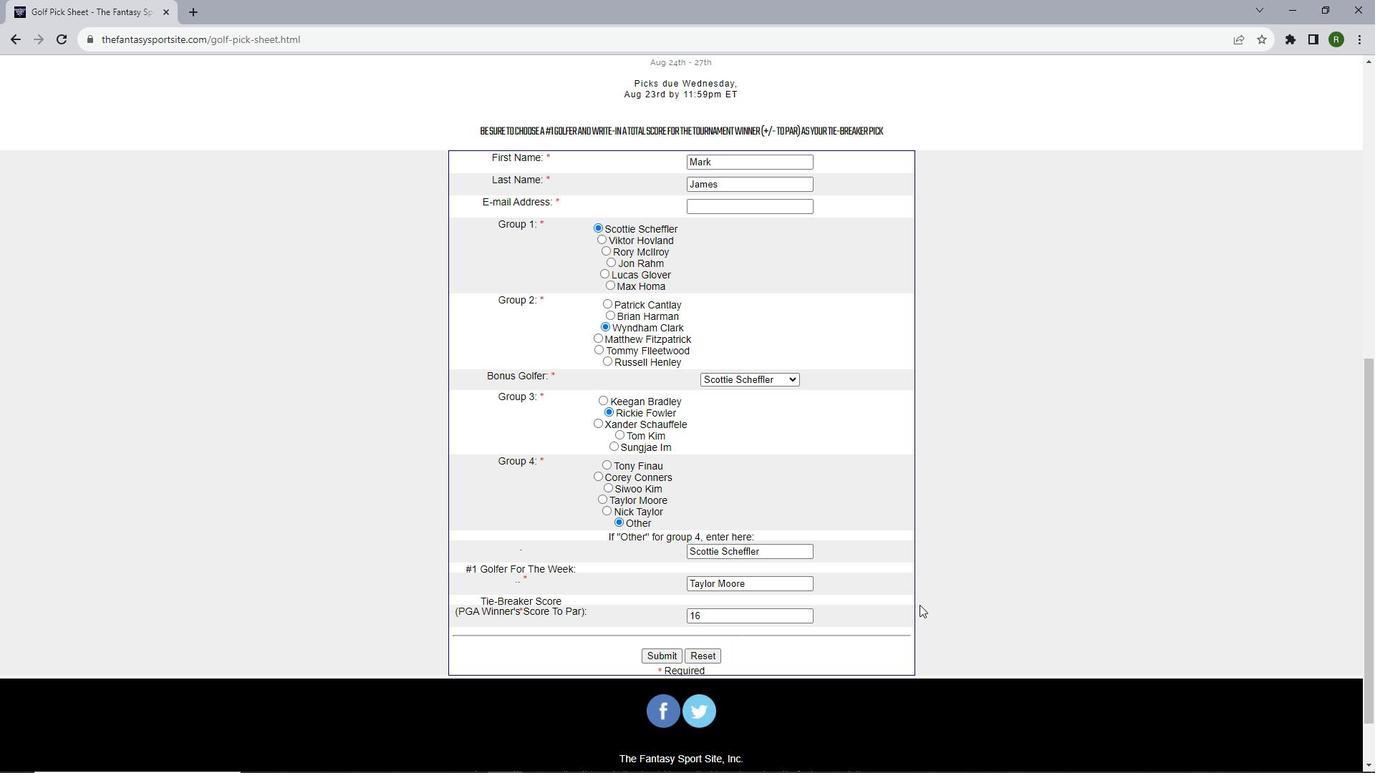 
Action: Mouse moved to (807, 542)
Screenshot: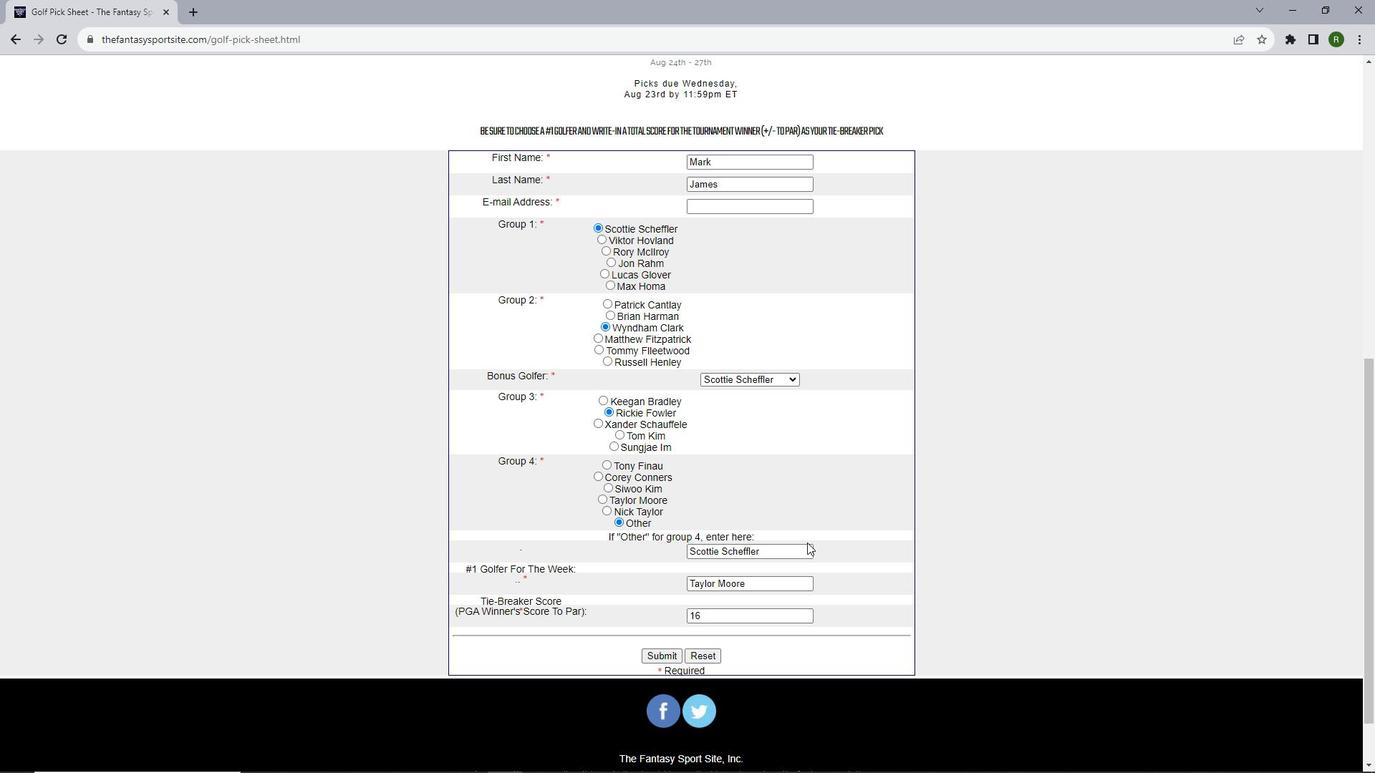 
Action: Mouse scrolled (807, 542) with delta (0, 0)
Screenshot: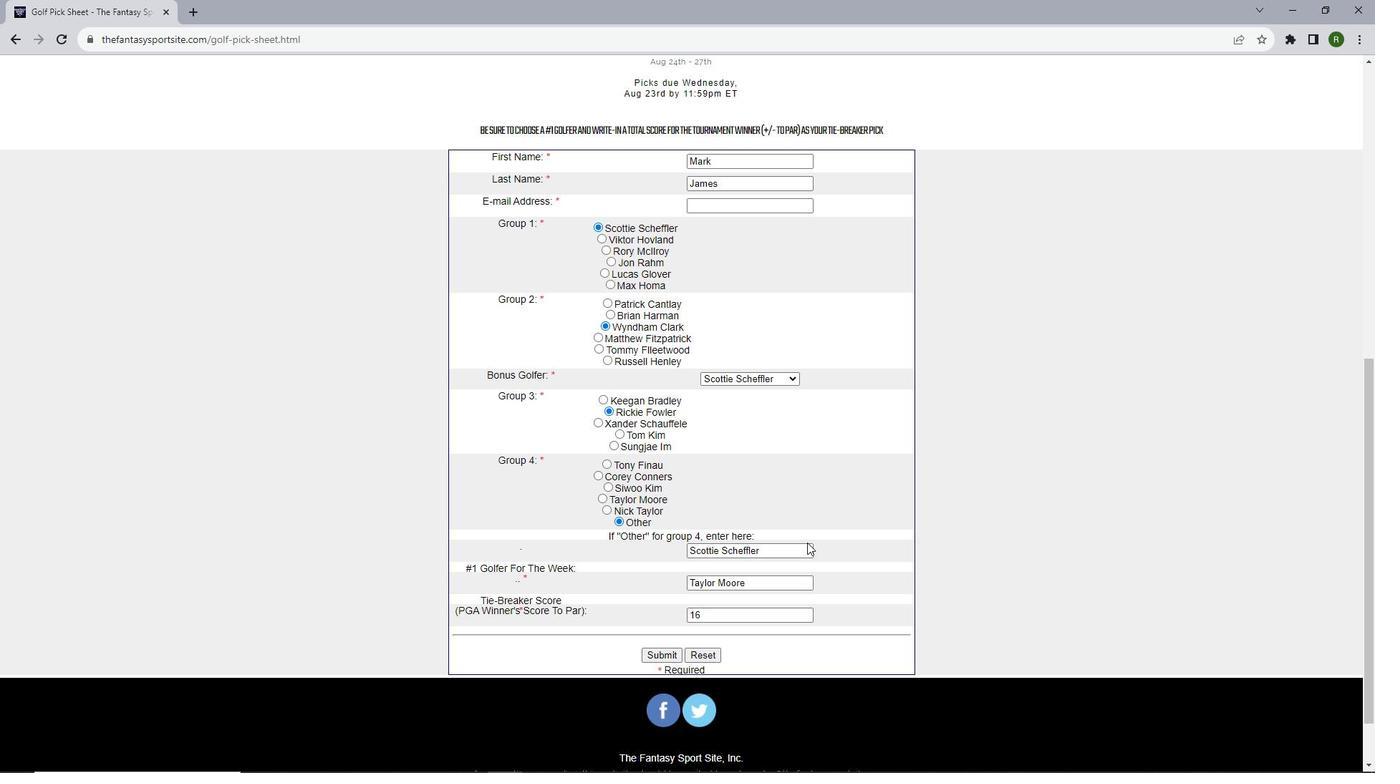 
Action: Mouse moved to (744, 131)
Screenshot: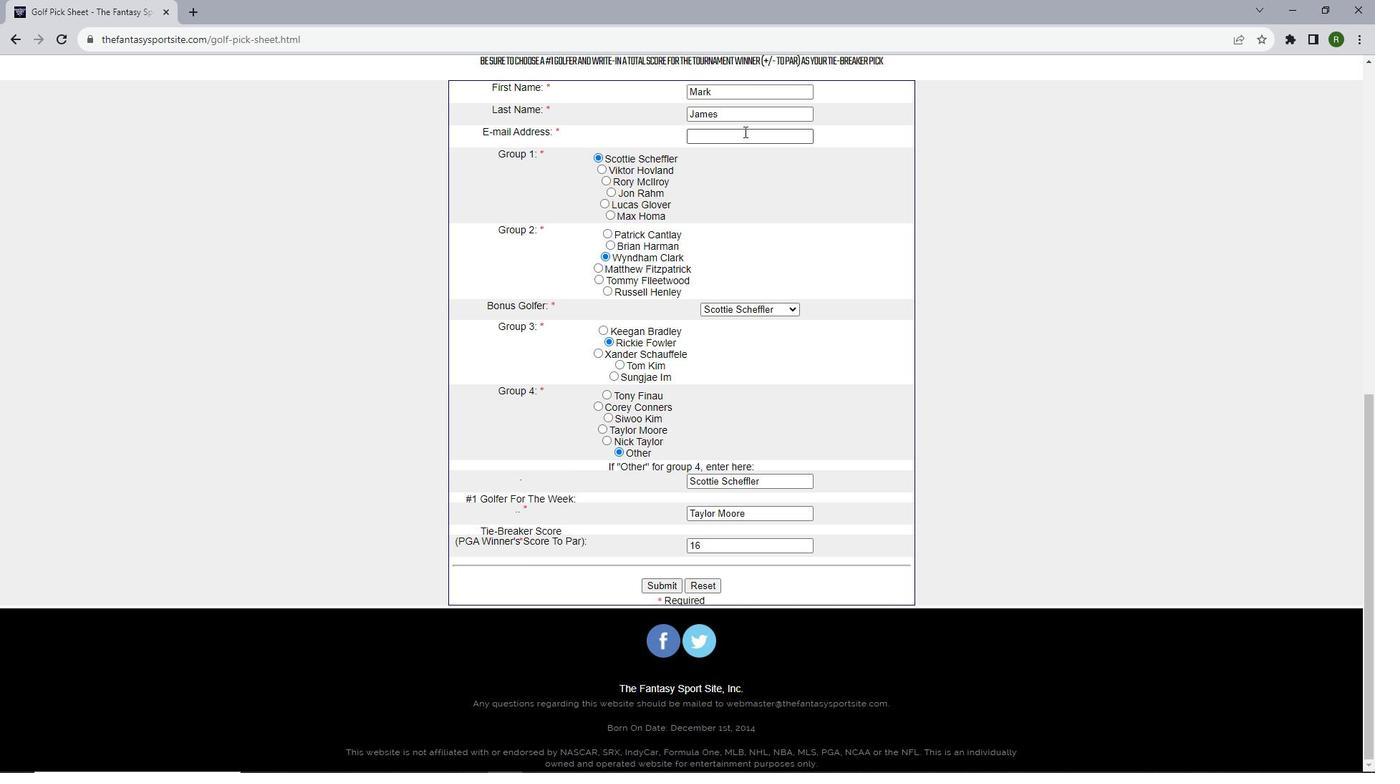 
Action: Mouse pressed left at (744, 131)
Screenshot: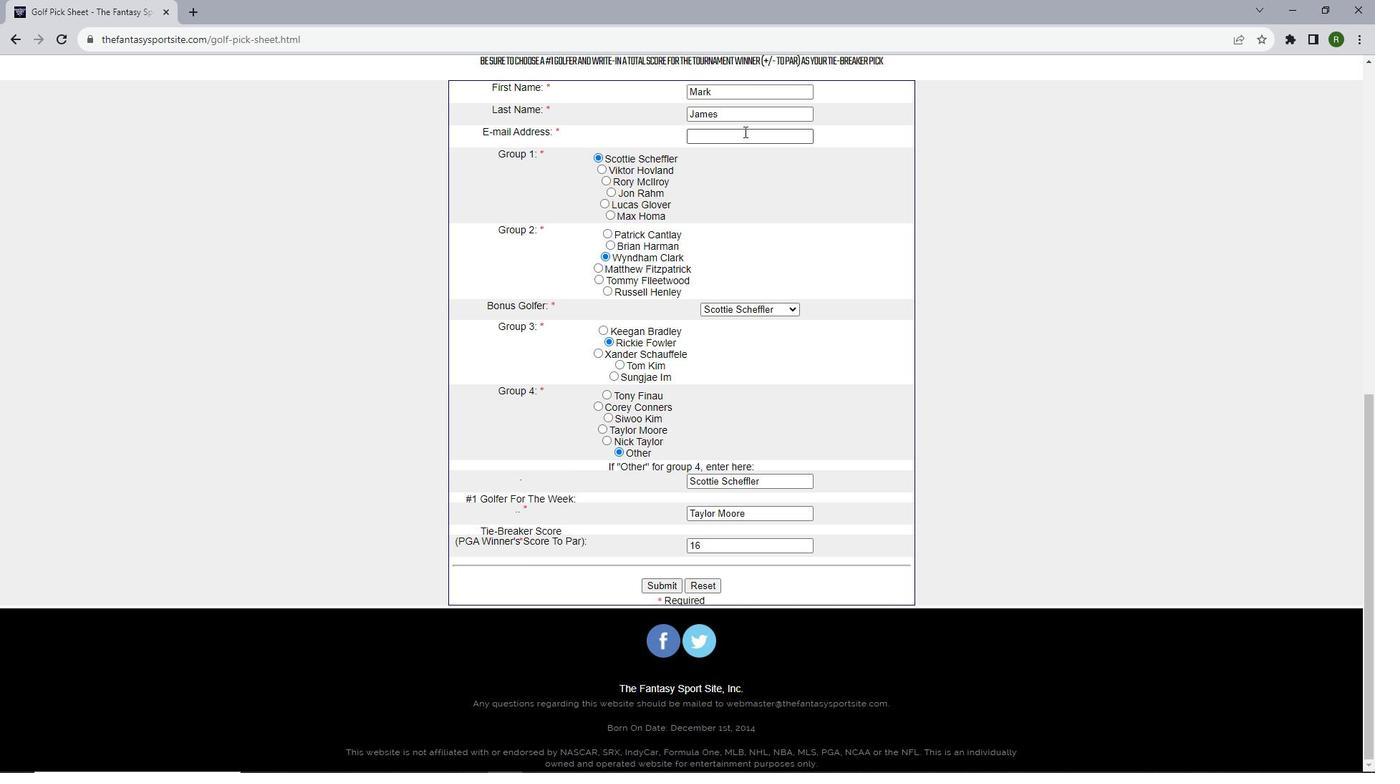 
Action: Key pressed jamesmark11<Key.shift_r>@gmail.com
Screenshot: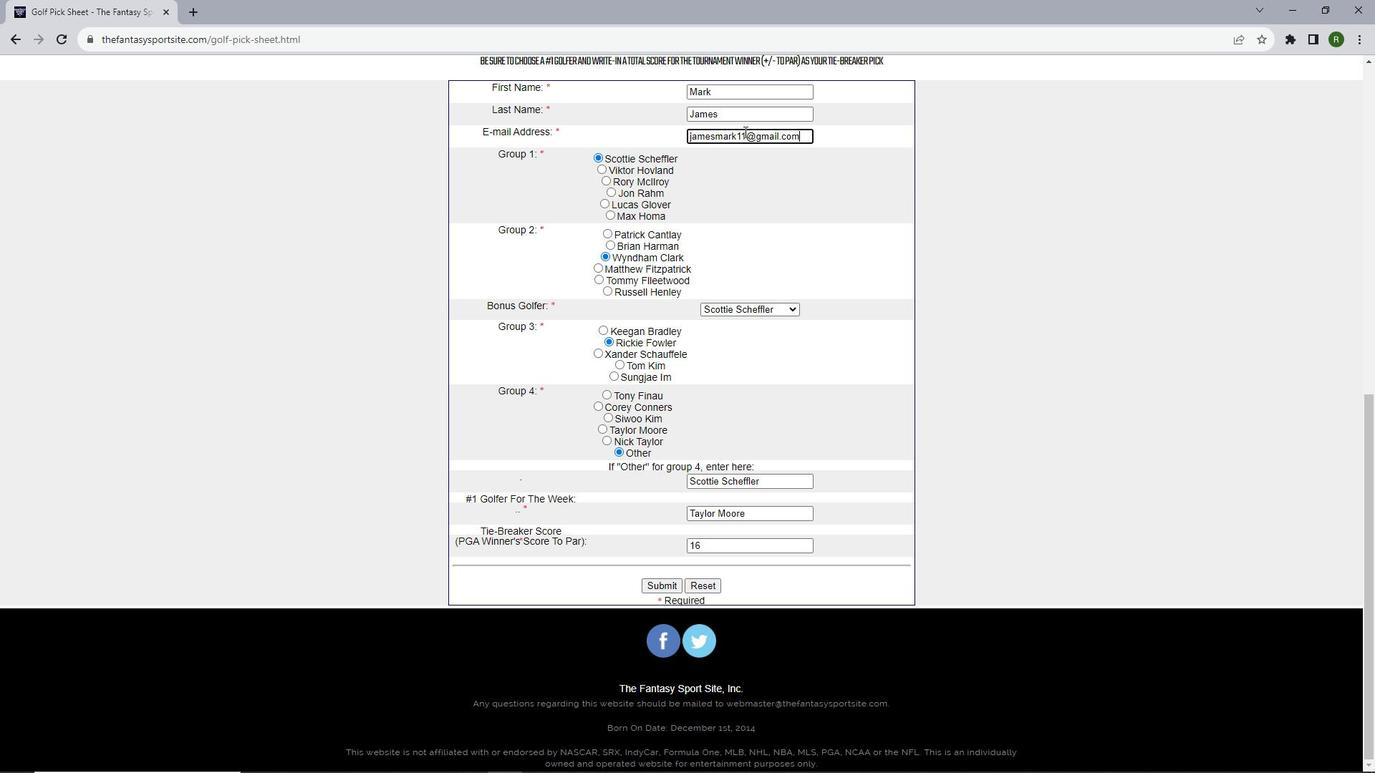 
Action: Mouse moved to (752, 228)
Screenshot: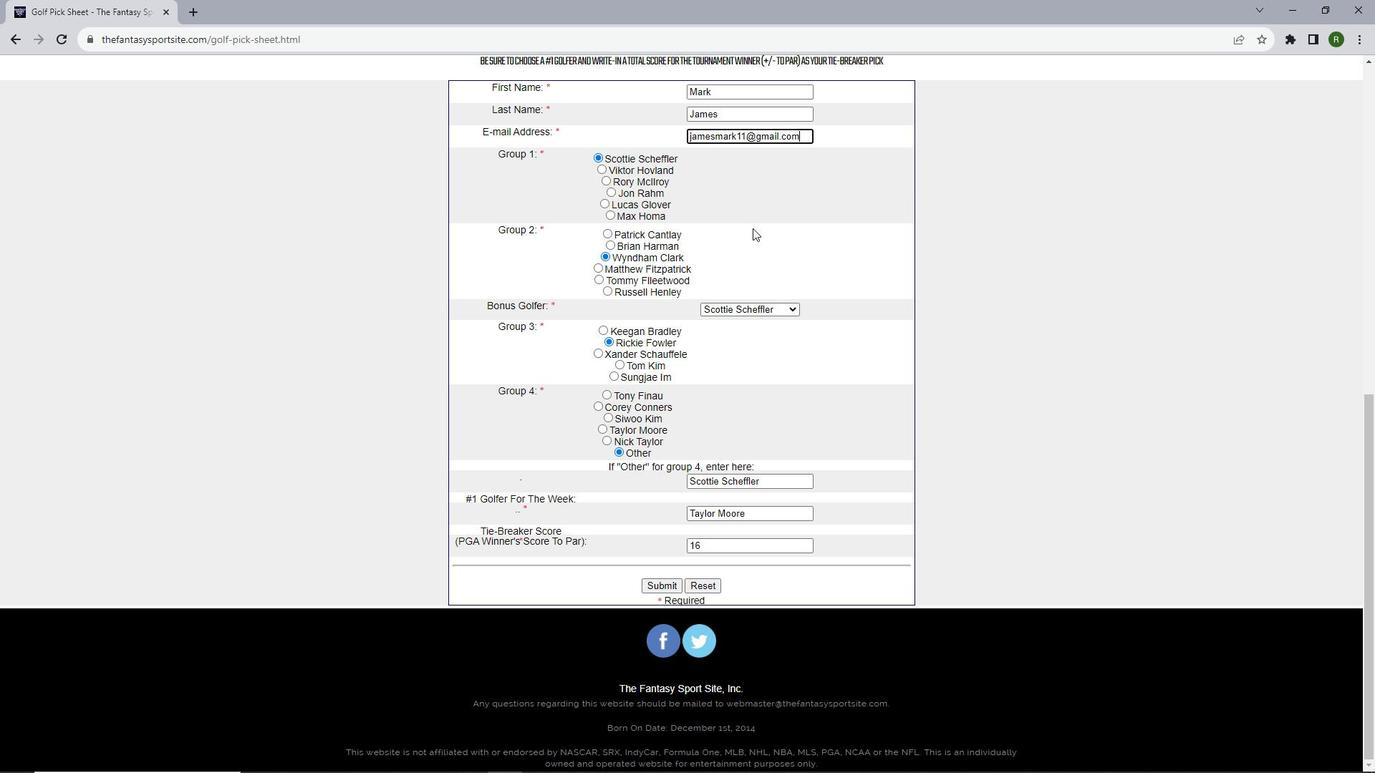 
Action: Mouse scrolled (752, 227) with delta (0, 0)
Screenshot: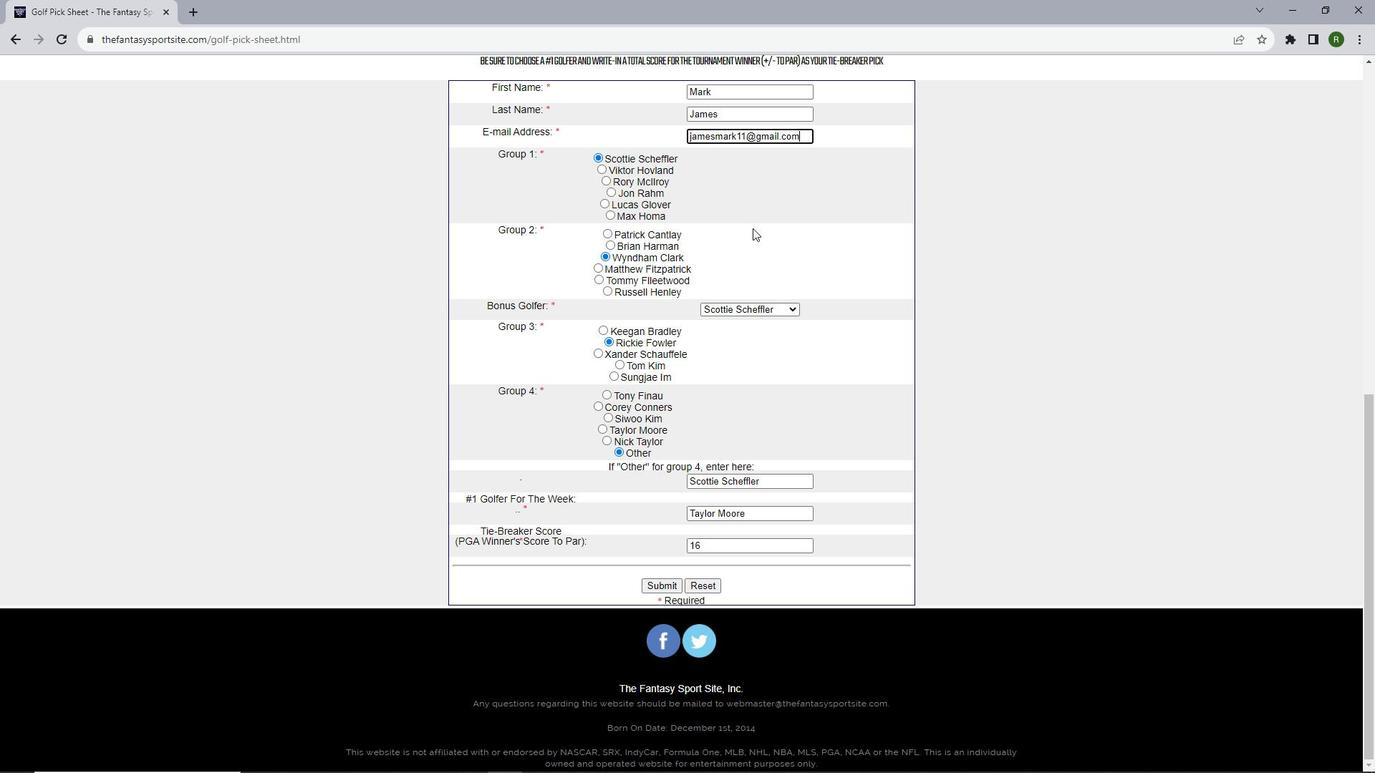 
Action: Mouse moved to (752, 229)
Screenshot: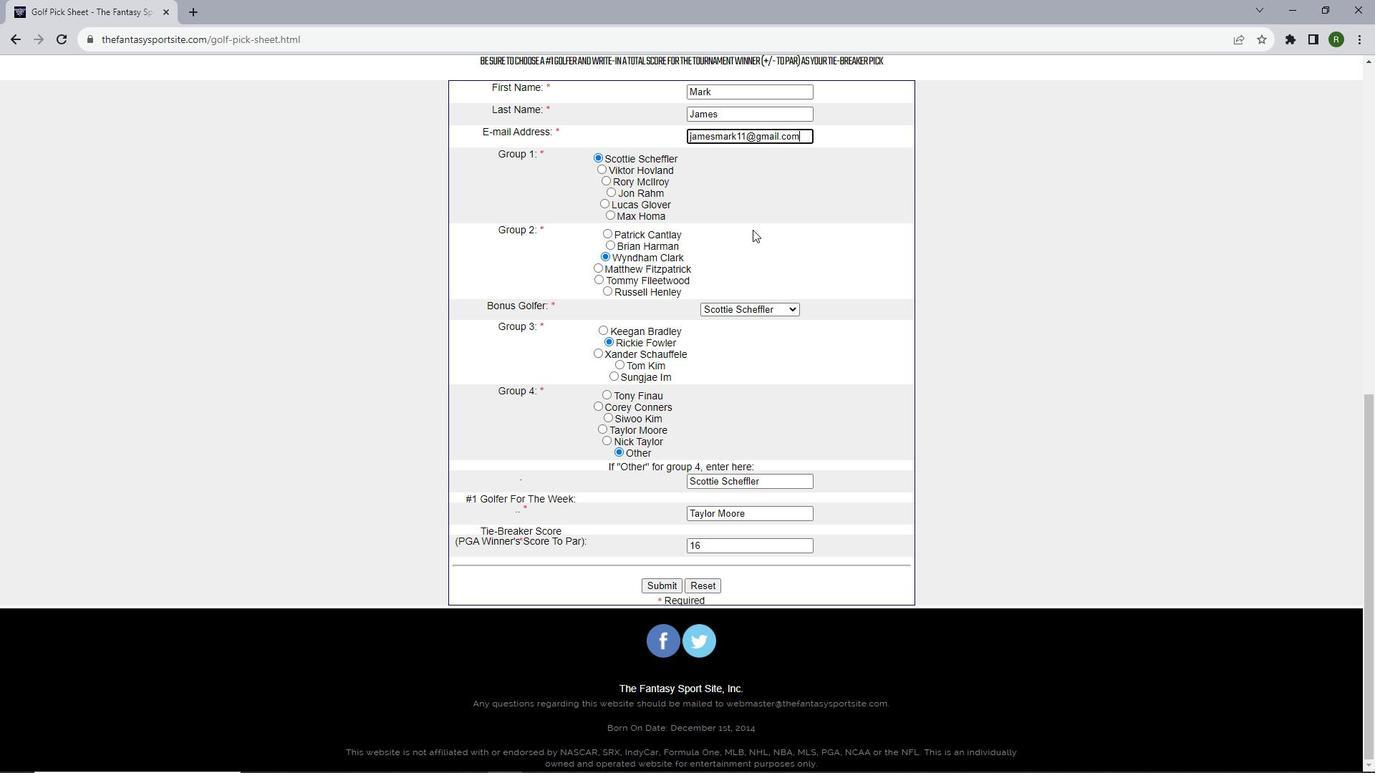 
Action: Mouse scrolled (752, 229) with delta (0, 0)
Screenshot: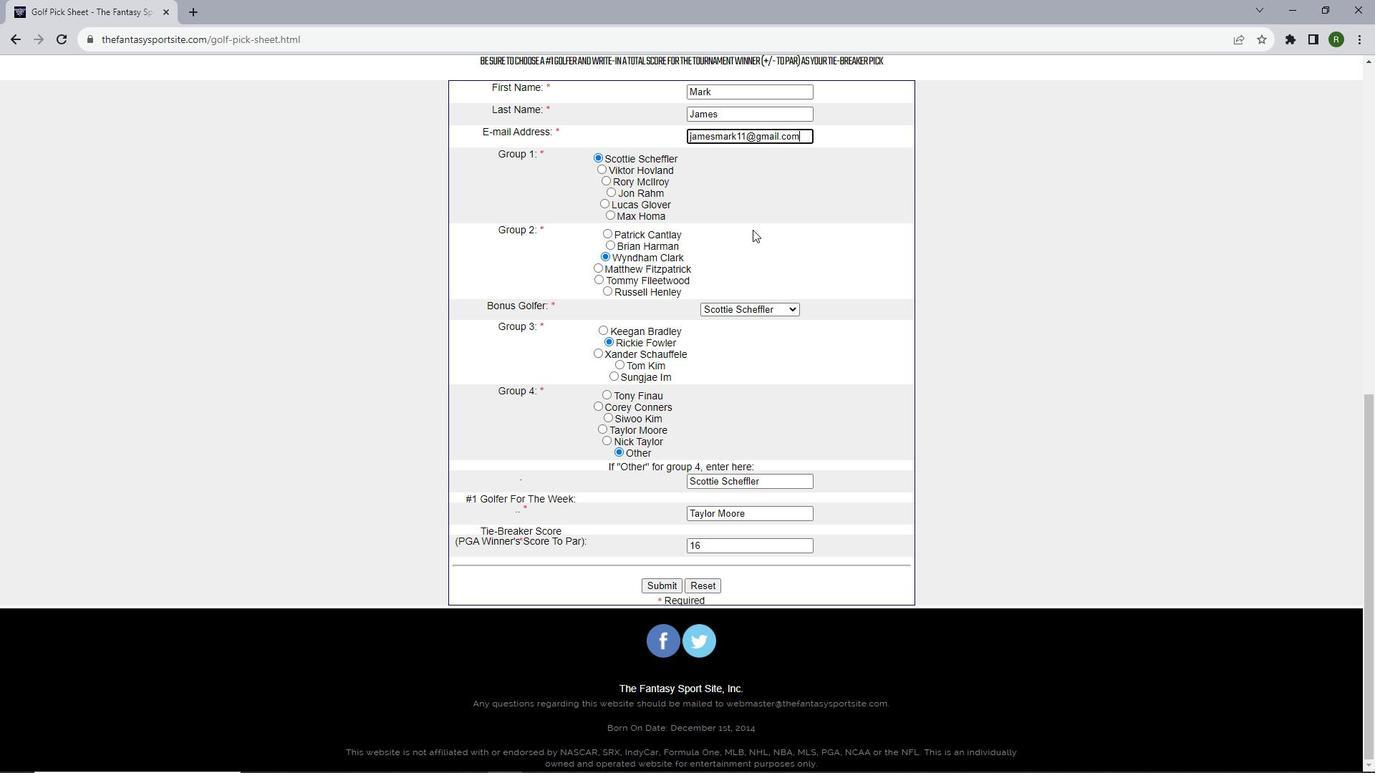 
Action: Mouse moved to (667, 582)
Screenshot: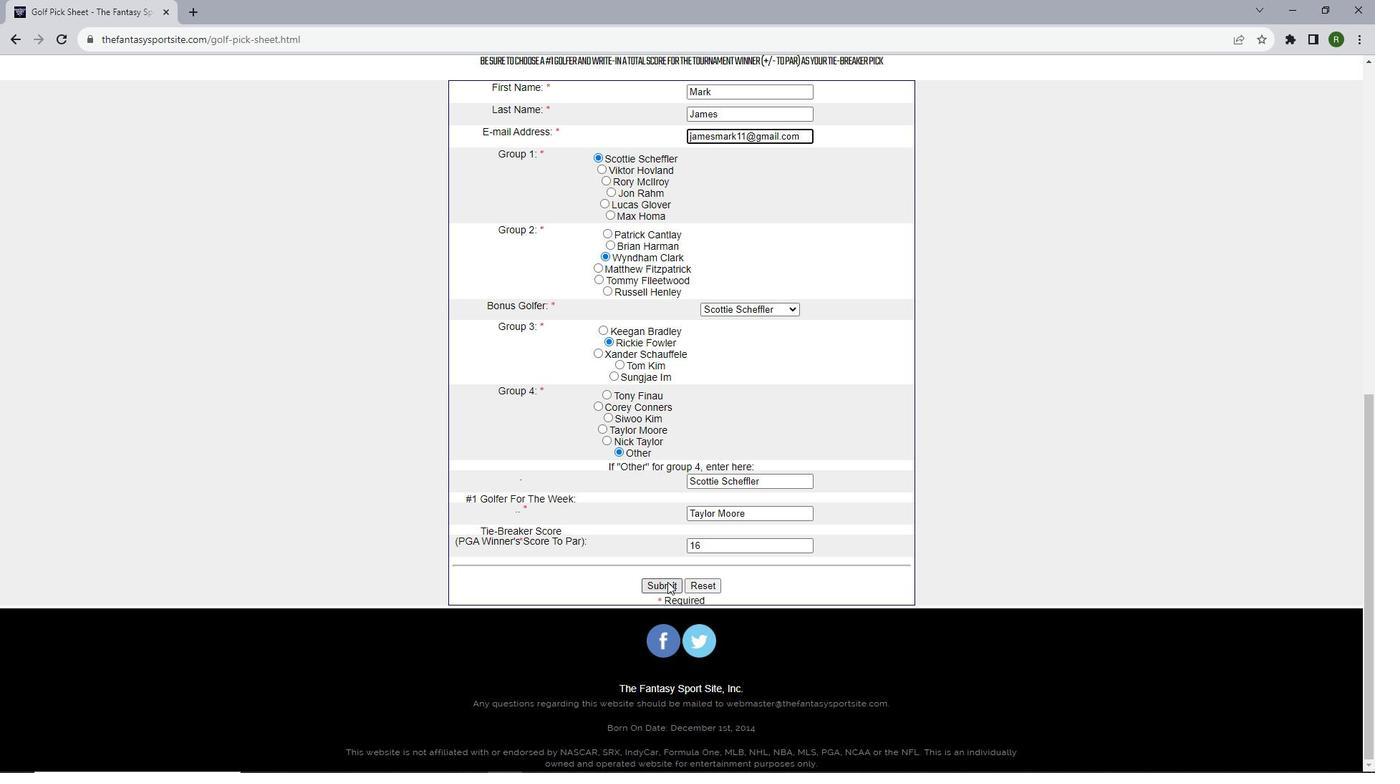 
Action: Mouse pressed left at (667, 582)
Screenshot: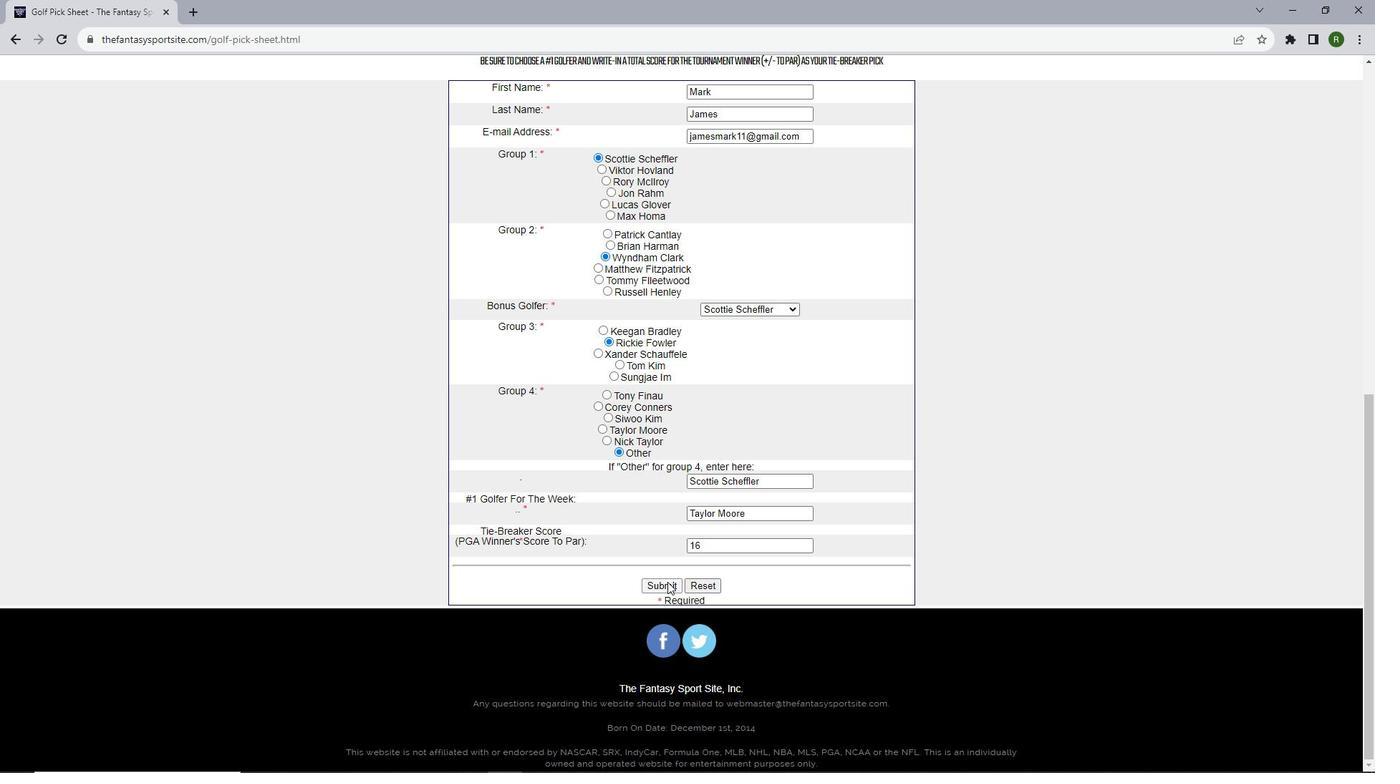 
Action: Mouse moved to (543, 353)
Screenshot: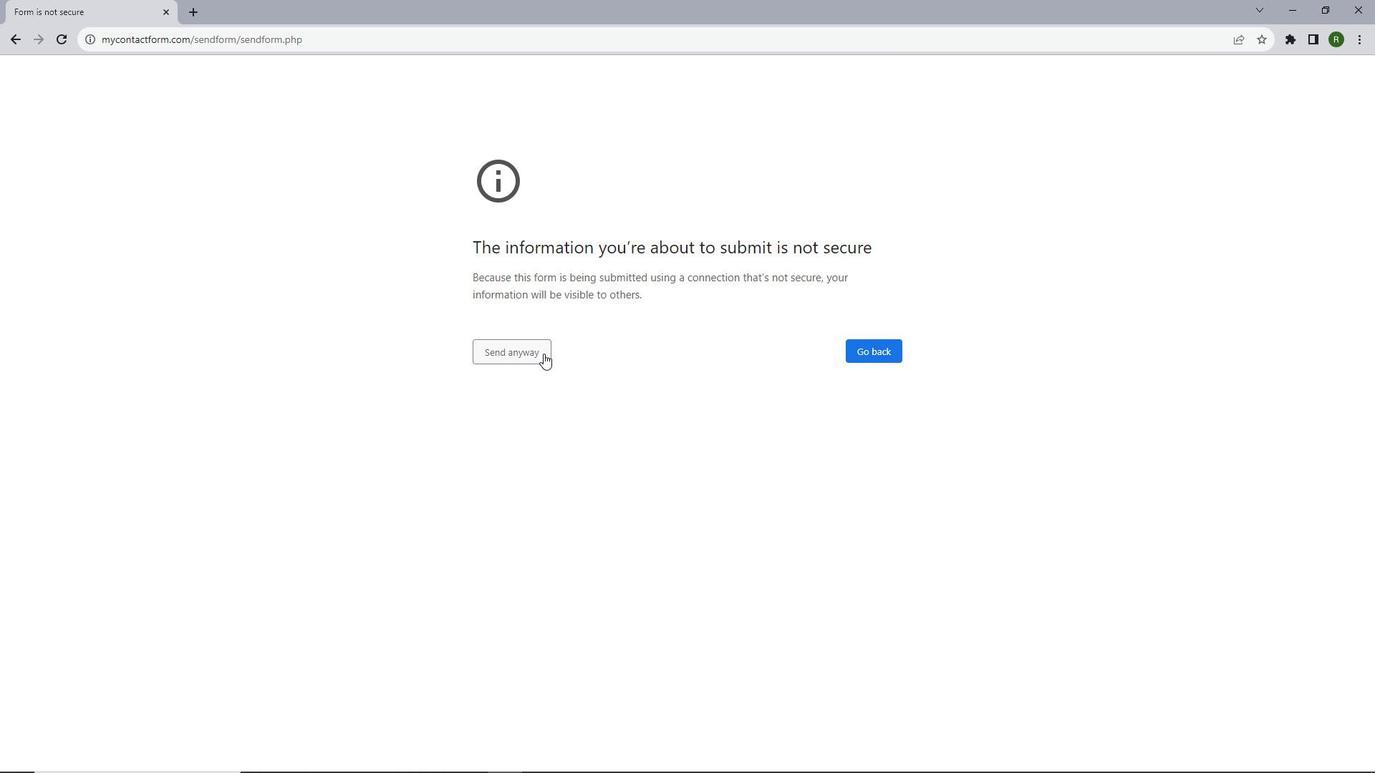 
Action: Mouse pressed left at (543, 353)
Screenshot: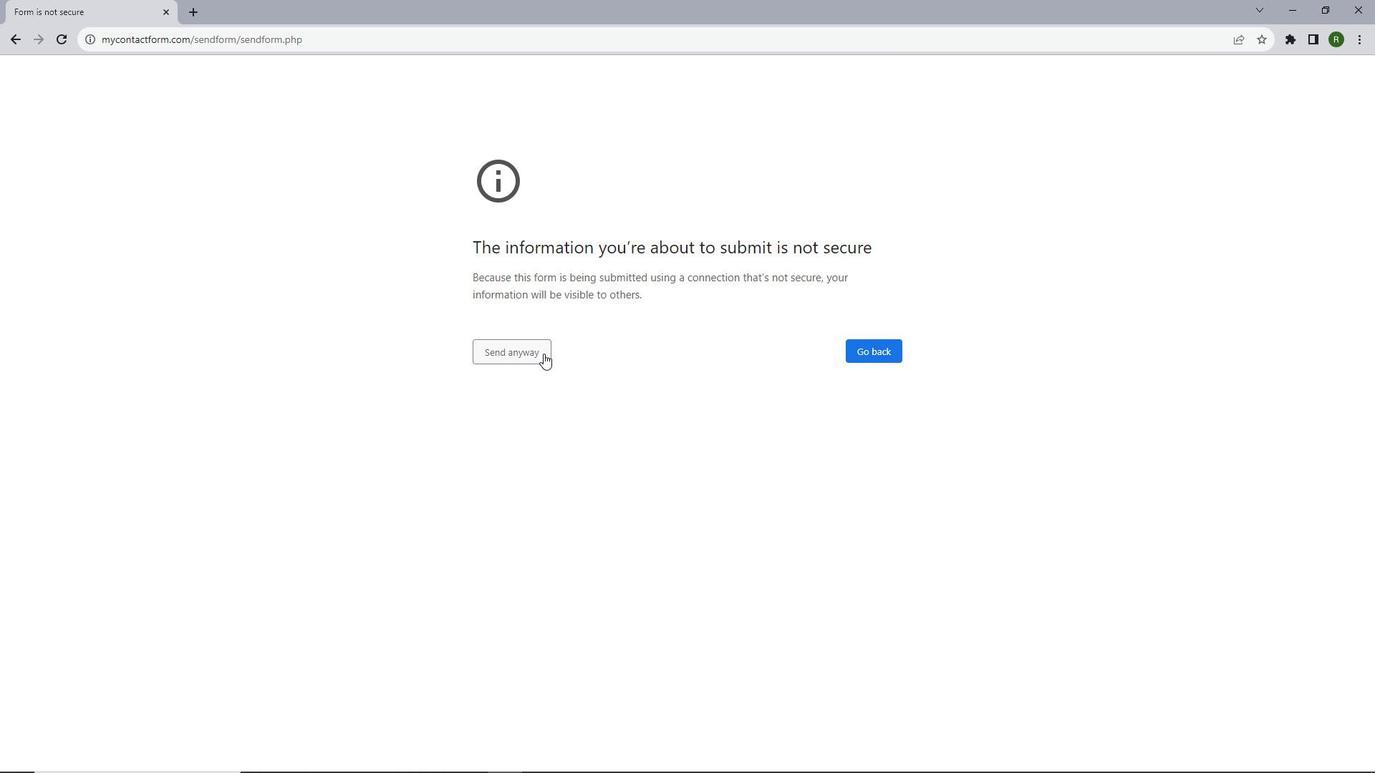 
Action: Mouse moved to (530, 353)
Screenshot: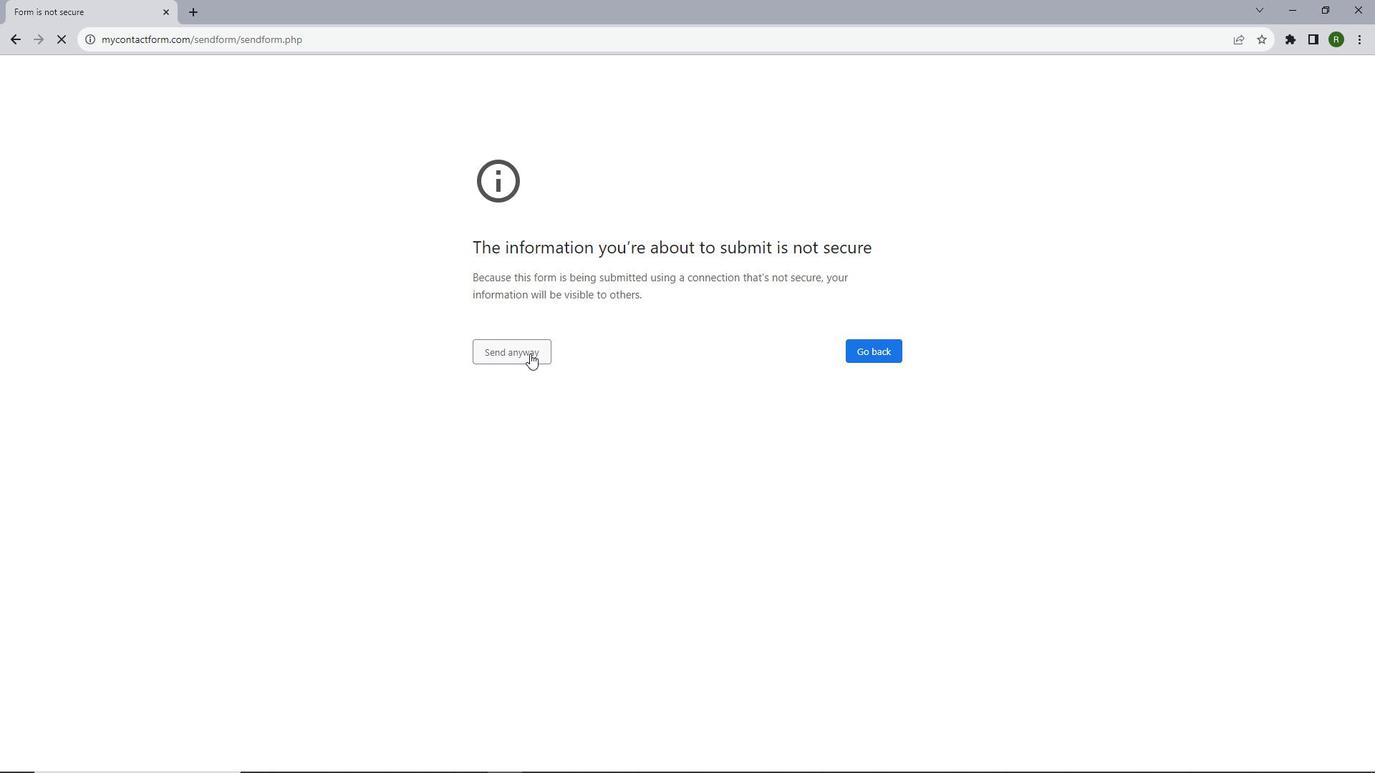 
Action: Mouse pressed left at (530, 353)
Screenshot: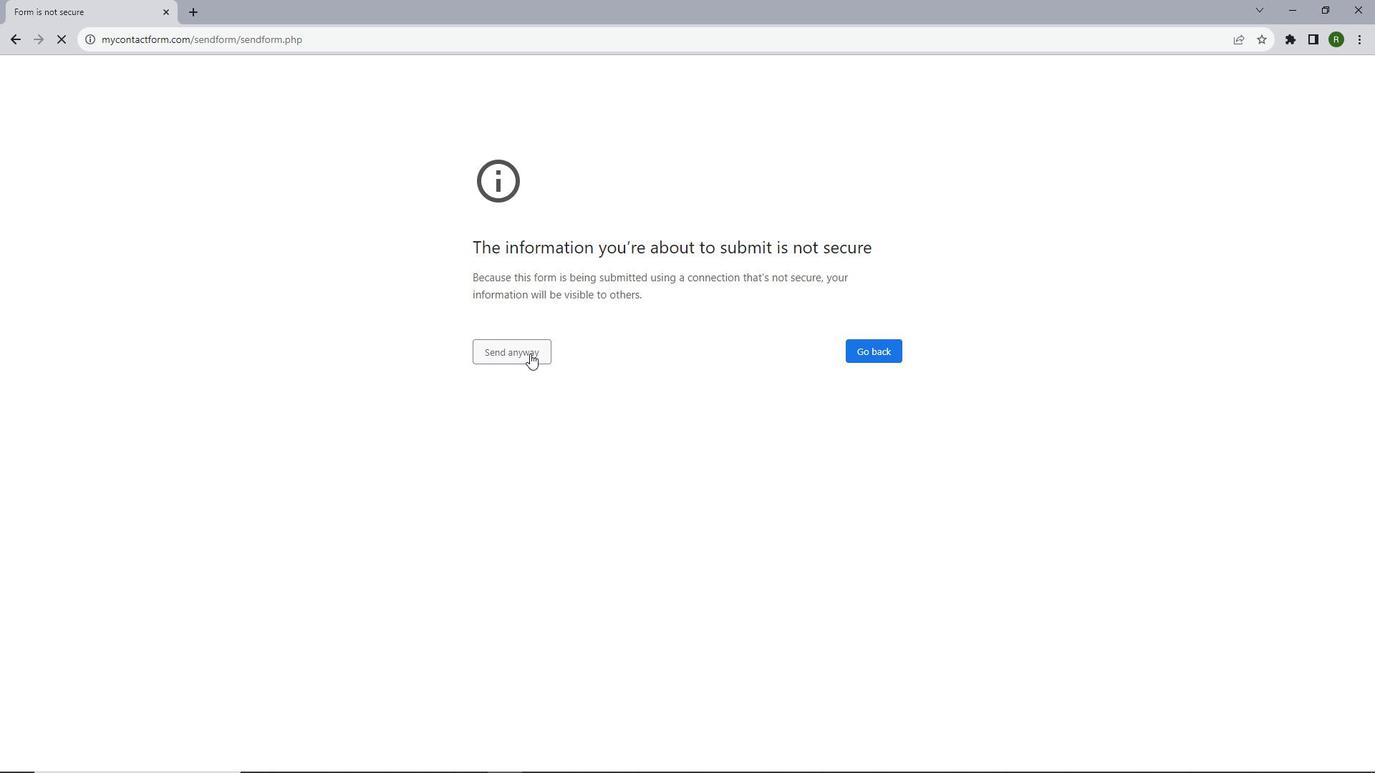 
Action: Mouse moved to (492, 384)
Screenshot: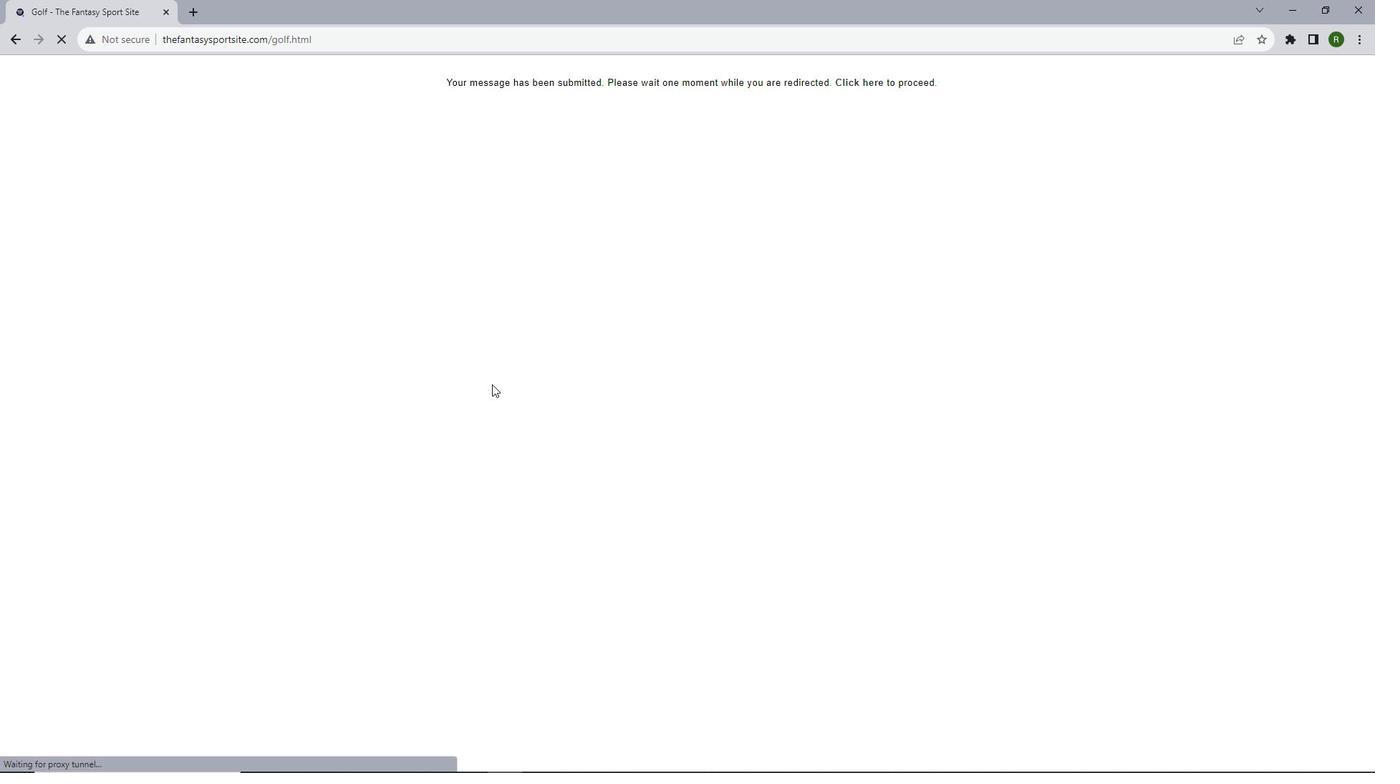 
Action: Mouse scrolled (492, 383) with delta (0, 0)
Screenshot: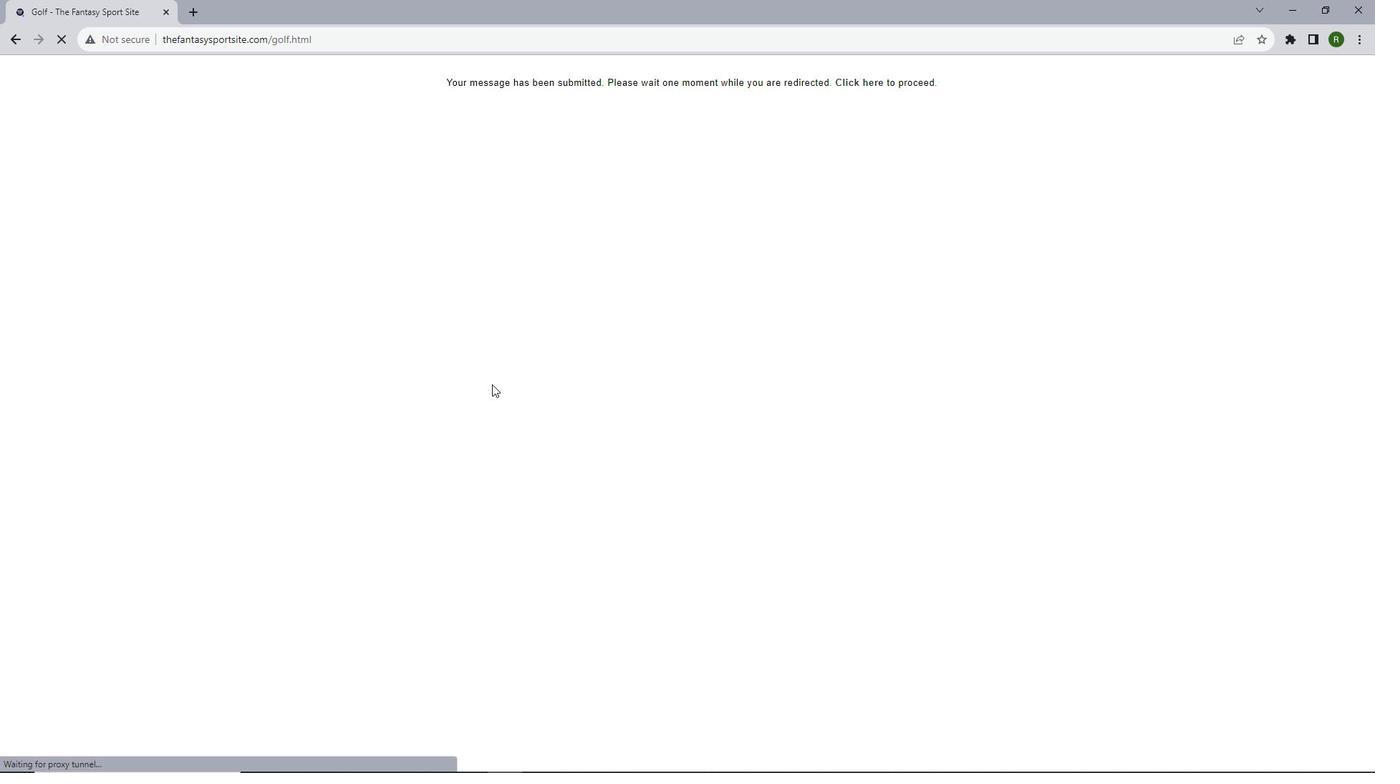 
Action: Mouse scrolled (492, 383) with delta (0, 0)
Screenshot: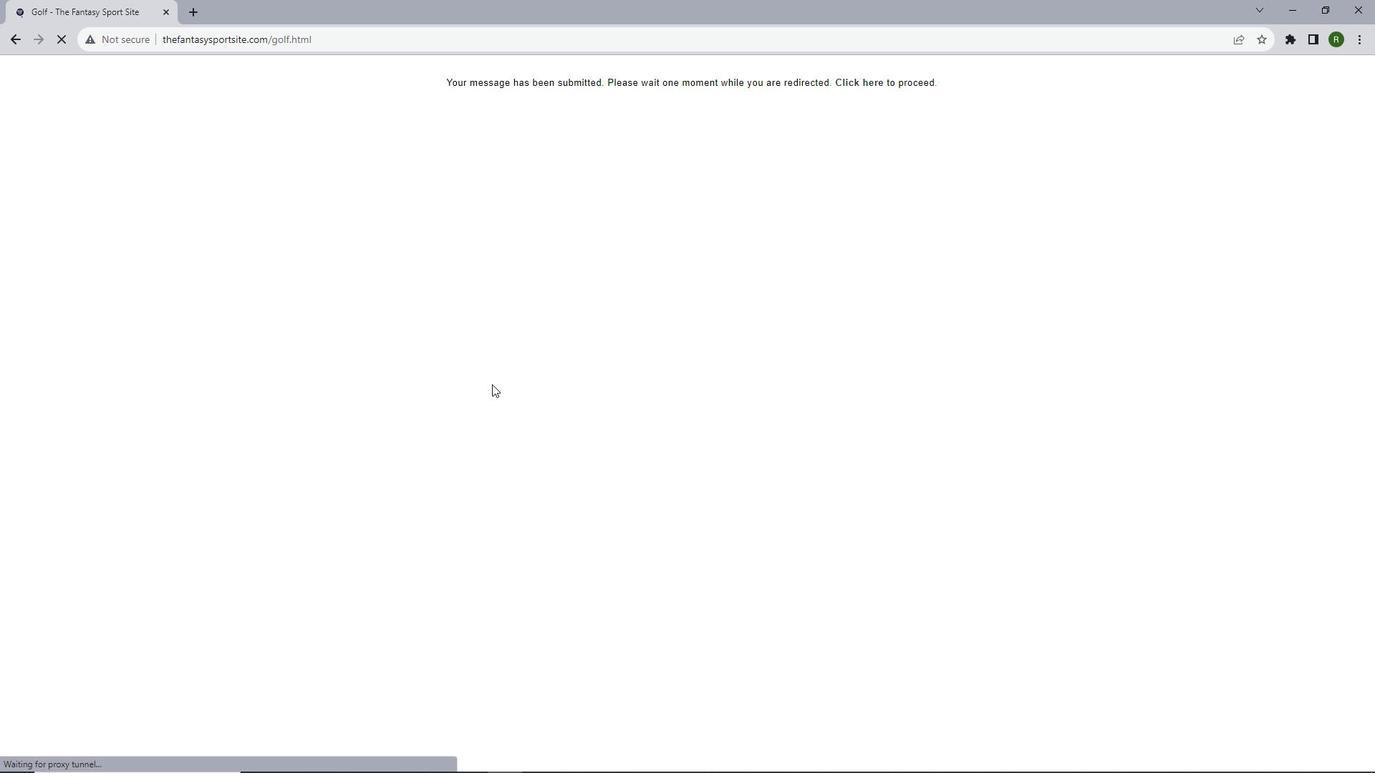 
Action: Mouse scrolled (492, 385) with delta (0, 0)
Screenshot: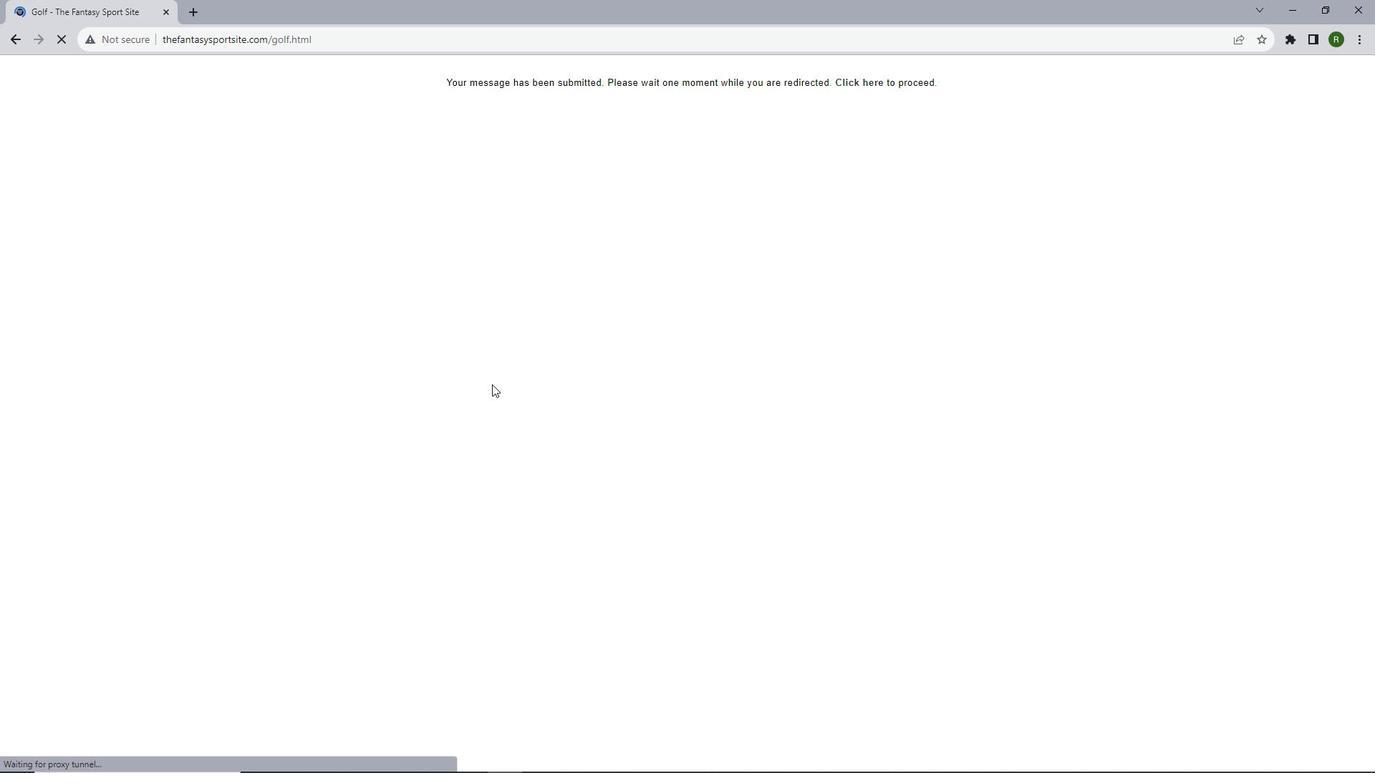 
Action: Mouse moved to (750, 327)
Screenshot: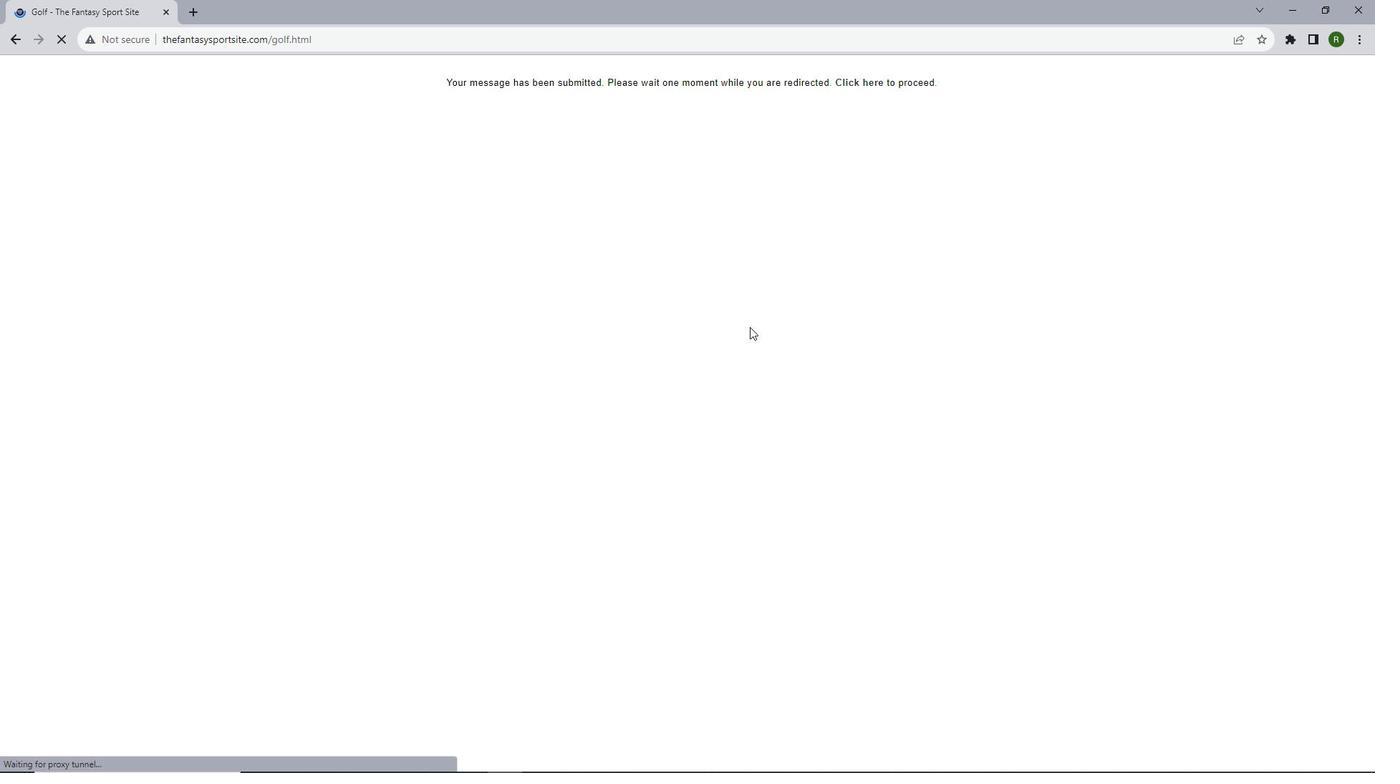 
